 Task: Buy 1 Window Regulator & Motor Assemblies from Window Regulators & Motors section under best seller category for shipping address: Caleb Scott, 2431 August Lane, Shreveport, Louisiana 71101, Cell Number 3184332610. Pay from credit card ending with 5759, CVV 953
Action: Mouse moved to (344, 82)
Screenshot: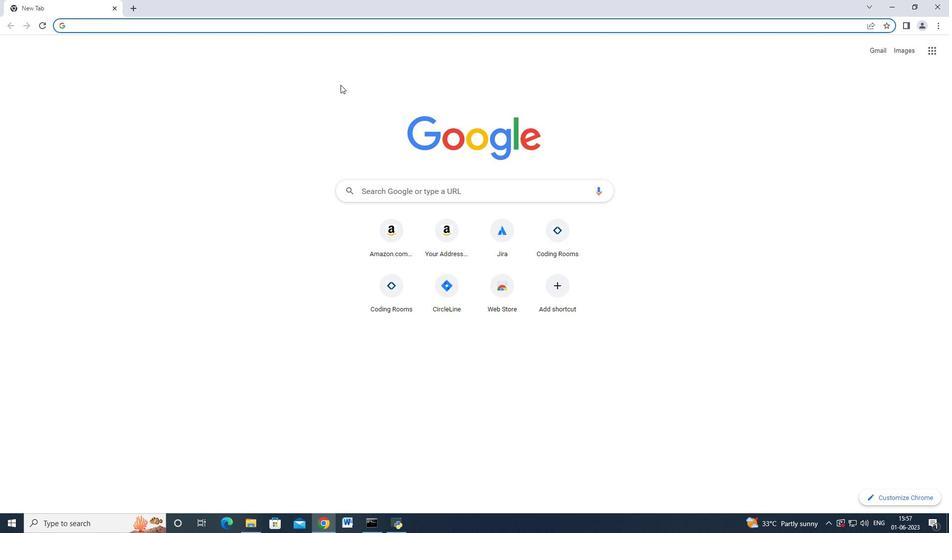 
Action: Key pressed amazon.com<Key.enter>
Screenshot: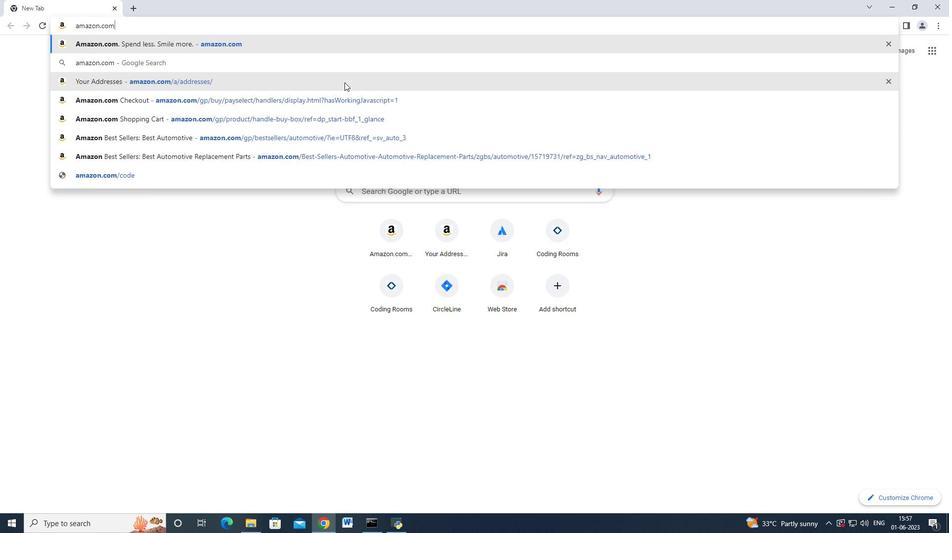 
Action: Mouse moved to (34, 73)
Screenshot: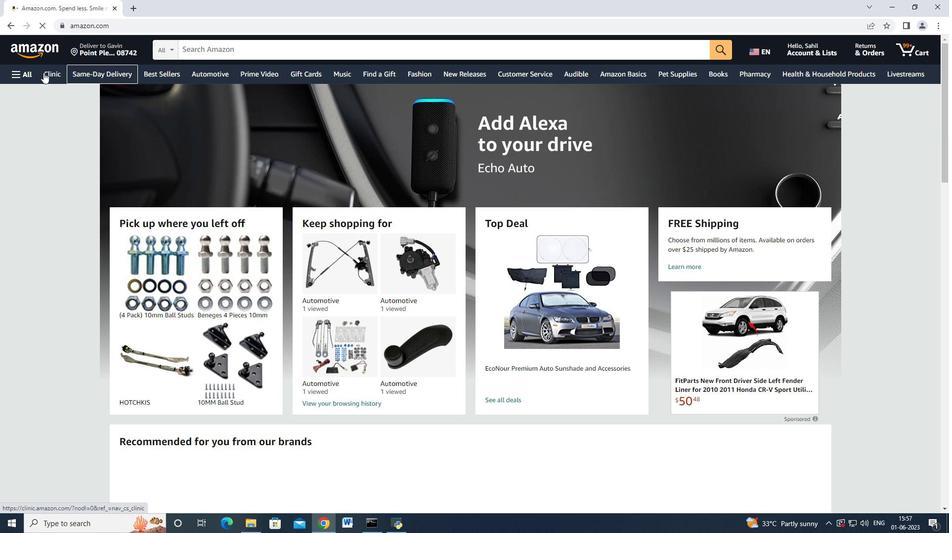 
Action: Mouse pressed left at (34, 73)
Screenshot: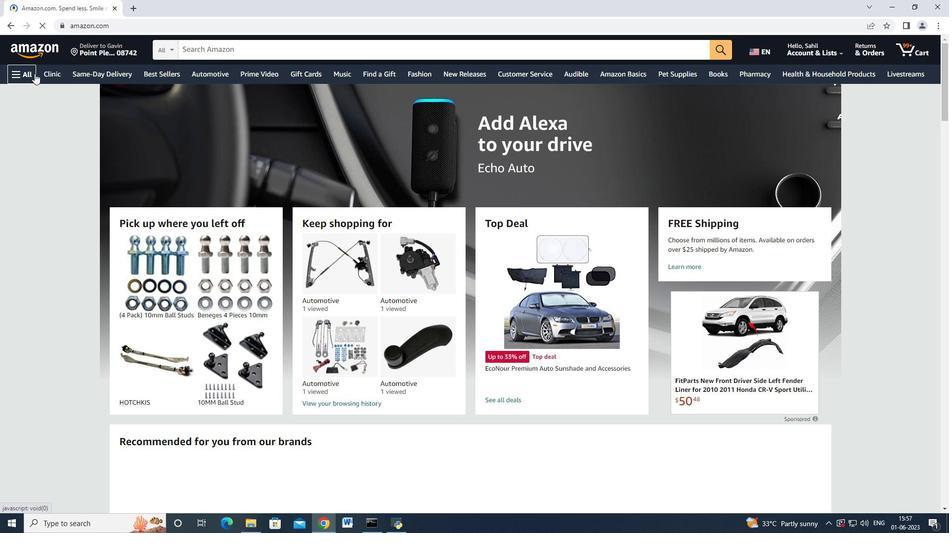 
Action: Mouse moved to (46, 159)
Screenshot: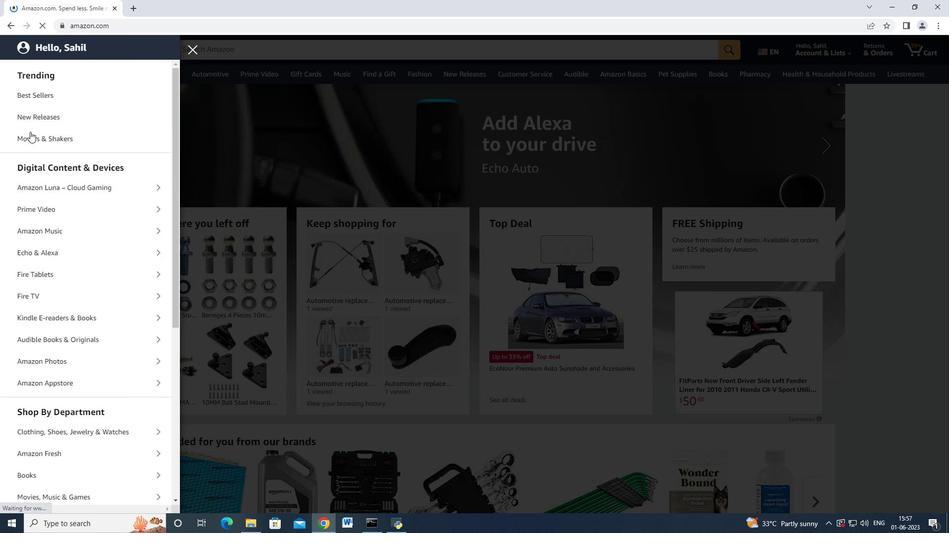 
Action: Mouse scrolled (46, 159) with delta (0, 0)
Screenshot: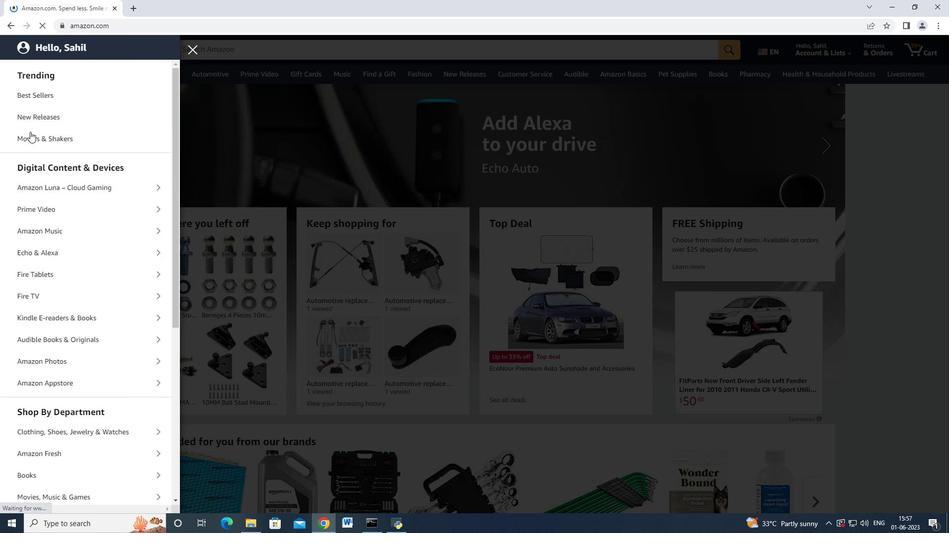 
Action: Mouse scrolled (46, 159) with delta (0, 0)
Screenshot: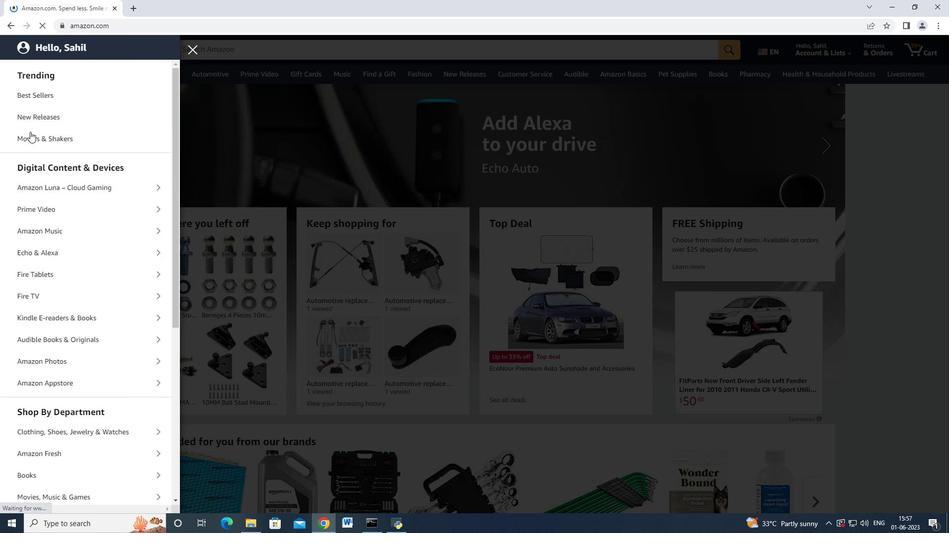 
Action: Mouse scrolled (46, 159) with delta (0, 0)
Screenshot: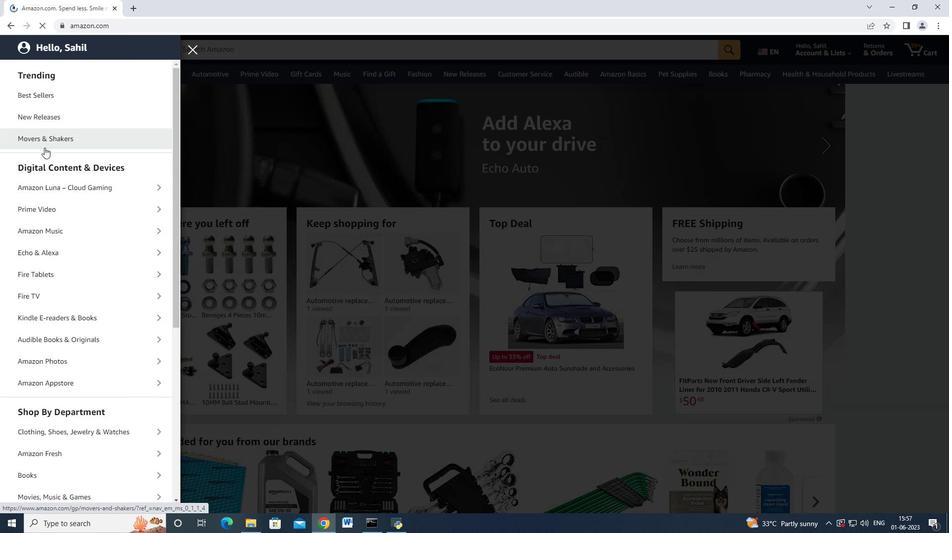 
Action: Mouse moved to (46, 159)
Screenshot: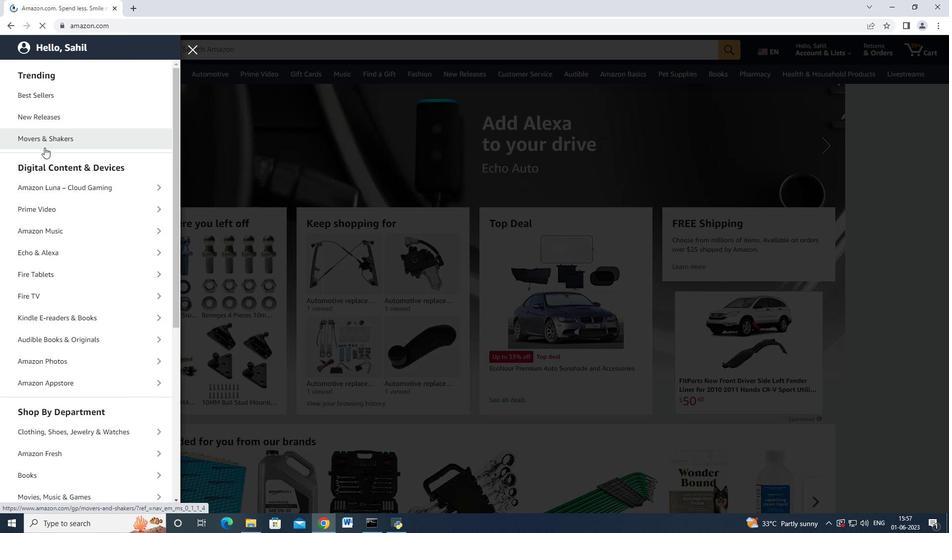 
Action: Mouse scrolled (46, 159) with delta (0, 0)
Screenshot: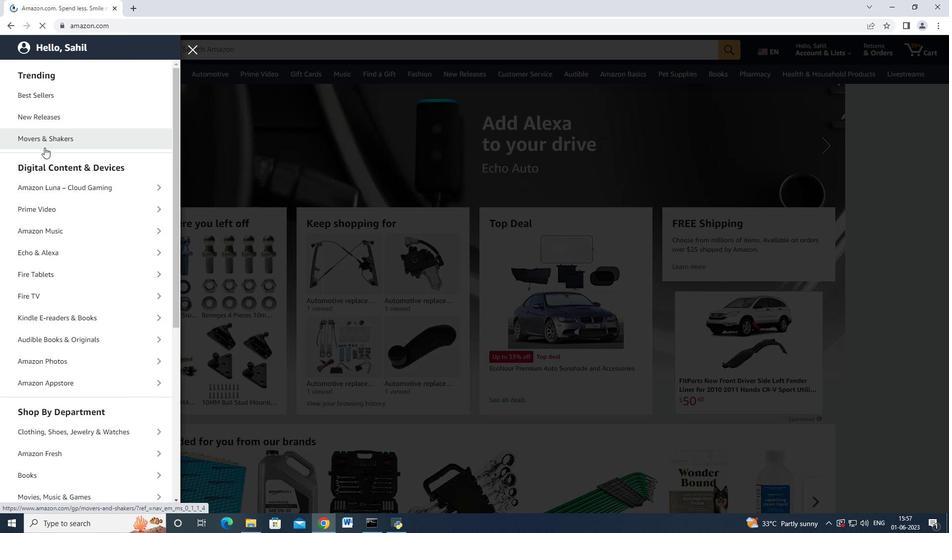
Action: Mouse moved to (49, 316)
Screenshot: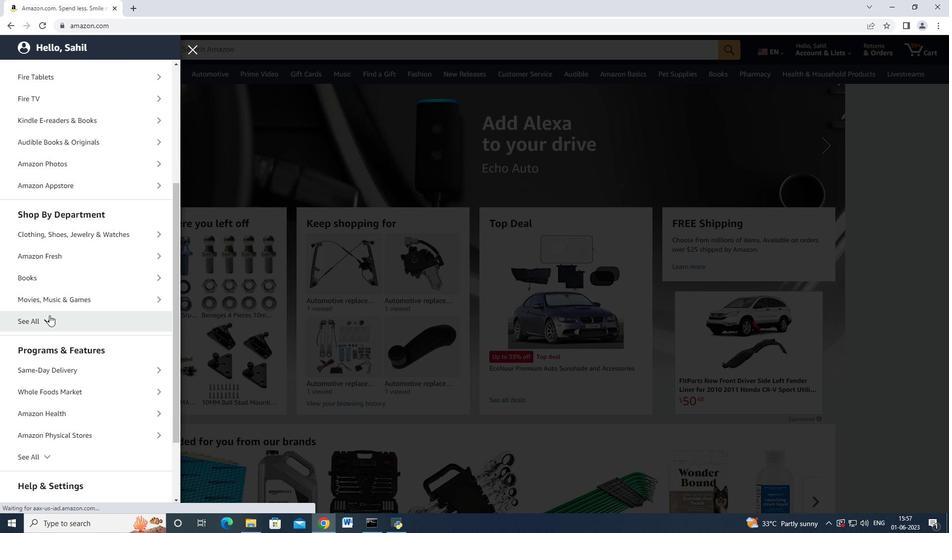 
Action: Mouse pressed left at (49, 316)
Screenshot: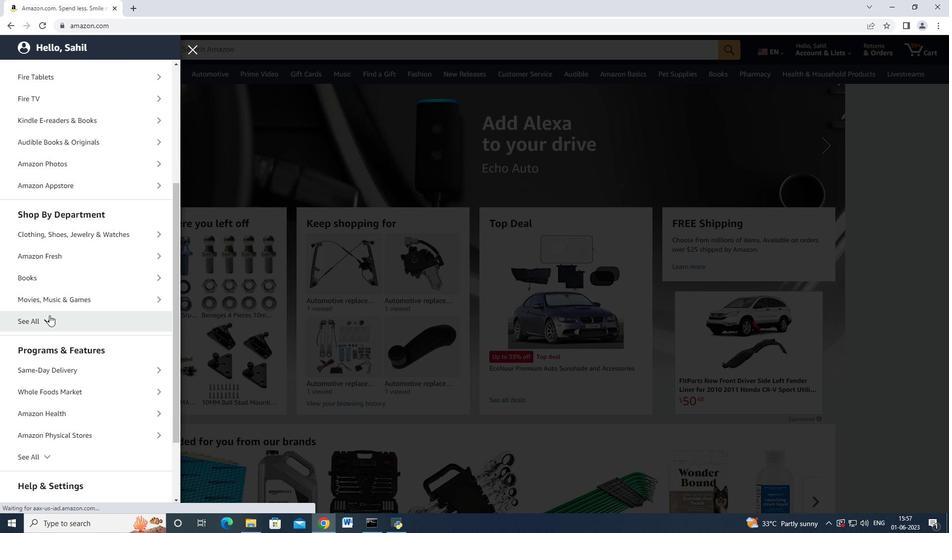 
Action: Mouse moved to (67, 276)
Screenshot: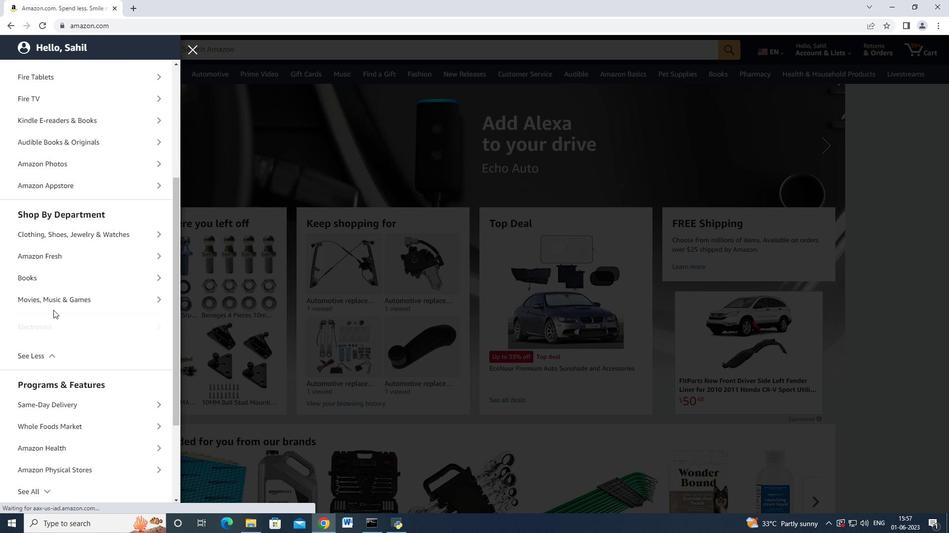
Action: Mouse scrolled (67, 275) with delta (0, 0)
Screenshot: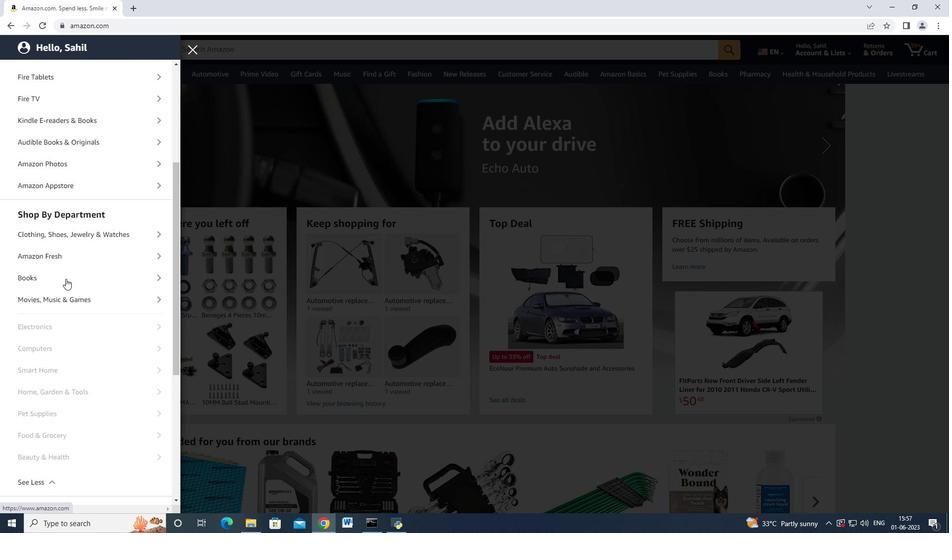 
Action: Mouse moved to (67, 276)
Screenshot: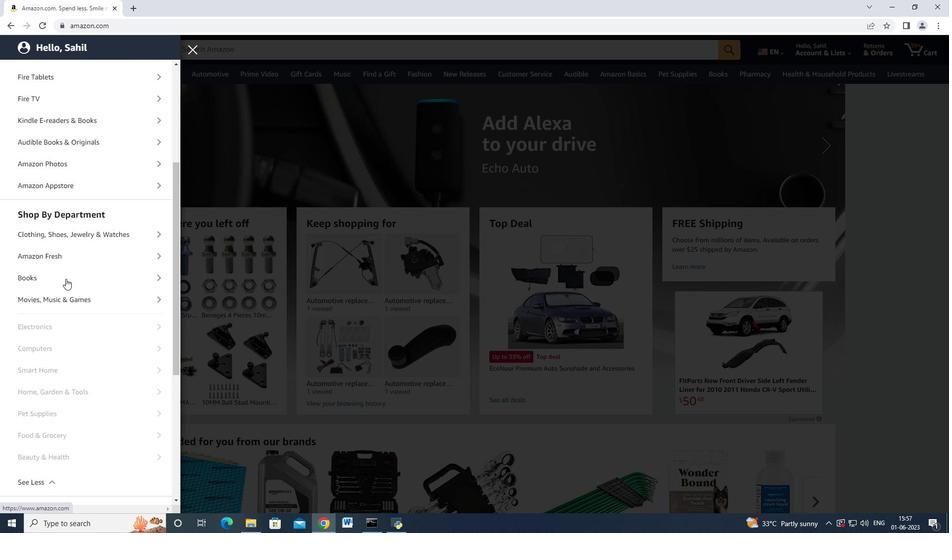
Action: Mouse scrolled (67, 275) with delta (0, 0)
Screenshot: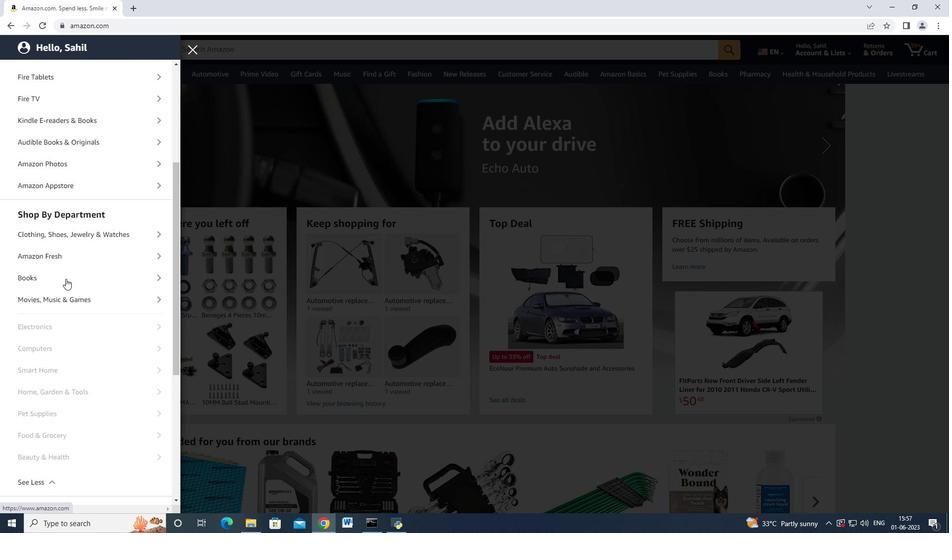 
Action: Mouse scrolled (67, 275) with delta (0, 0)
Screenshot: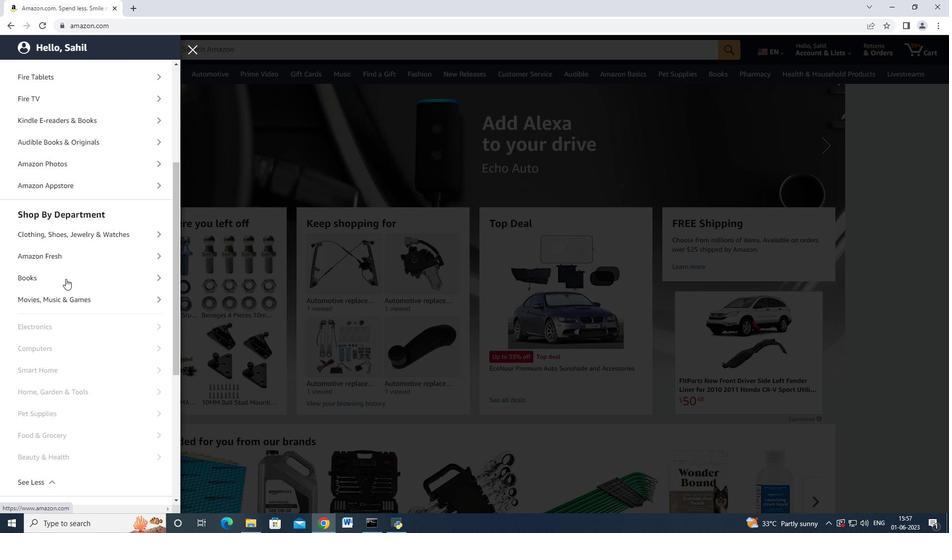 
Action: Mouse scrolled (67, 275) with delta (0, 0)
Screenshot: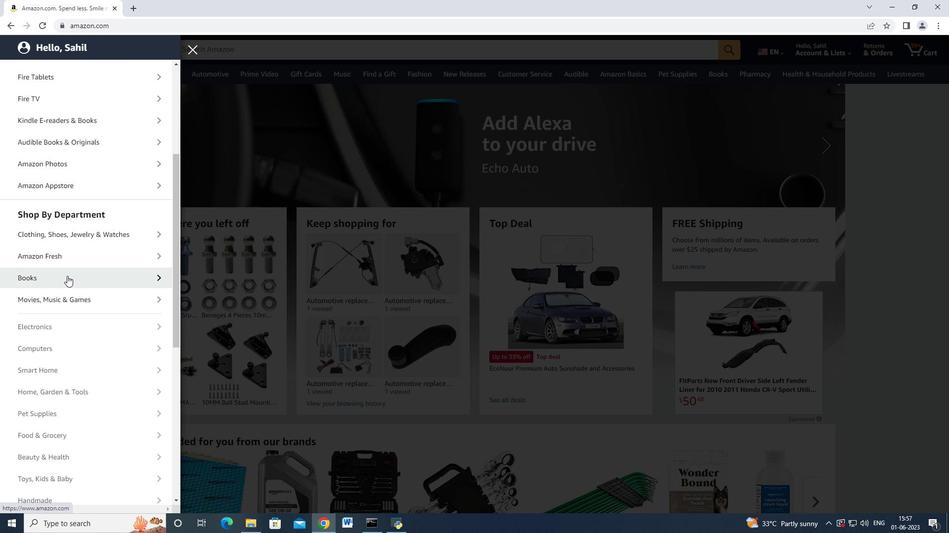 
Action: Mouse moved to (67, 276)
Screenshot: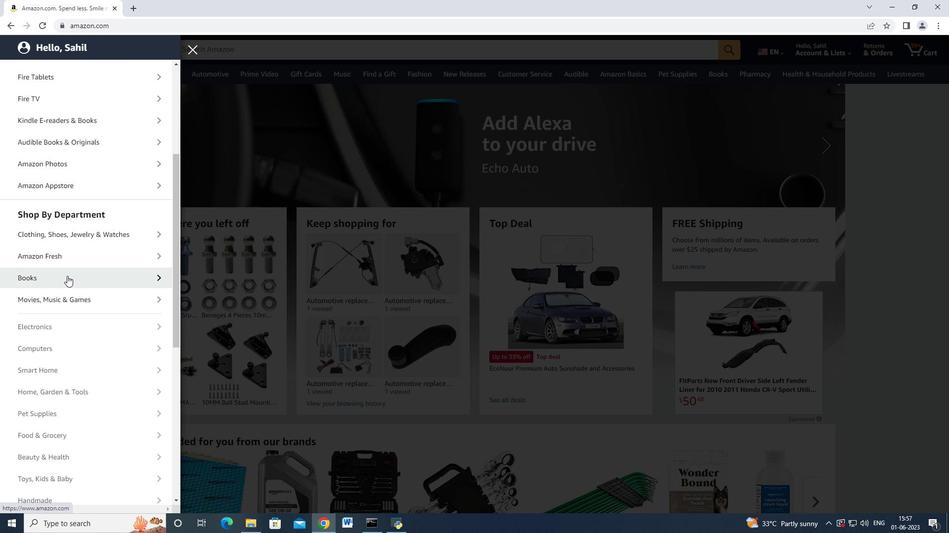 
Action: Mouse scrolled (67, 275) with delta (0, 0)
Screenshot: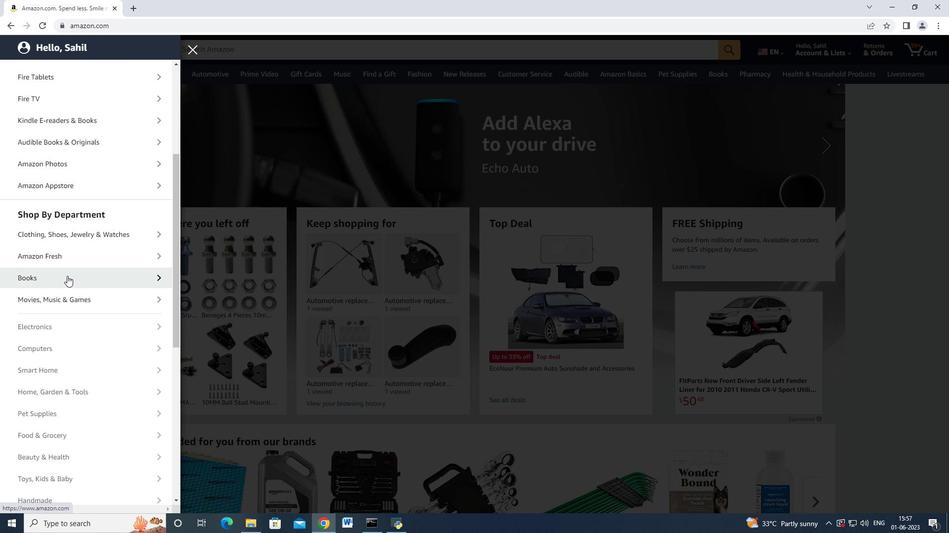
Action: Mouse moved to (62, 319)
Screenshot: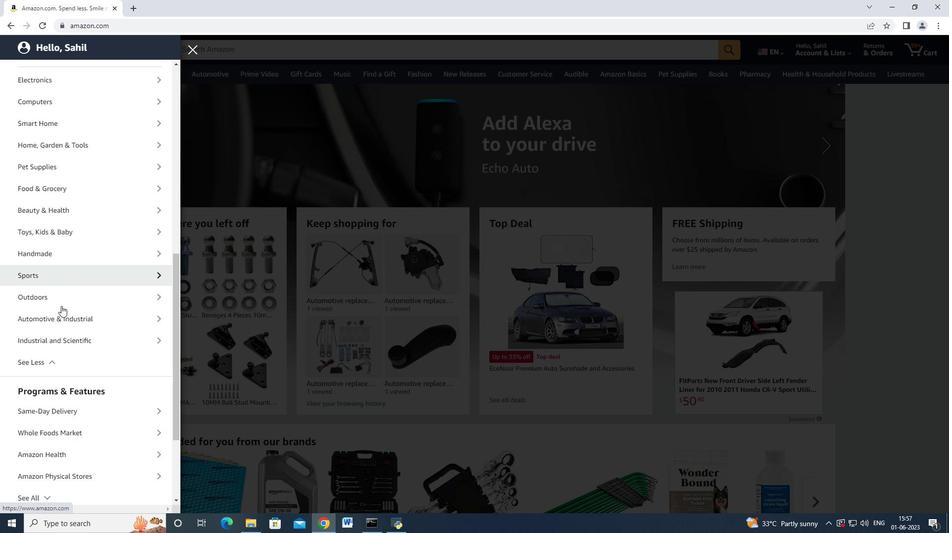 
Action: Mouse pressed left at (62, 319)
Screenshot: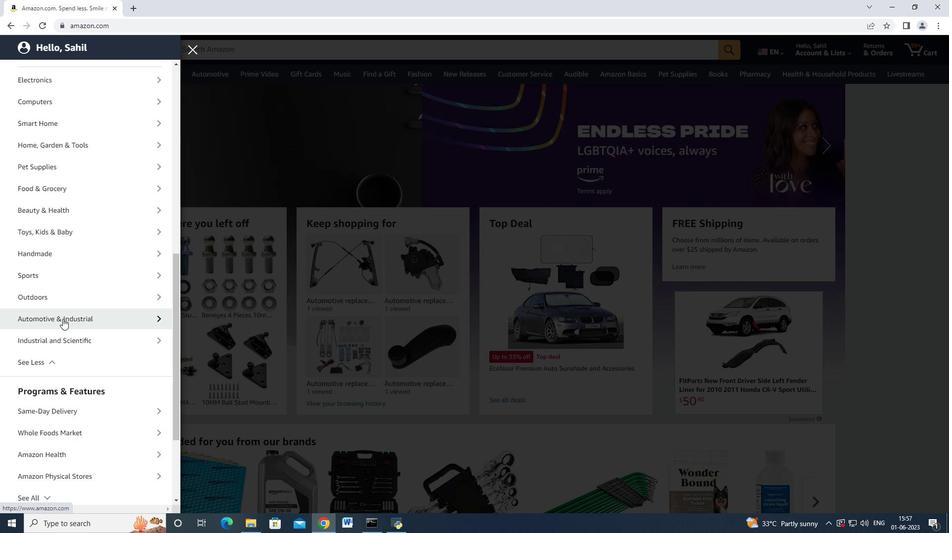 
Action: Mouse moved to (102, 122)
Screenshot: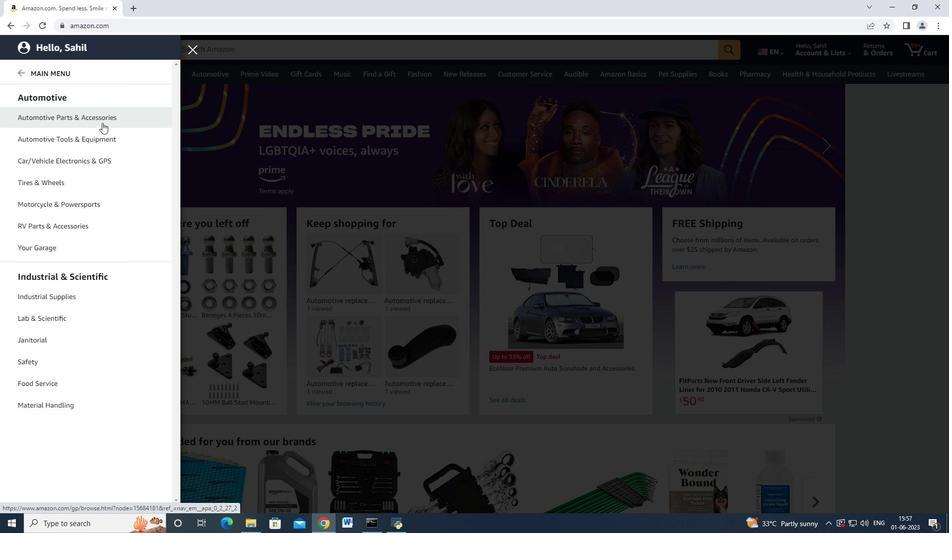 
Action: Mouse pressed left at (102, 122)
Screenshot: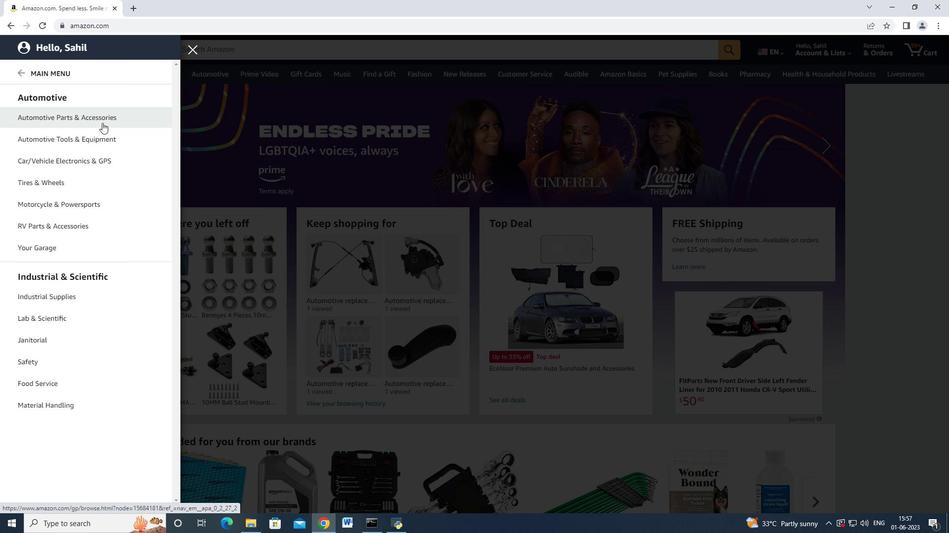 
Action: Mouse moved to (170, 93)
Screenshot: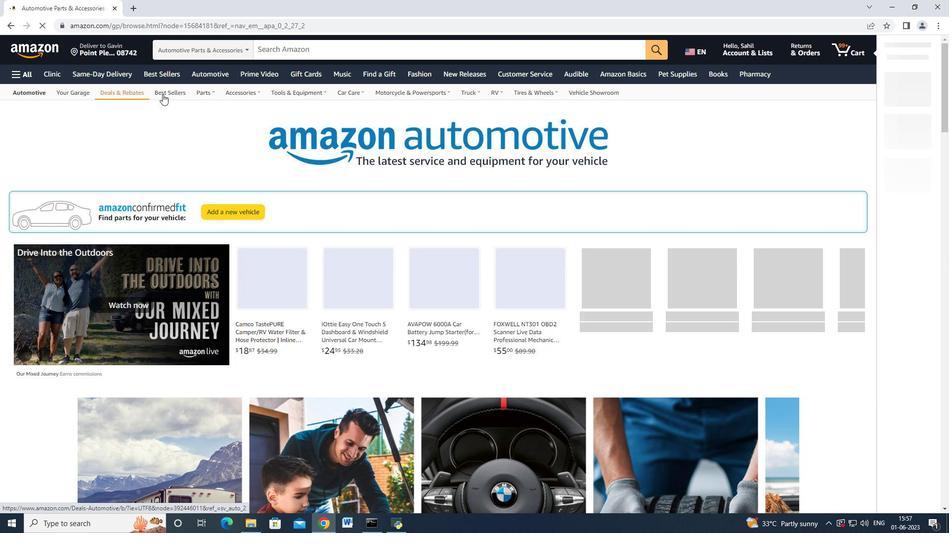 
Action: Mouse pressed left at (170, 93)
Screenshot: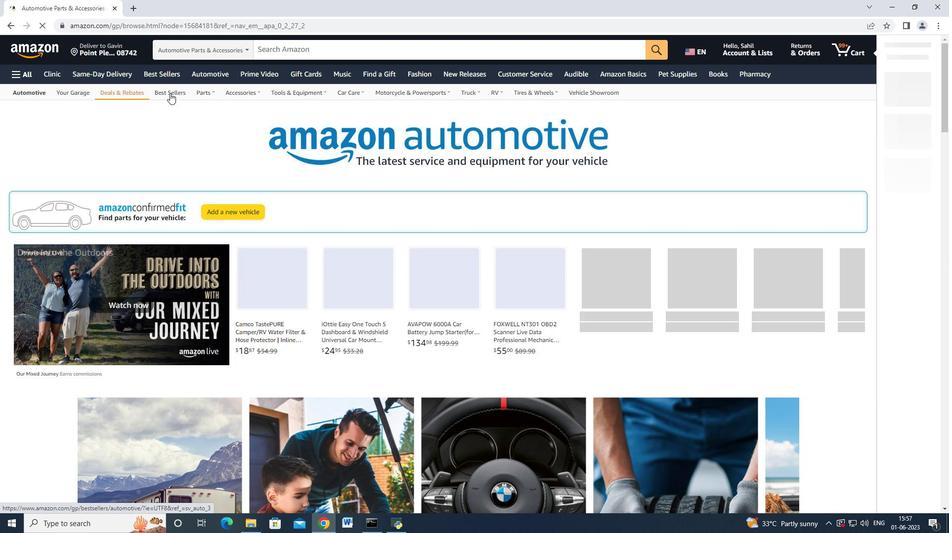 
Action: Mouse moved to (206, 162)
Screenshot: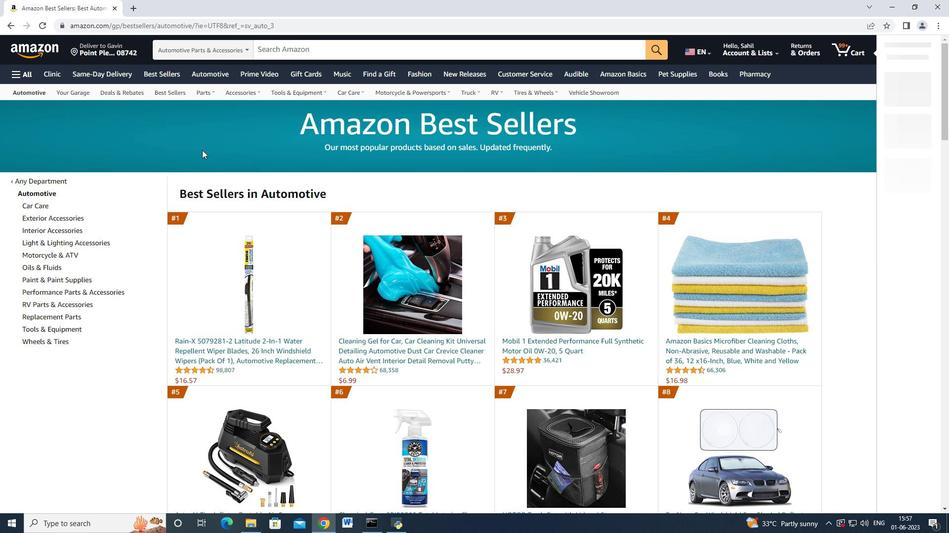 
Action: Mouse scrolled (206, 161) with delta (0, 0)
Screenshot: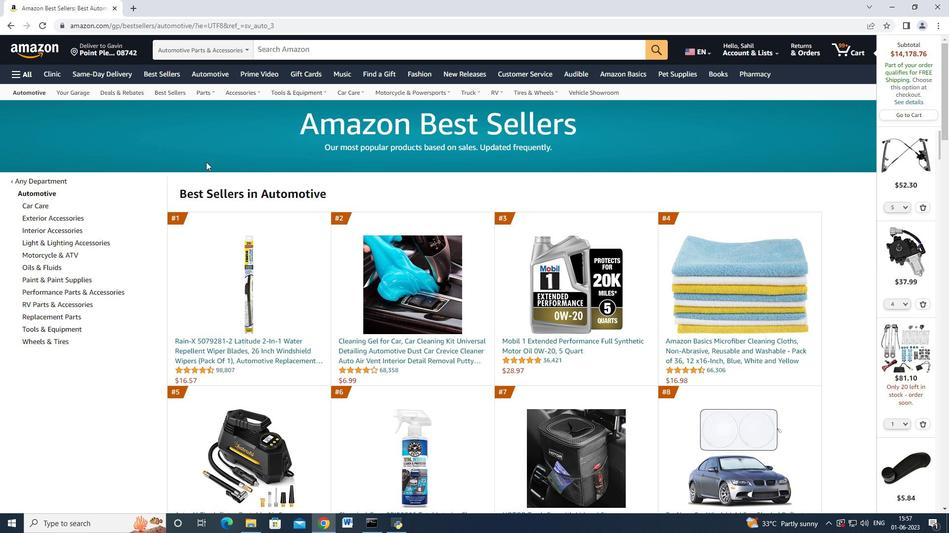 
Action: Mouse scrolled (206, 161) with delta (0, 0)
Screenshot: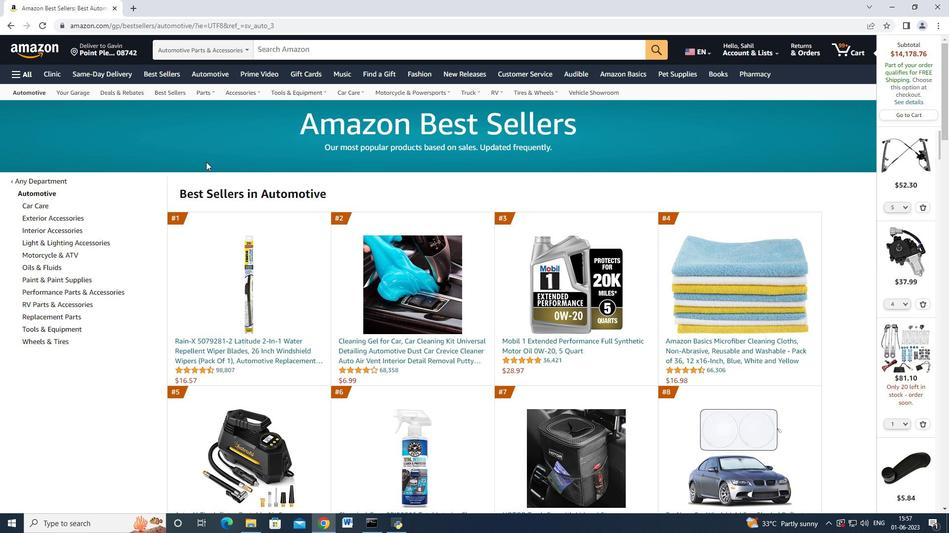 
Action: Mouse moved to (264, 157)
Screenshot: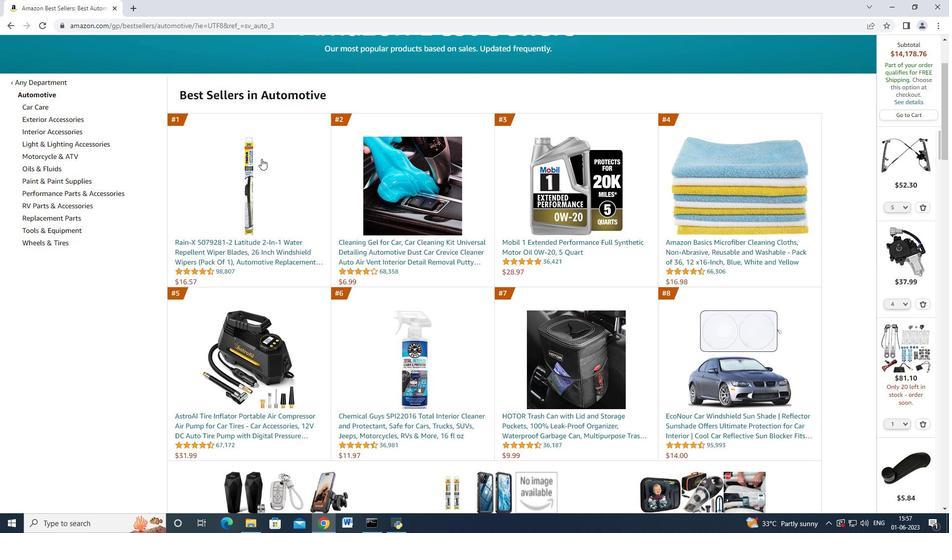 
Action: Mouse scrolled (264, 157) with delta (0, 0)
Screenshot: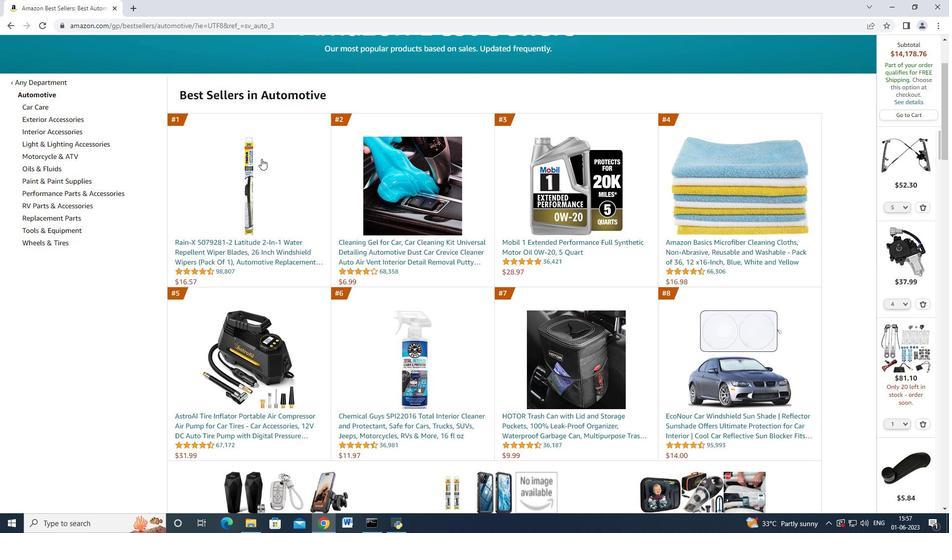 
Action: Mouse moved to (295, 159)
Screenshot: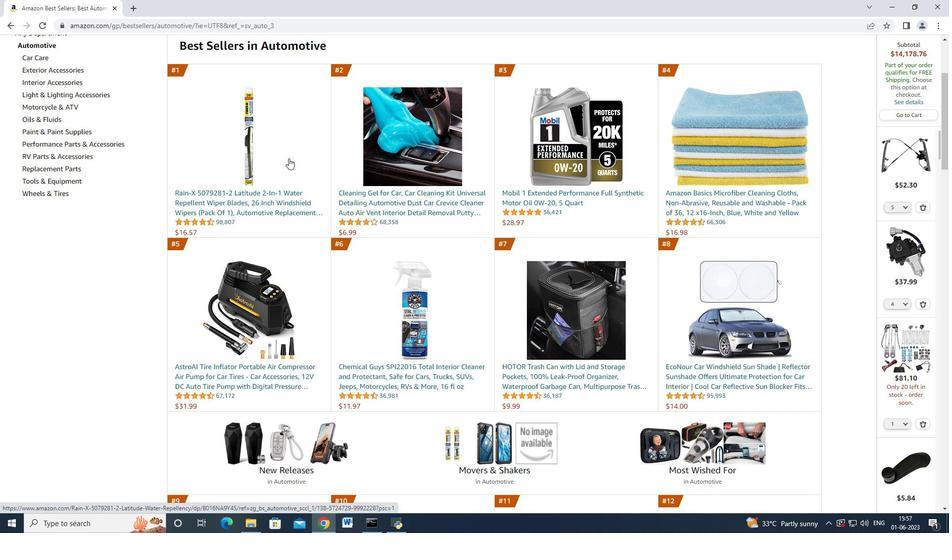 
Action: Mouse scrolled (295, 159) with delta (0, 0)
Screenshot: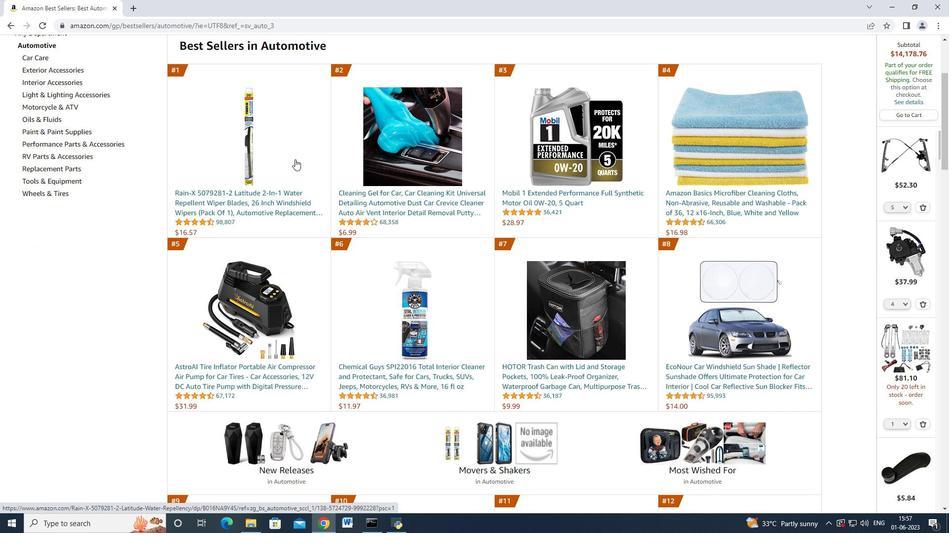 
Action: Mouse moved to (290, 169)
Screenshot: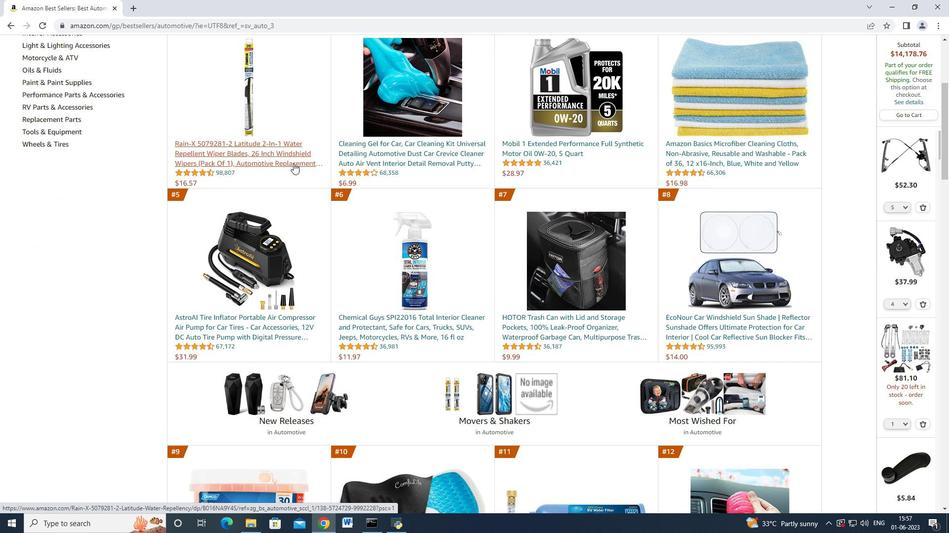 
Action: Mouse scrolled (290, 169) with delta (0, 0)
Screenshot: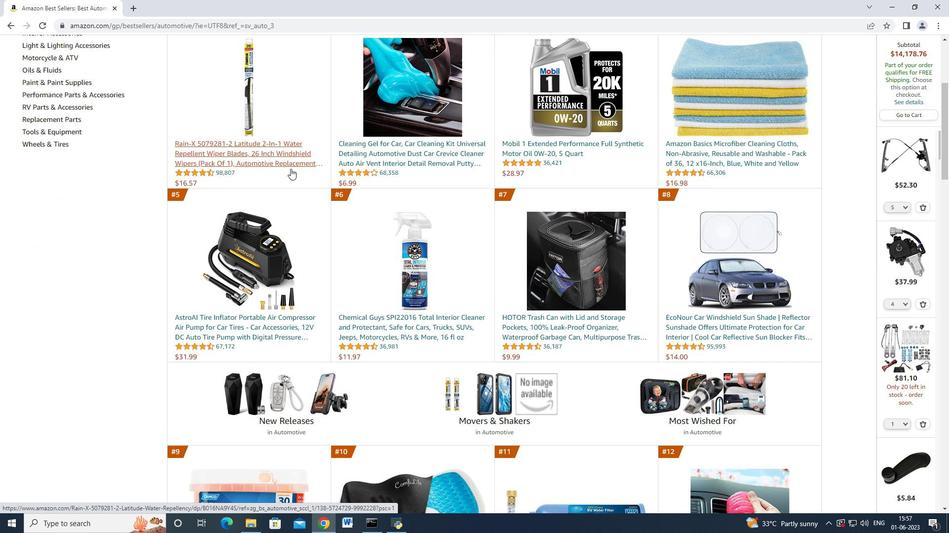 
Action: Mouse moved to (290, 169)
Screenshot: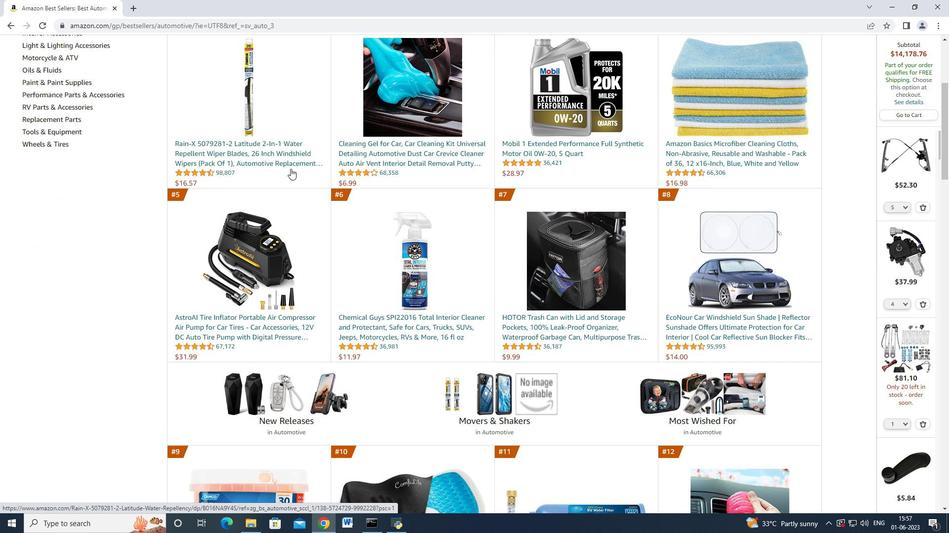 
Action: Mouse scrolled (290, 170) with delta (0, 0)
Screenshot: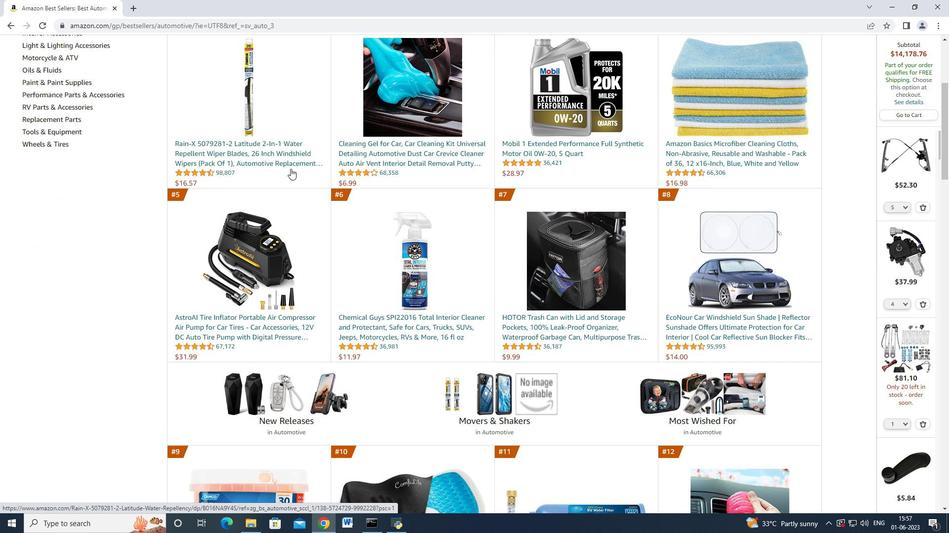 
Action: Mouse moved to (43, 218)
Screenshot: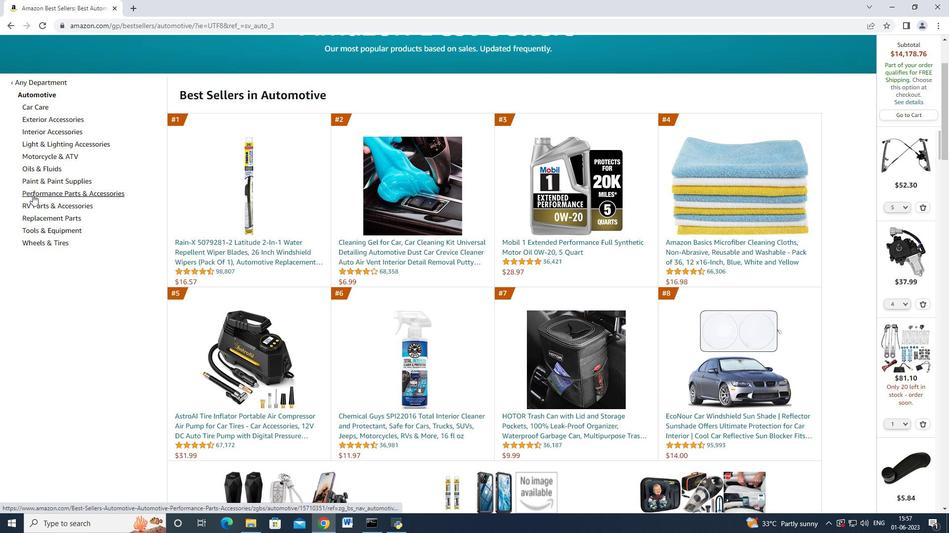 
Action: Mouse pressed left at (43, 218)
Screenshot: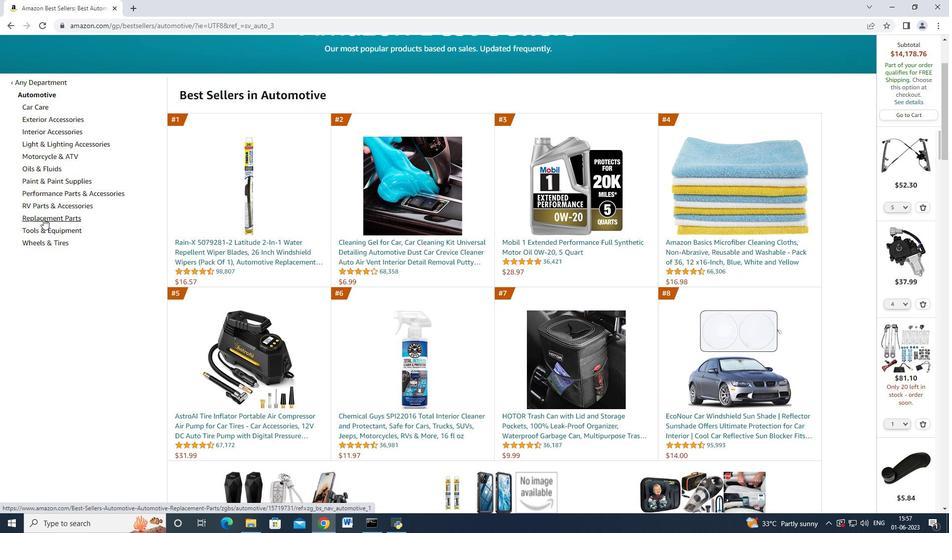 
Action: Mouse moved to (149, 221)
Screenshot: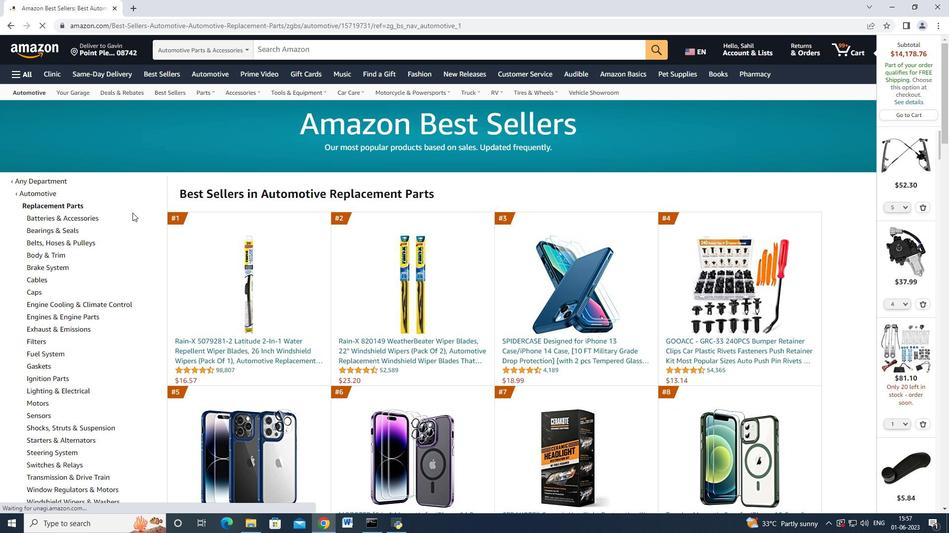 
Action: Mouse scrolled (149, 220) with delta (0, 0)
Screenshot: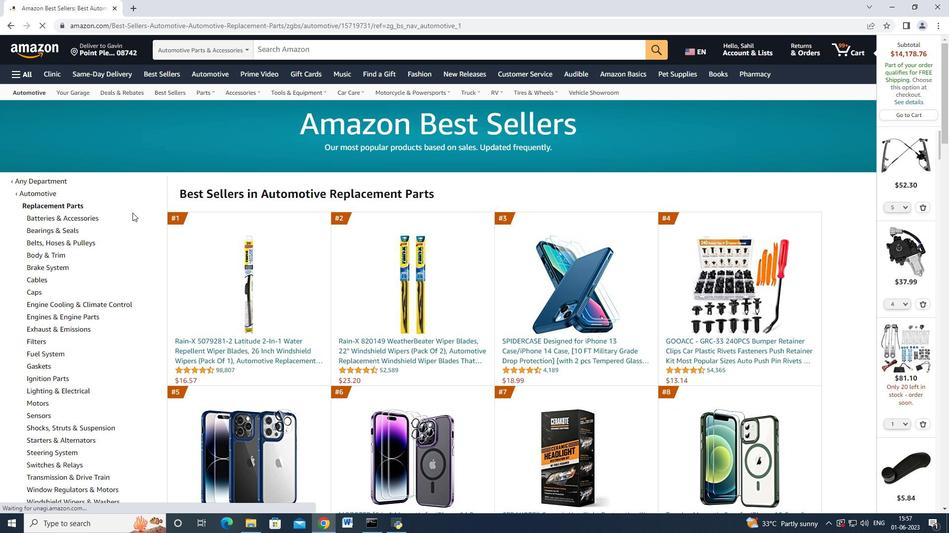 
Action: Mouse moved to (149, 221)
Screenshot: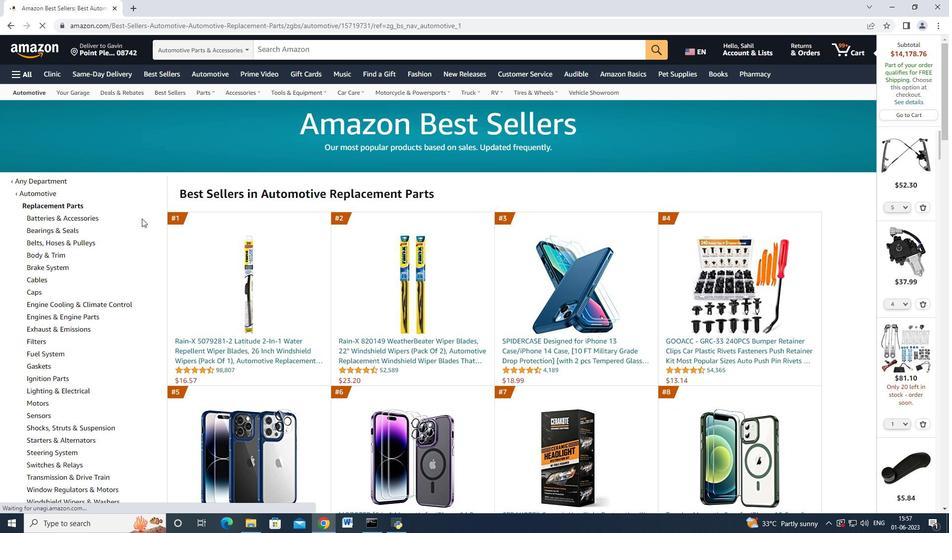 
Action: Mouse scrolled (149, 221) with delta (0, 0)
Screenshot: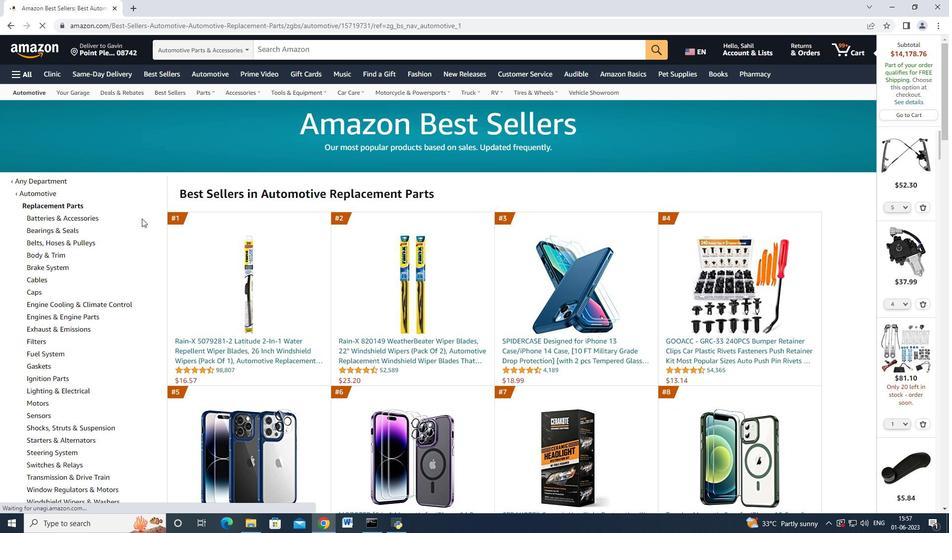 
Action: Mouse moved to (149, 221)
Screenshot: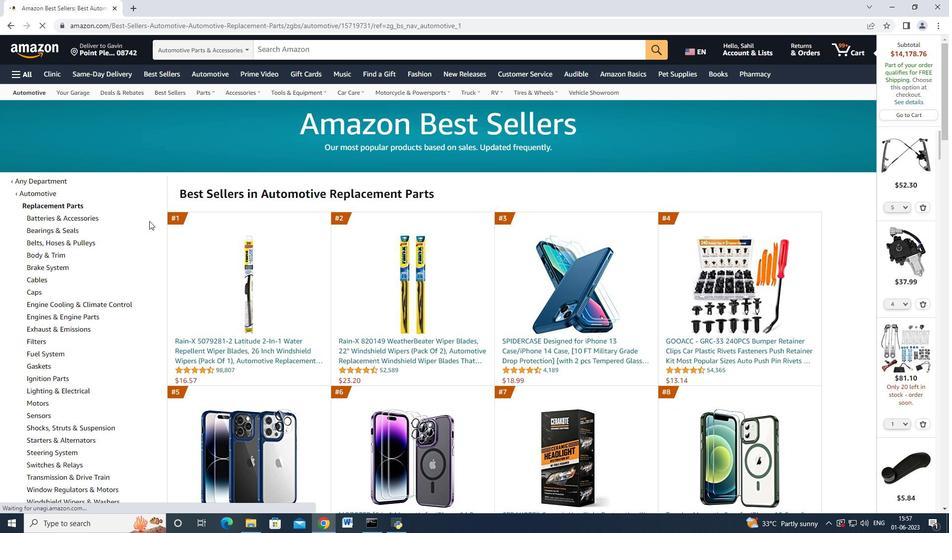 
Action: Mouse scrolled (149, 221) with delta (0, 0)
Screenshot: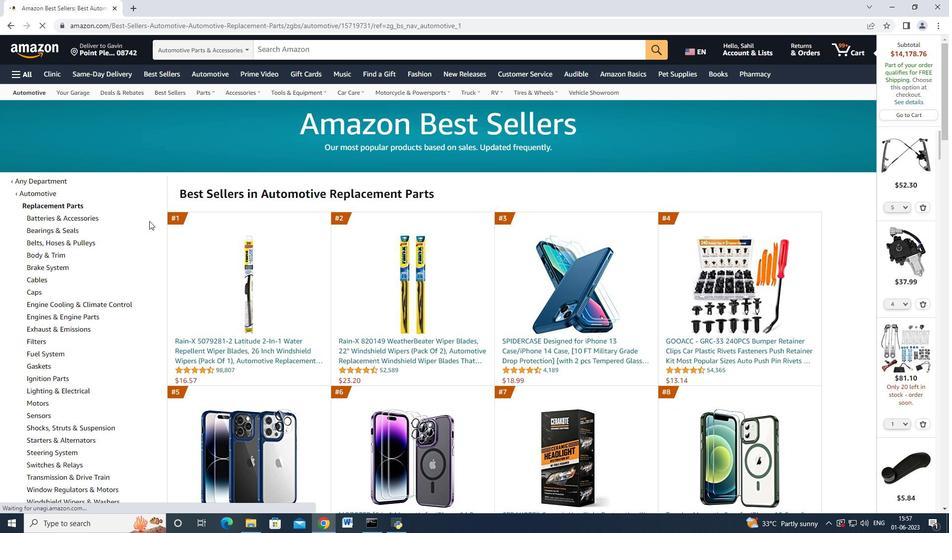 
Action: Mouse moved to (139, 235)
Screenshot: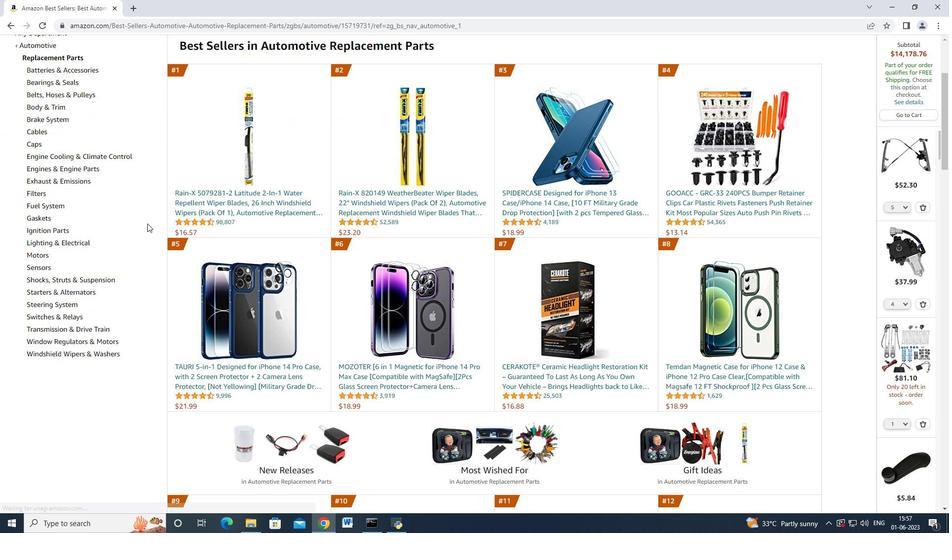 
Action: Mouse scrolled (139, 235) with delta (0, 0)
Screenshot: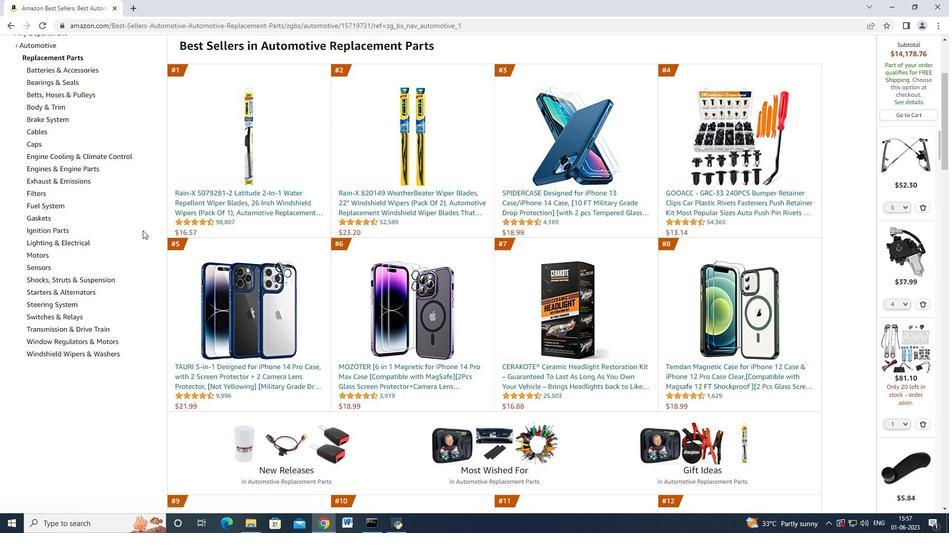 
Action: Mouse moved to (86, 261)
Screenshot: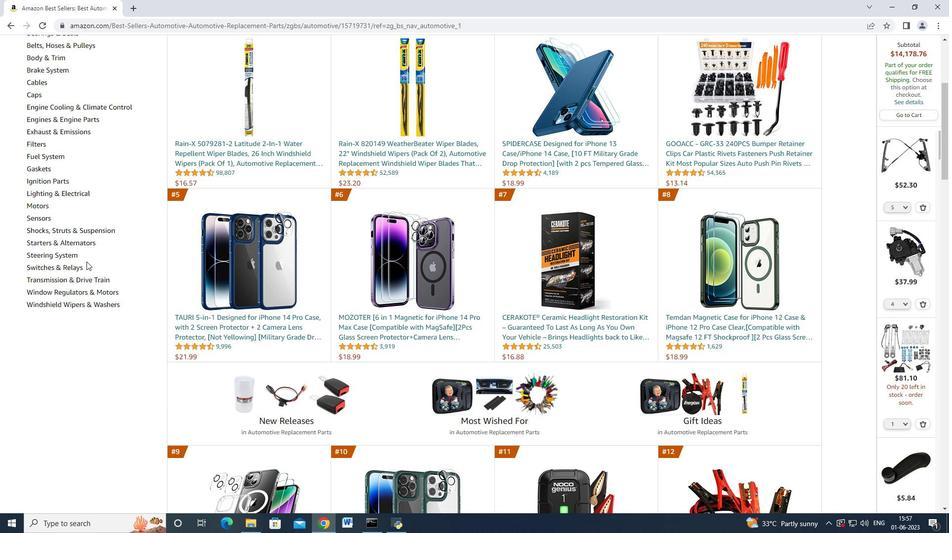 
Action: Mouse scrolled (86, 261) with delta (0, 0)
Screenshot: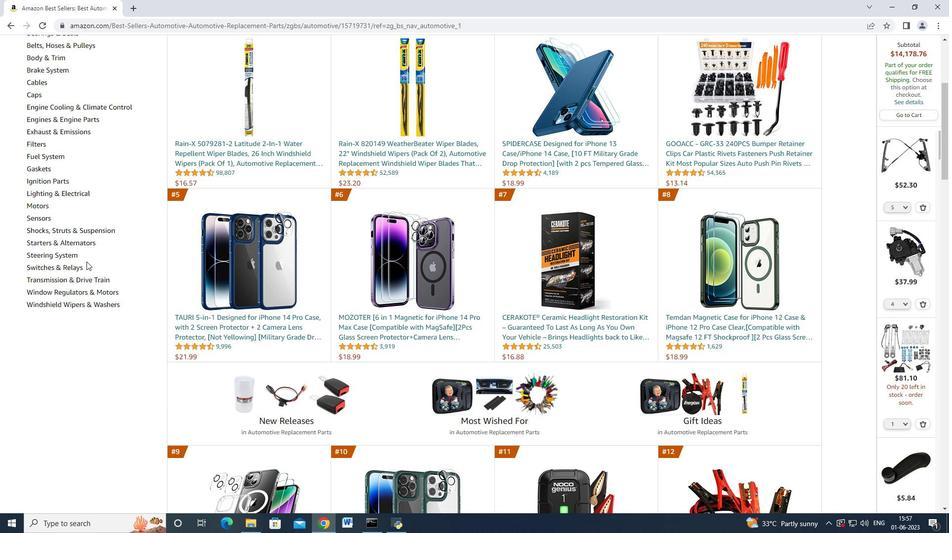 
Action: Mouse moved to (86, 245)
Screenshot: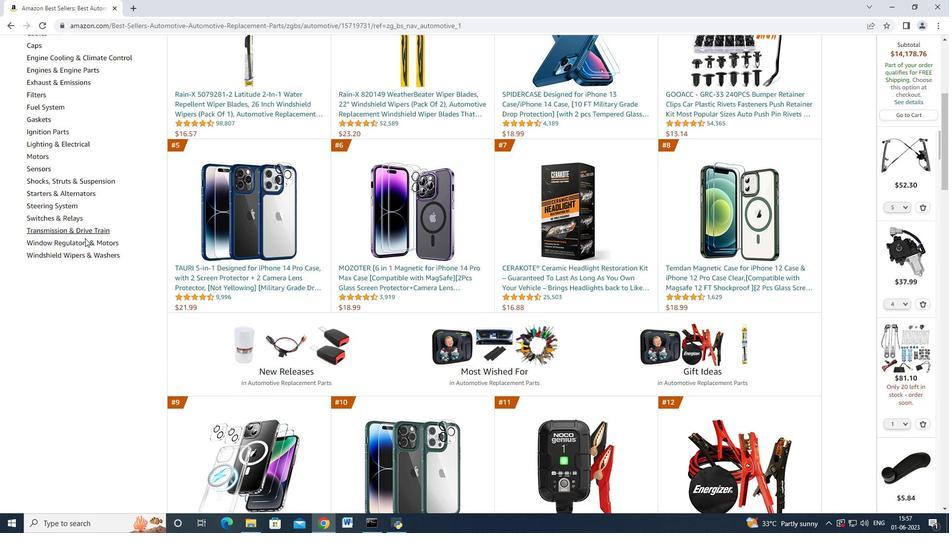 
Action: Mouse pressed left at (86, 245)
Screenshot: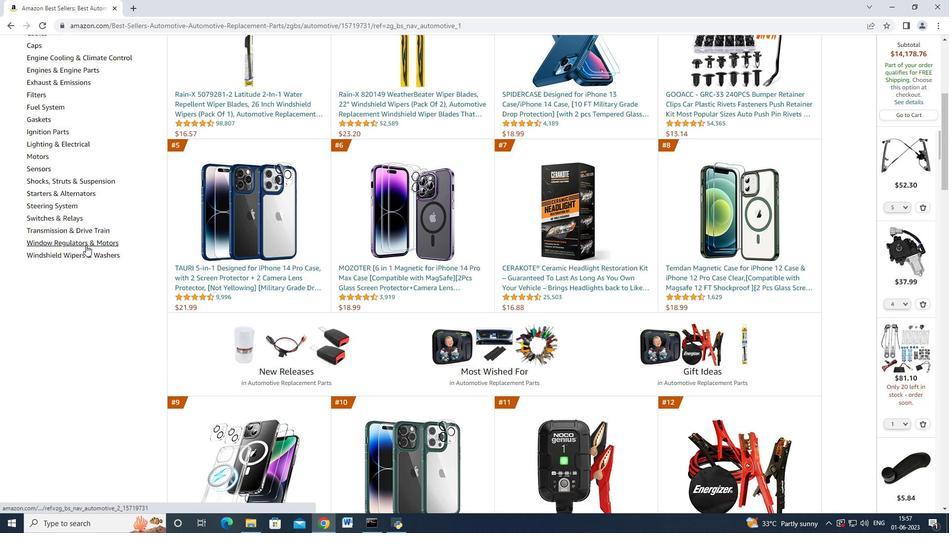 
Action: Mouse moved to (99, 278)
Screenshot: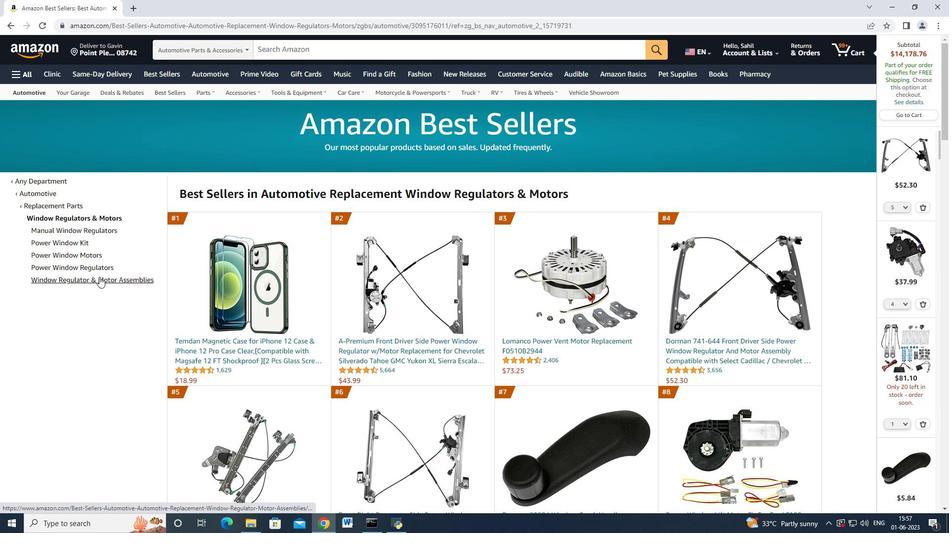 
Action: Mouse pressed left at (99, 278)
Screenshot: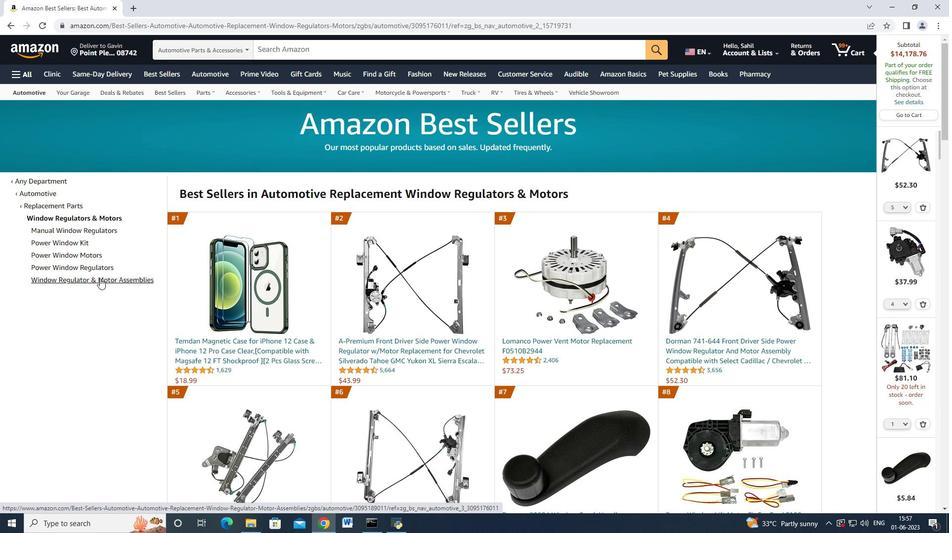 
Action: Mouse moved to (228, 268)
Screenshot: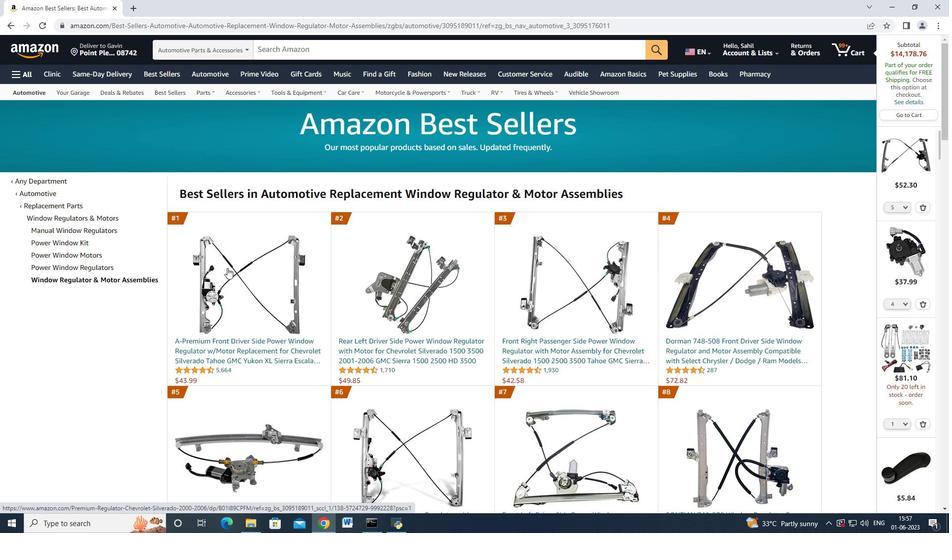 
Action: Mouse scrolled (228, 268) with delta (0, 0)
Screenshot: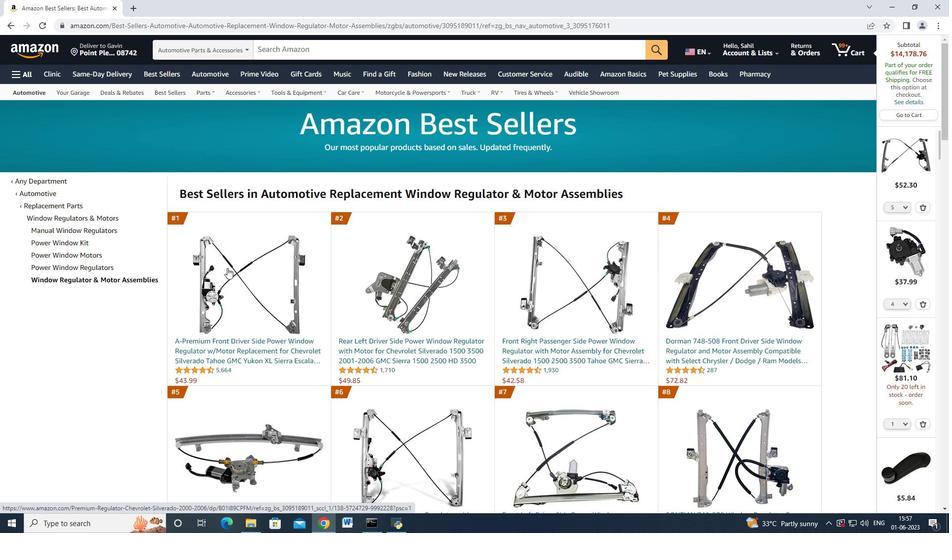 
Action: Mouse moved to (229, 269)
Screenshot: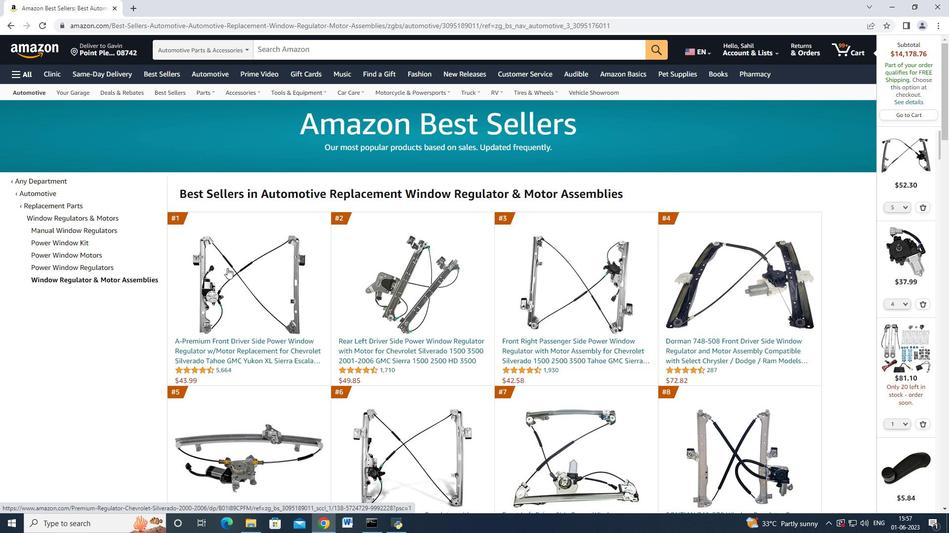 
Action: Mouse scrolled (229, 268) with delta (0, 0)
Screenshot: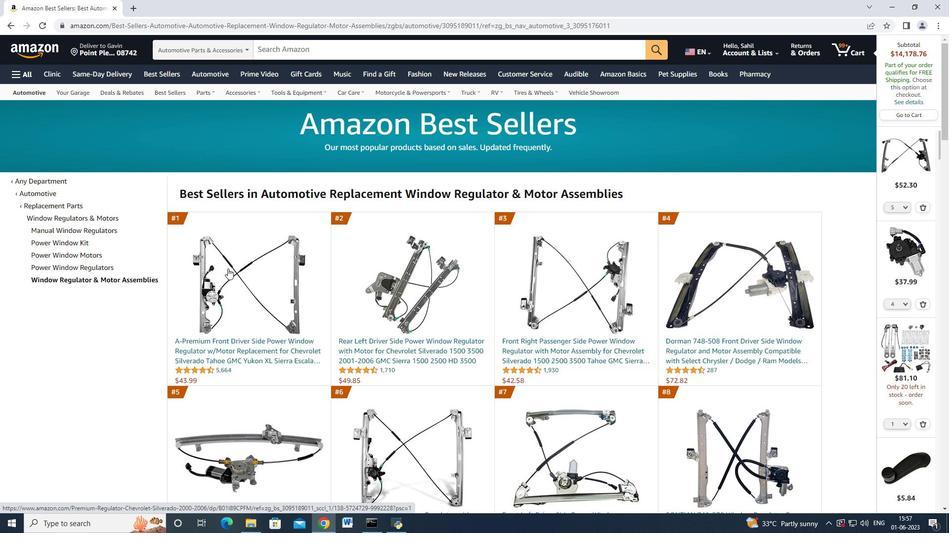 
Action: Mouse moved to (247, 258)
Screenshot: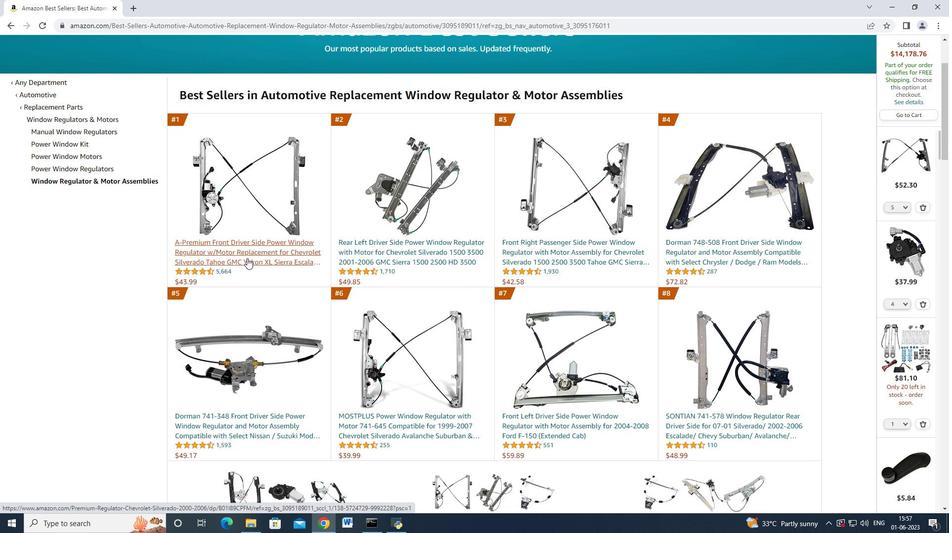 
Action: Mouse pressed left at (247, 258)
Screenshot: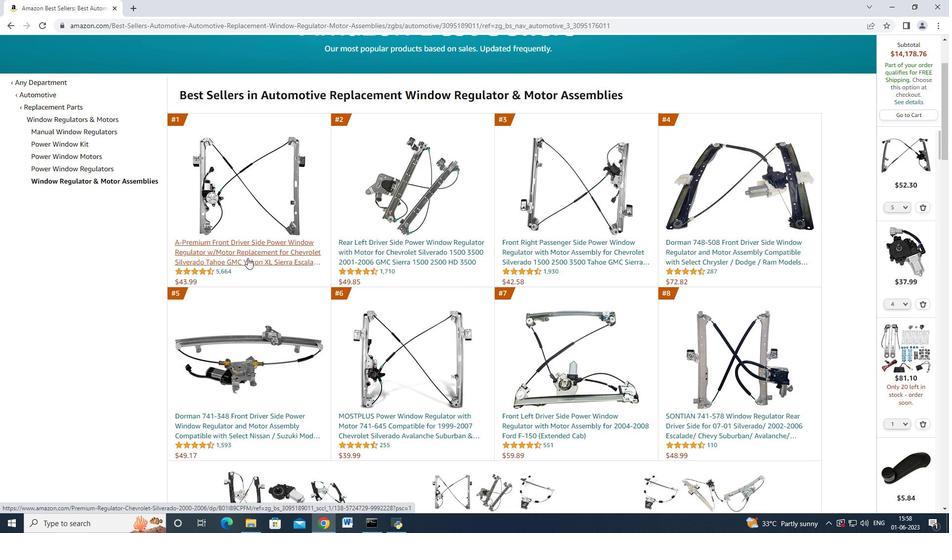 
Action: Mouse moved to (365, 261)
Screenshot: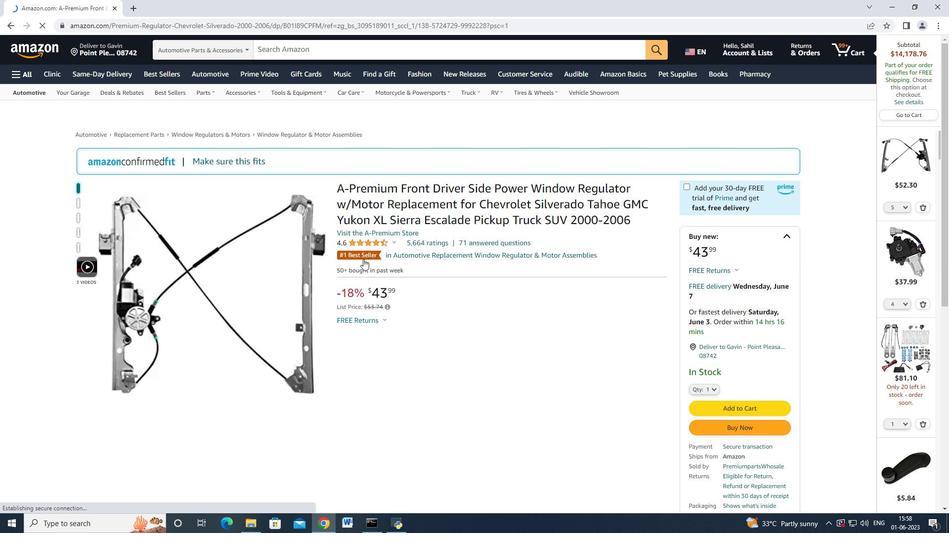 
Action: Mouse scrolled (365, 261) with delta (0, 0)
Screenshot: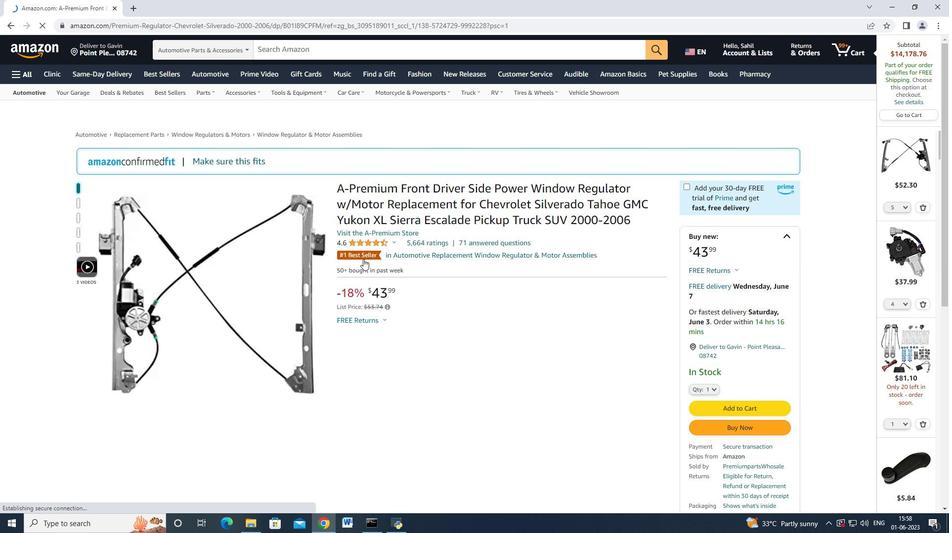 
Action: Mouse moved to (380, 285)
Screenshot: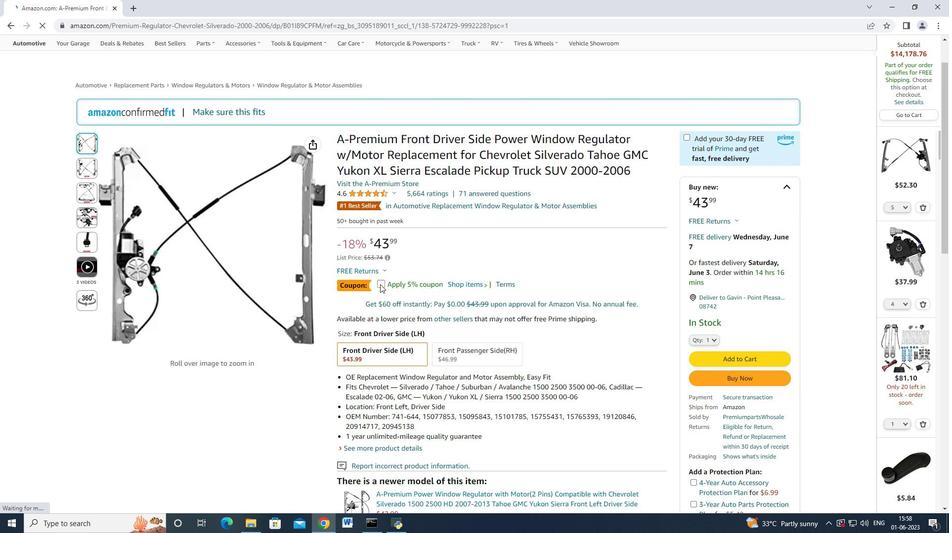 
Action: Mouse pressed left at (380, 285)
Screenshot: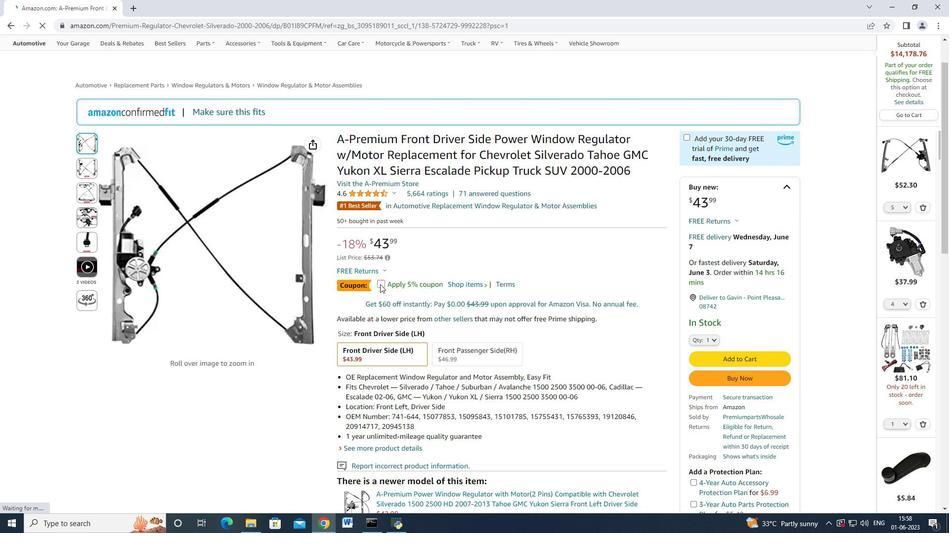 
Action: Mouse moved to (766, 379)
Screenshot: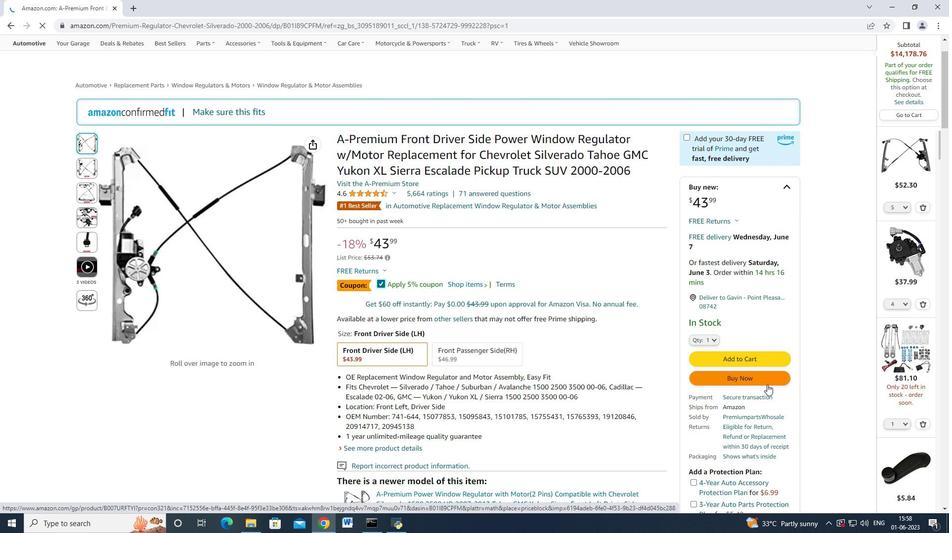 
Action: Mouse pressed left at (766, 379)
Screenshot: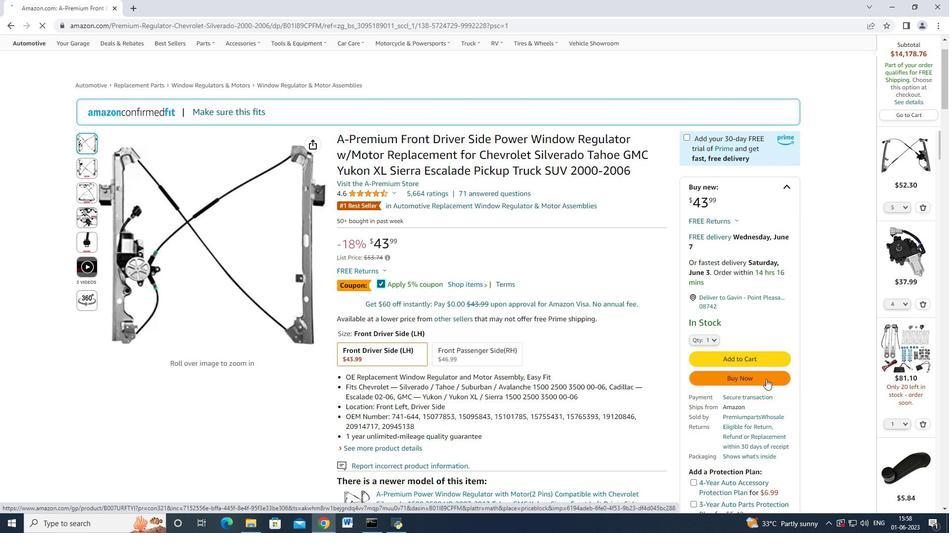 
Action: Mouse moved to (575, 83)
Screenshot: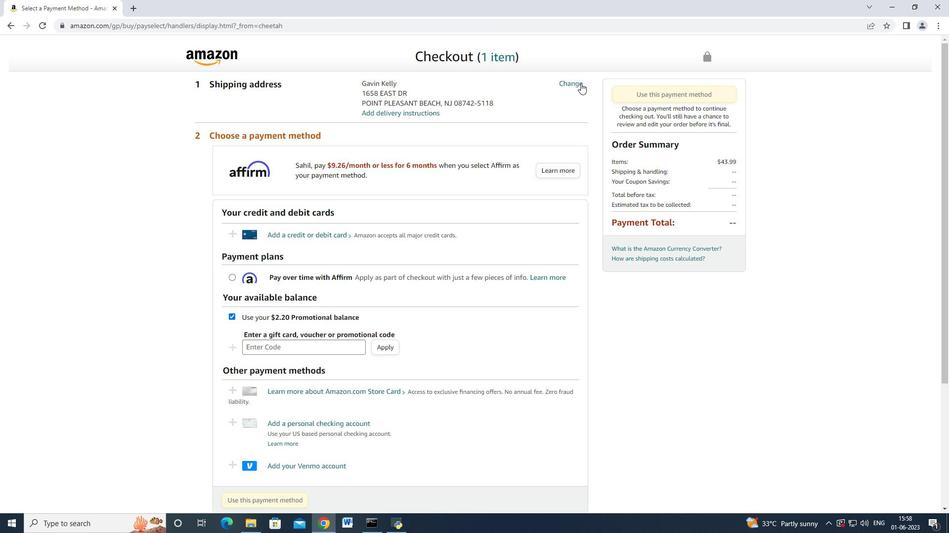 
Action: Mouse pressed left at (575, 83)
Screenshot: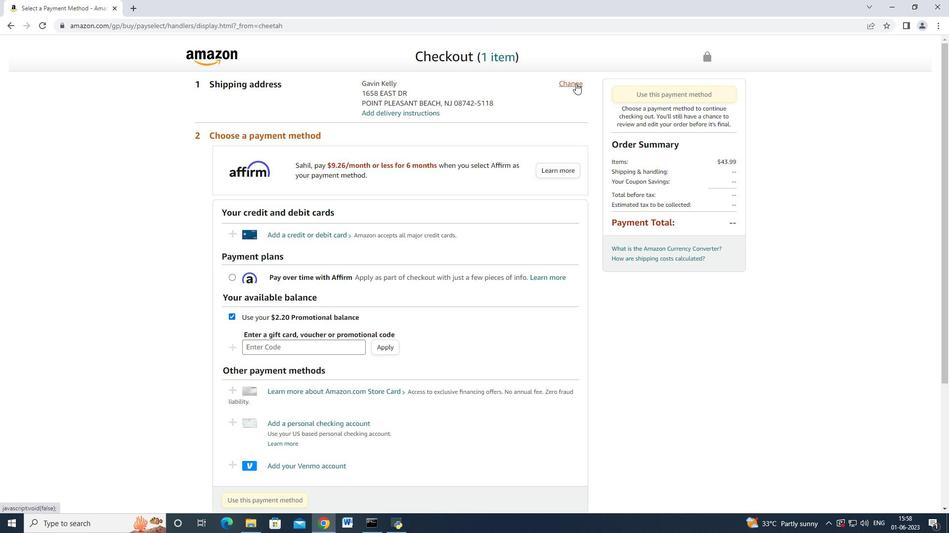 
Action: Mouse moved to (370, 146)
Screenshot: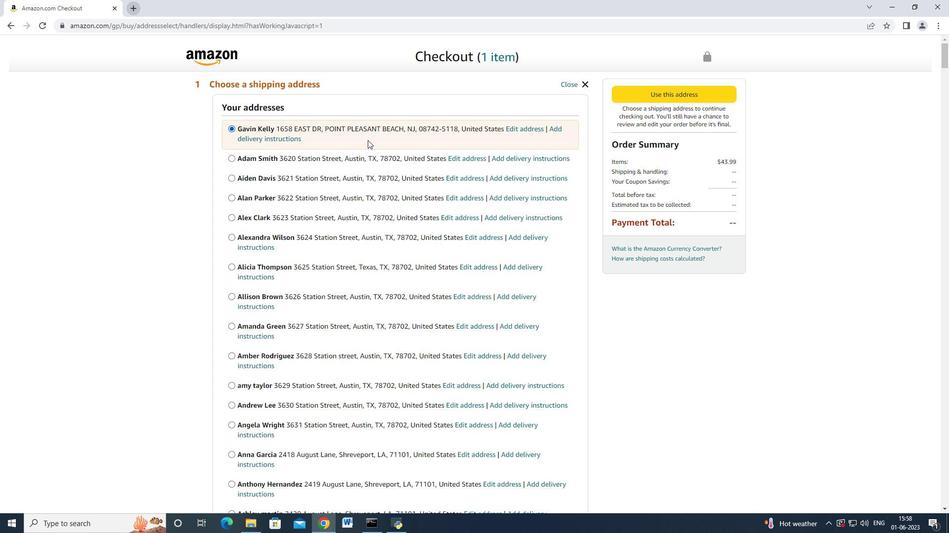 
Action: Mouse scrolled (370, 145) with delta (0, 0)
Screenshot: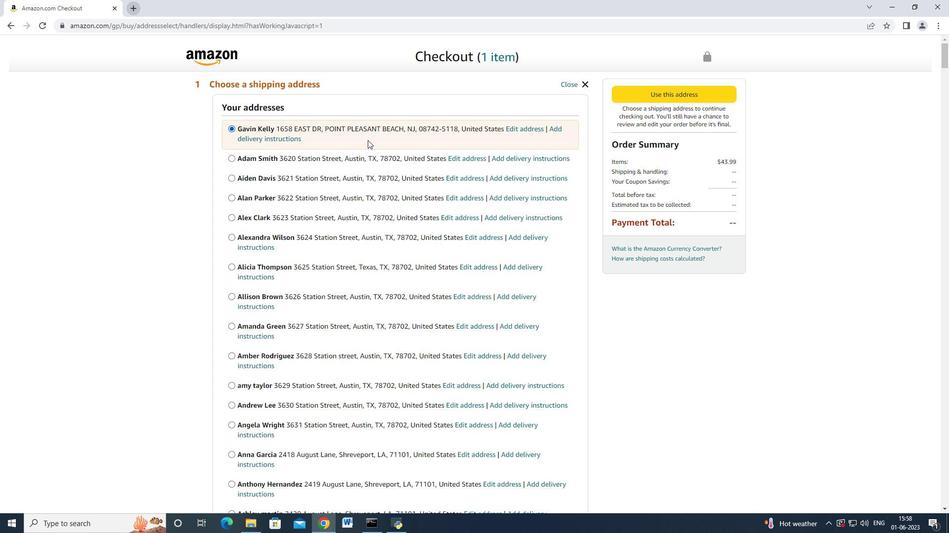 
Action: Mouse moved to (370, 146)
Screenshot: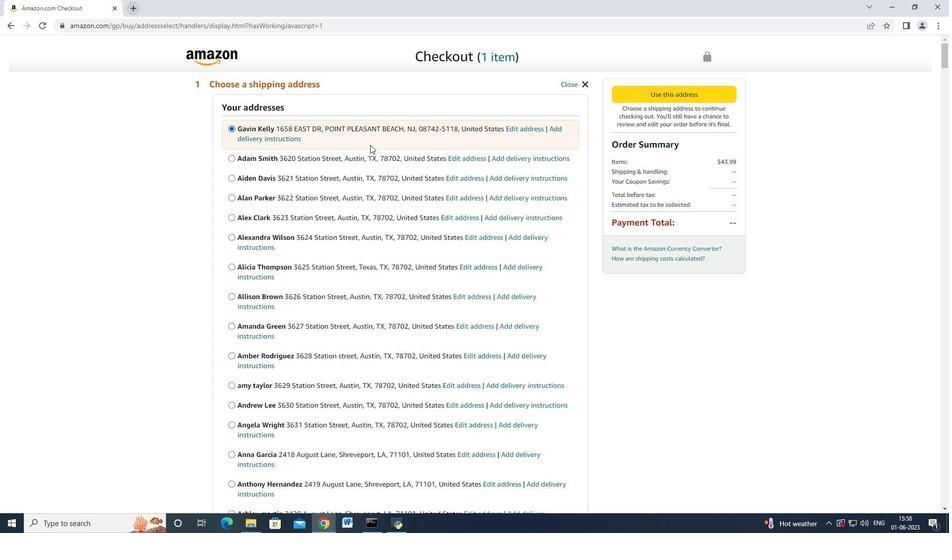 
Action: Mouse scrolled (370, 145) with delta (0, 0)
Screenshot: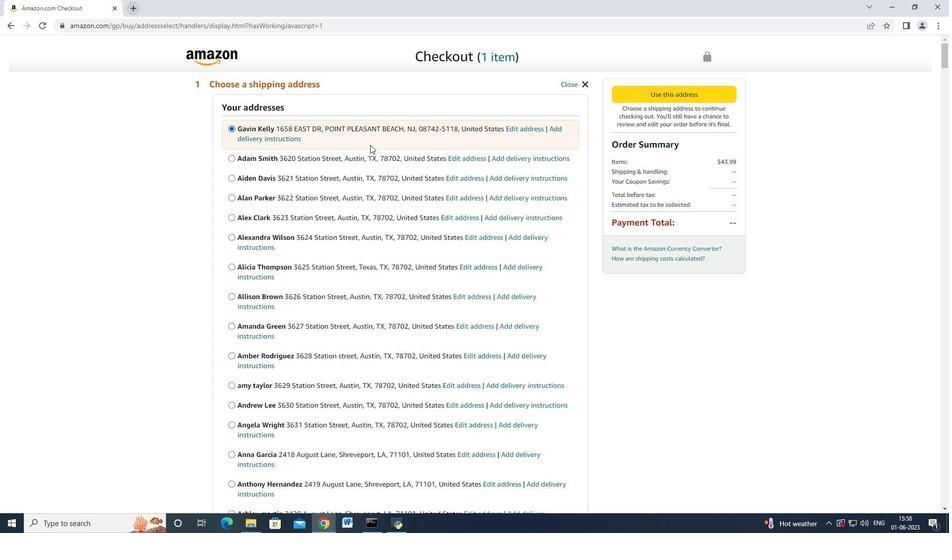 
Action: Mouse moved to (370, 146)
Screenshot: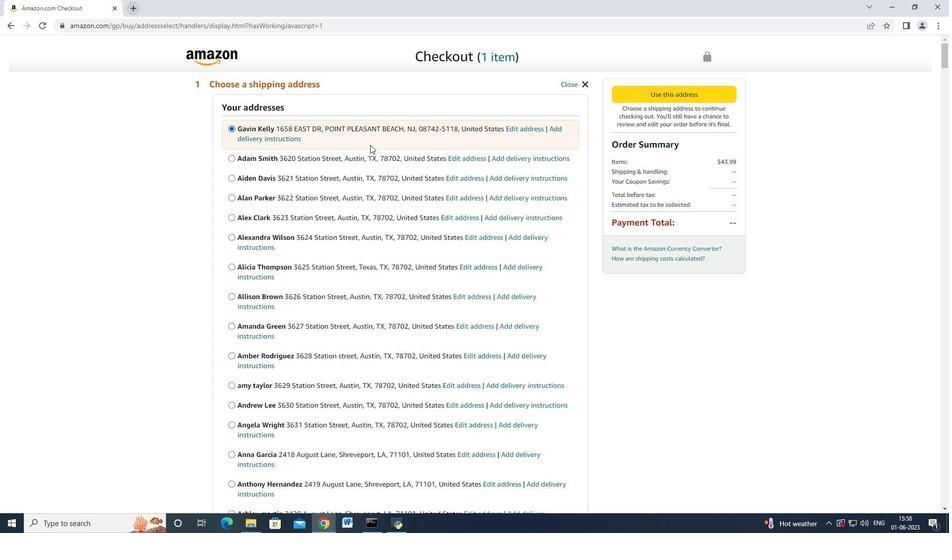 
Action: Mouse scrolled (370, 146) with delta (0, 0)
Screenshot: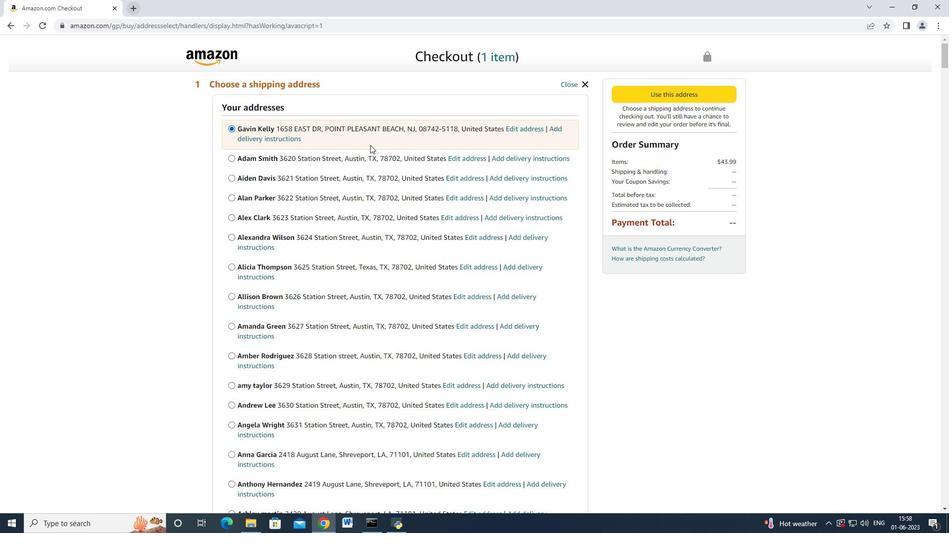 
Action: Mouse moved to (370, 146)
Screenshot: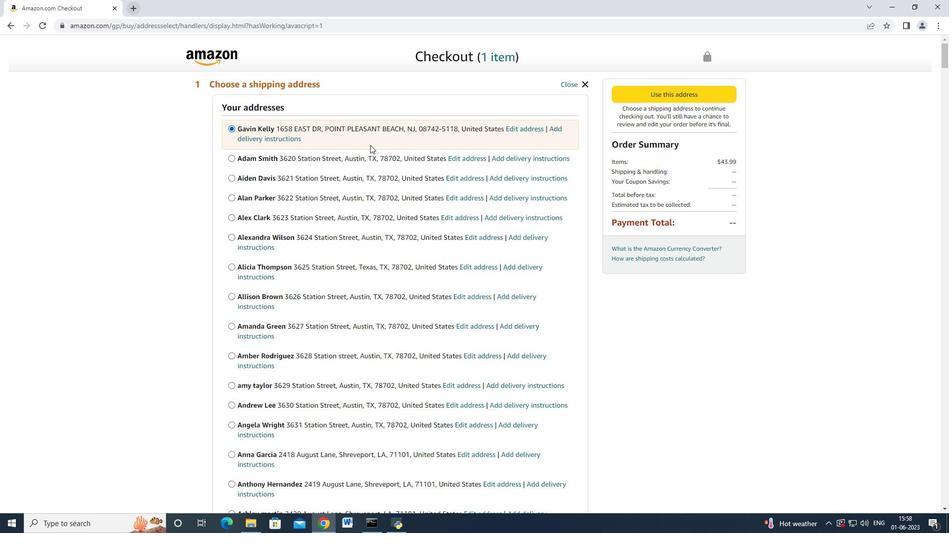 
Action: Mouse scrolled (370, 146) with delta (0, 0)
Screenshot: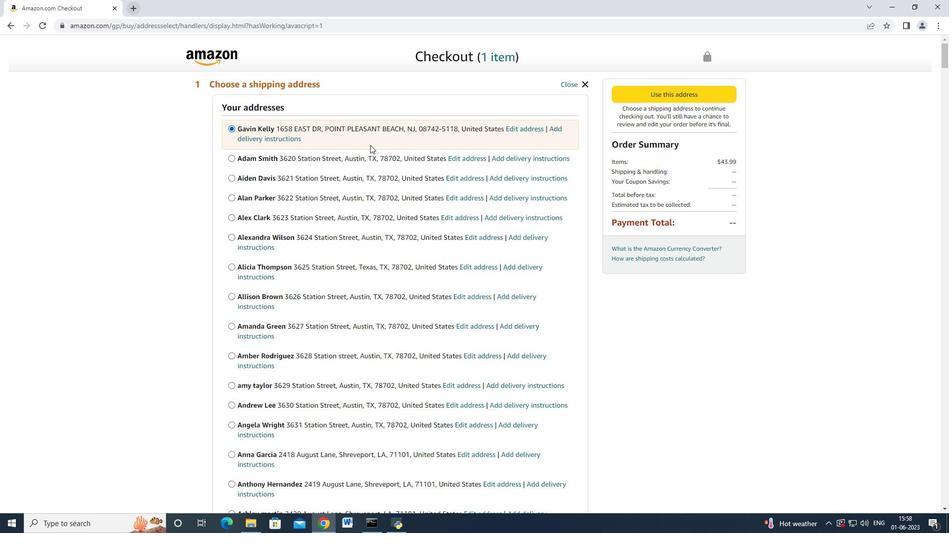 
Action: Mouse moved to (370, 146)
Screenshot: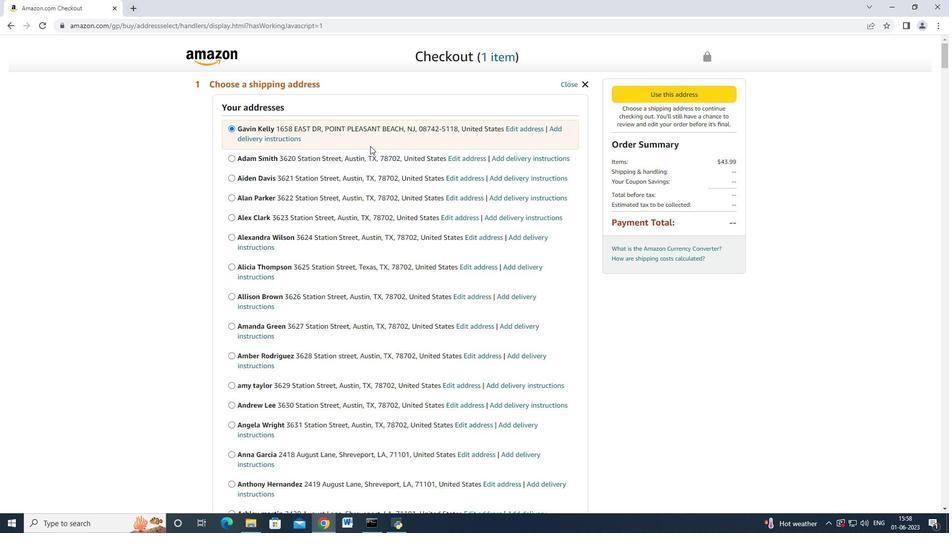 
Action: Mouse scrolled (370, 146) with delta (0, 0)
Screenshot: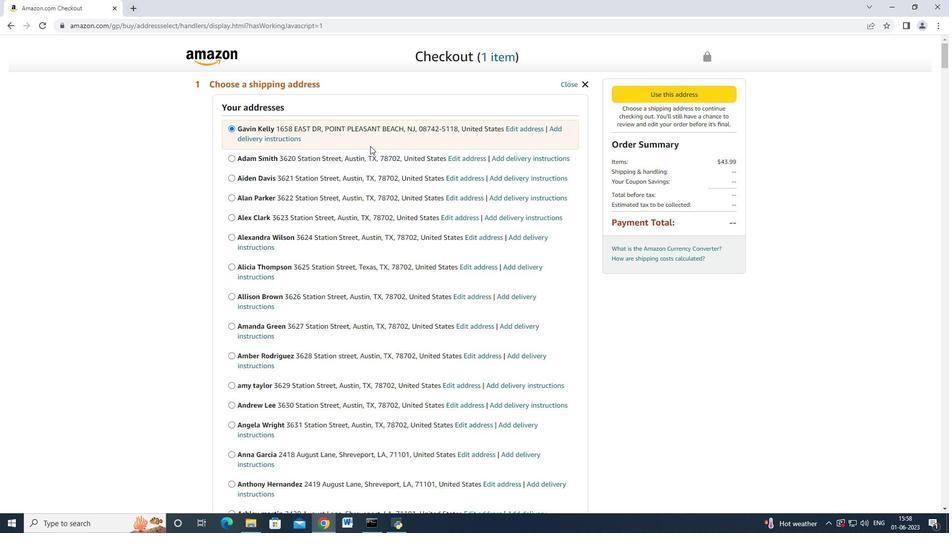 
Action: Mouse scrolled (370, 146) with delta (0, 0)
Screenshot: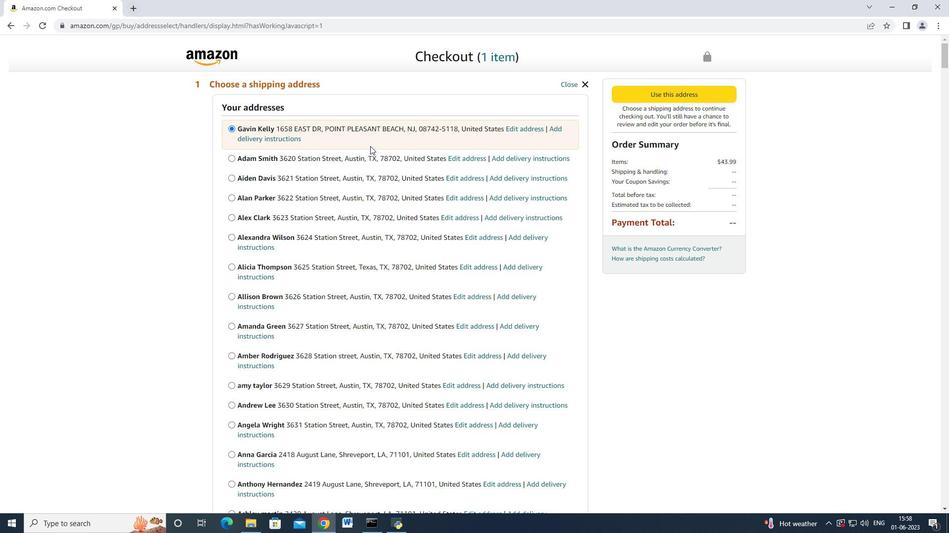 
Action: Mouse moved to (370, 146)
Screenshot: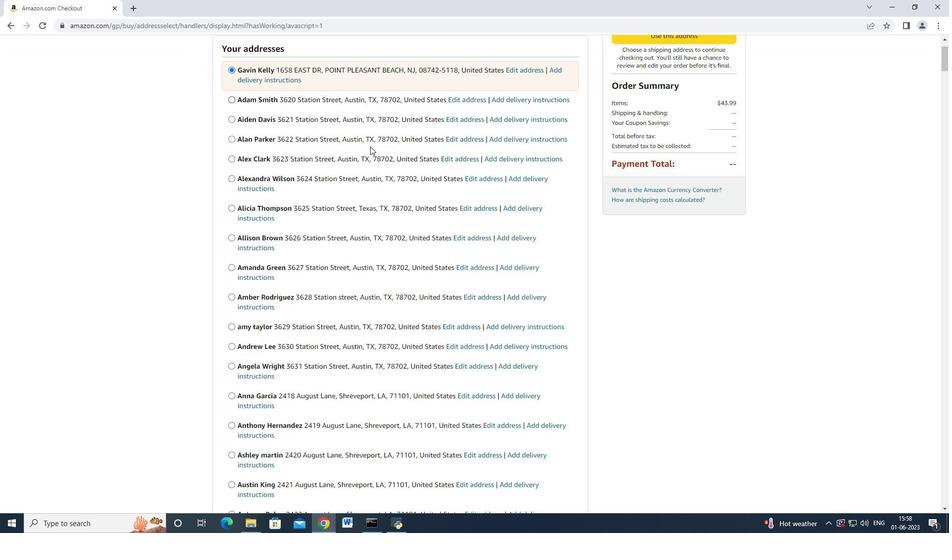 
Action: Mouse scrolled (370, 146) with delta (0, 0)
Screenshot: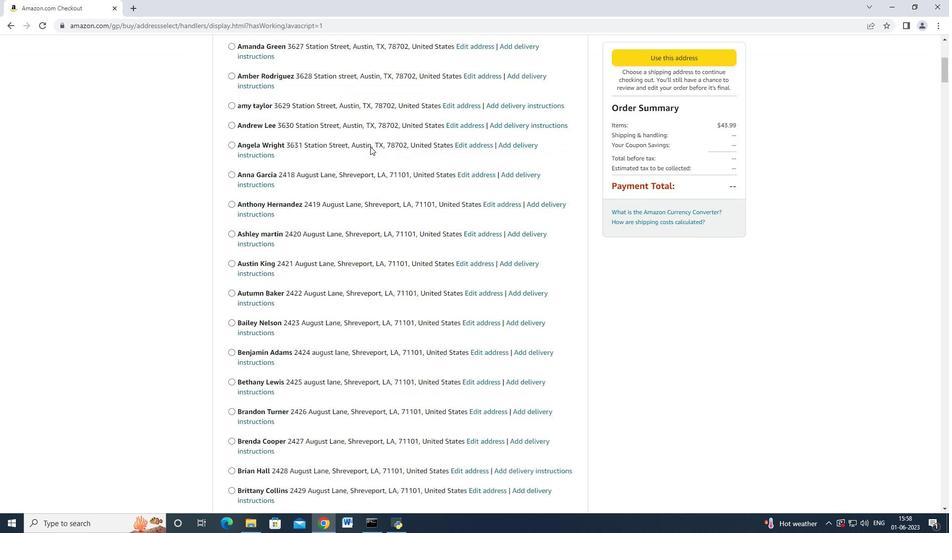 
Action: Mouse scrolled (370, 146) with delta (0, 0)
Screenshot: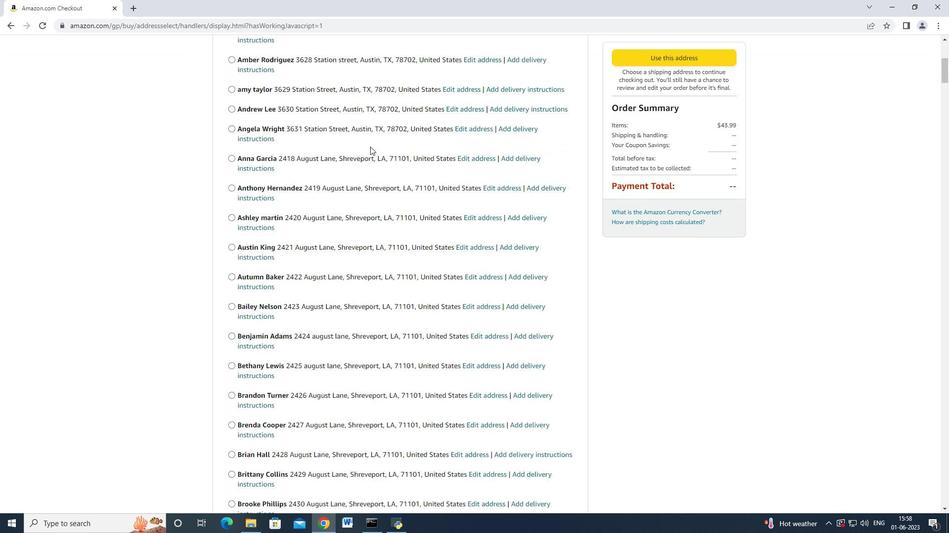 
Action: Mouse scrolled (370, 146) with delta (0, 0)
Screenshot: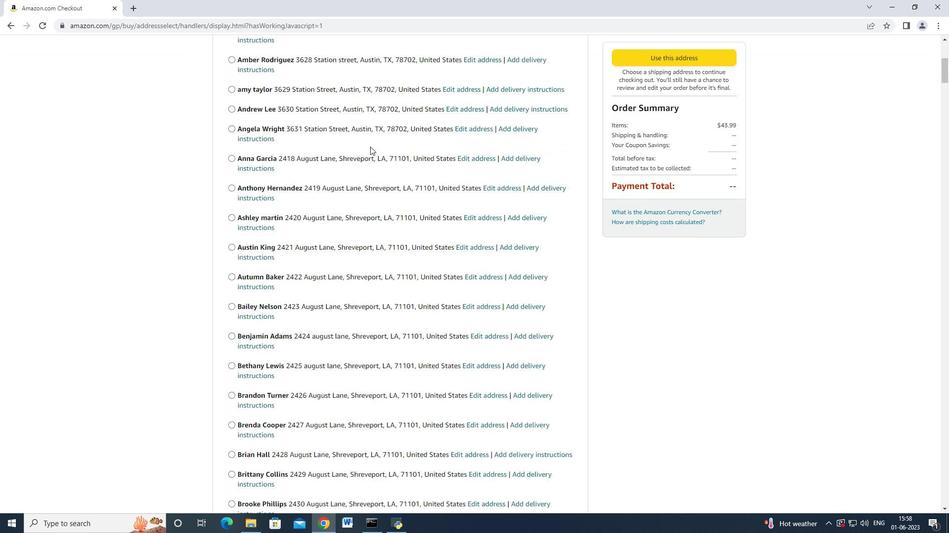 
Action: Mouse scrolled (370, 146) with delta (0, 0)
Screenshot: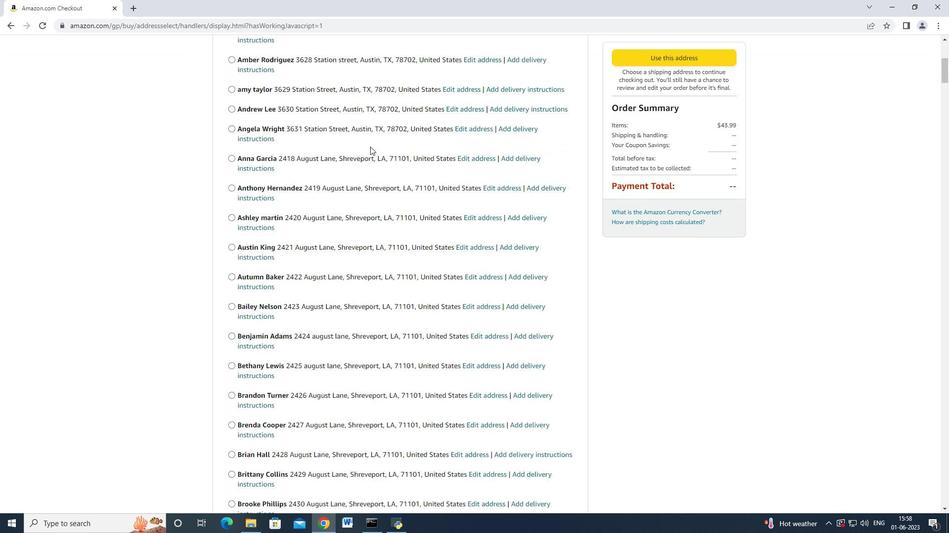 
Action: Mouse scrolled (370, 146) with delta (0, 0)
Screenshot: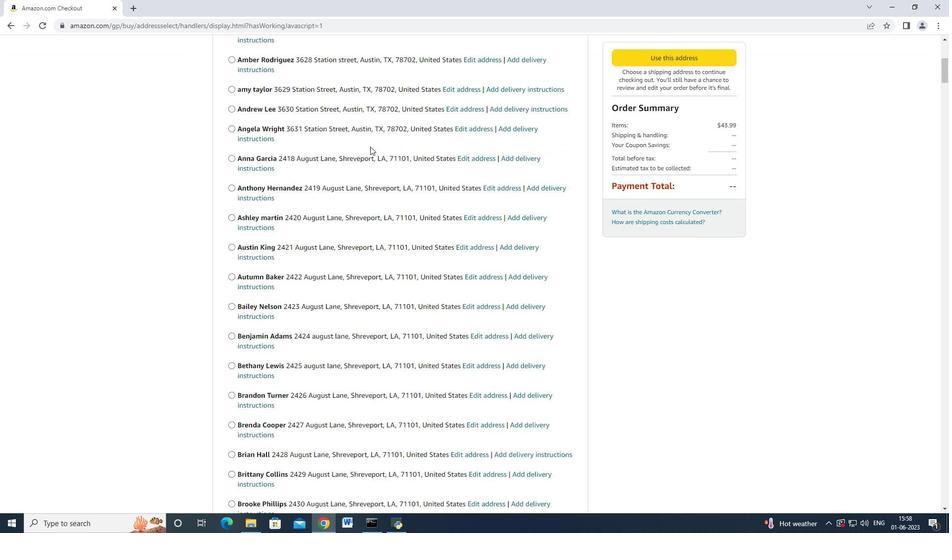 
Action: Mouse scrolled (370, 146) with delta (0, 0)
Screenshot: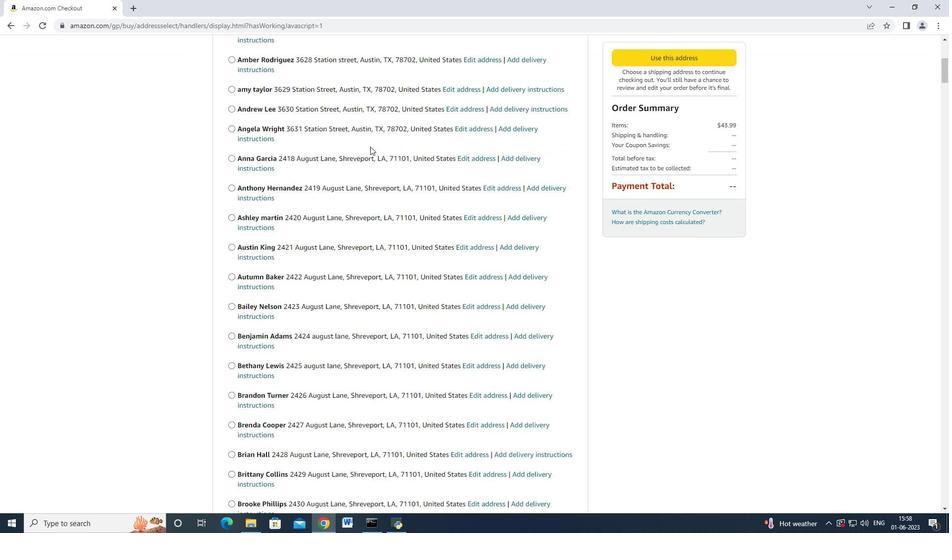 
Action: Mouse moved to (369, 146)
Screenshot: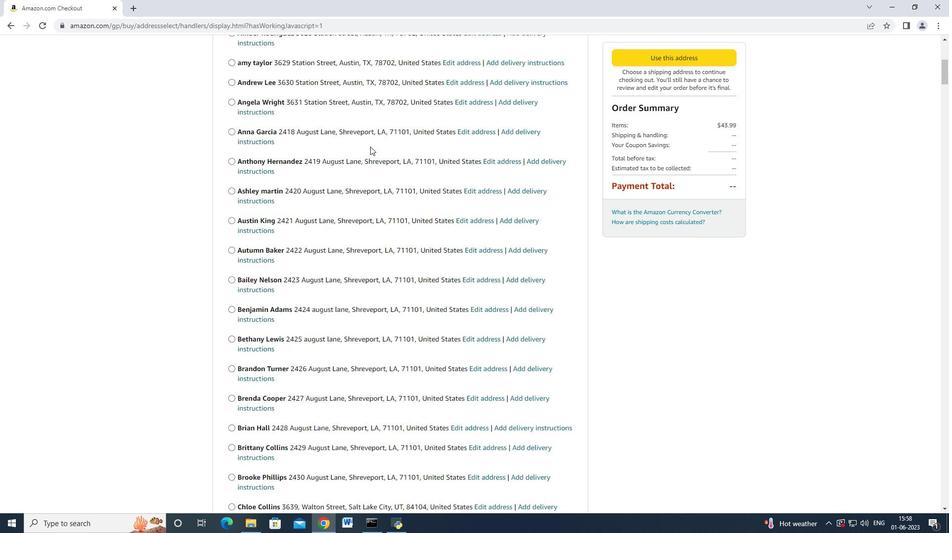 
Action: Mouse scrolled (369, 146) with delta (0, 0)
Screenshot: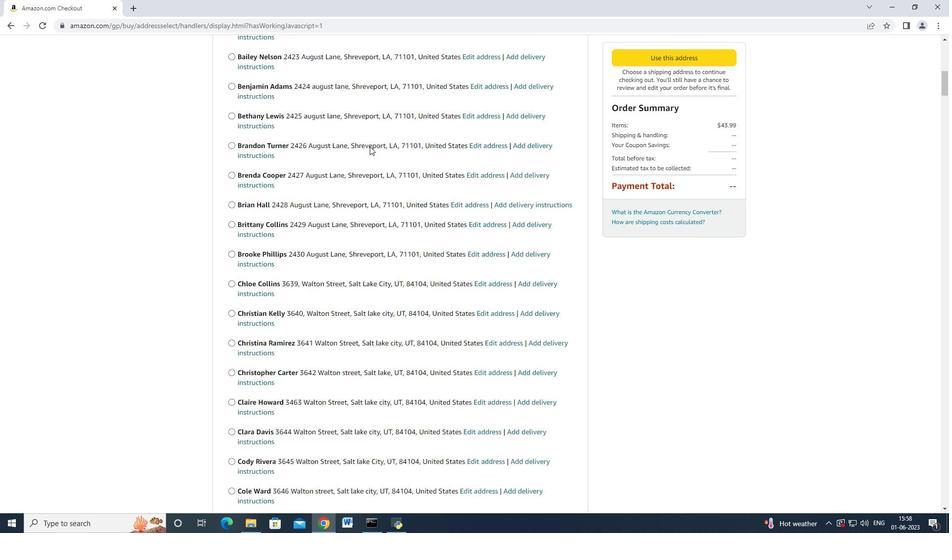 
Action: Mouse scrolled (369, 146) with delta (0, 0)
Screenshot: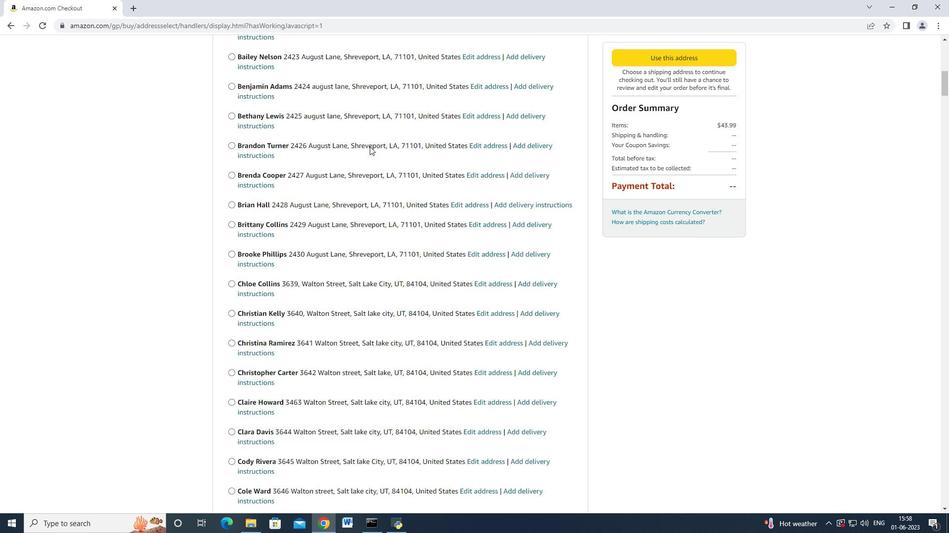 
Action: Mouse scrolled (369, 146) with delta (0, 0)
Screenshot: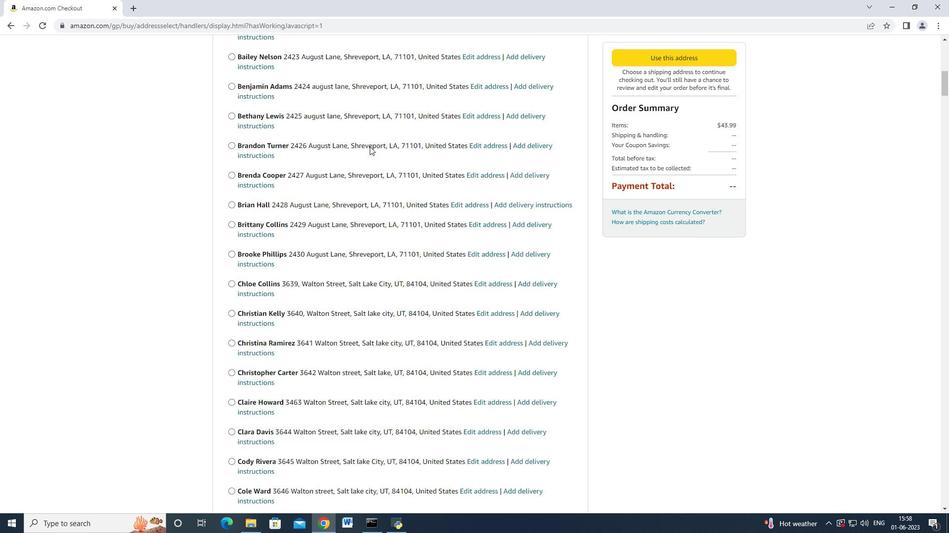 
Action: Mouse scrolled (369, 146) with delta (0, 0)
Screenshot: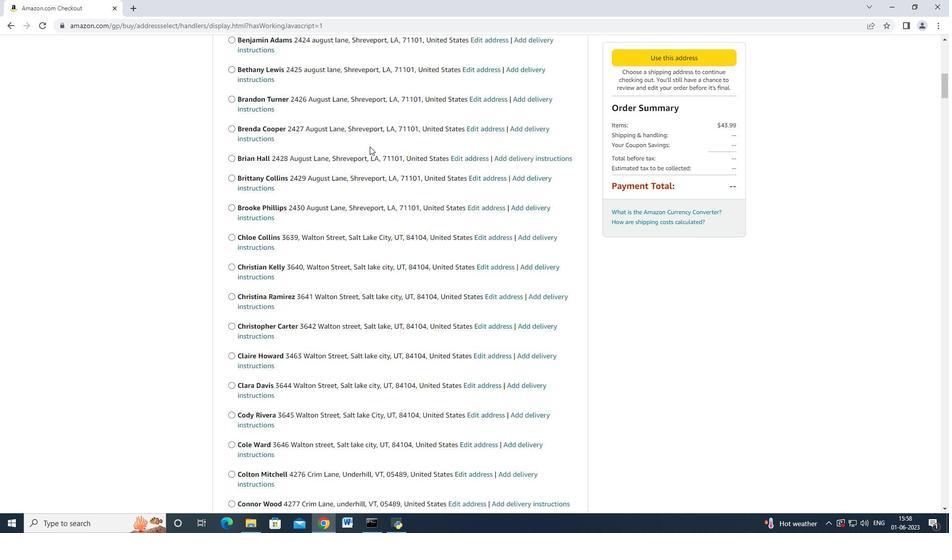 
Action: Mouse scrolled (369, 146) with delta (0, 0)
Screenshot: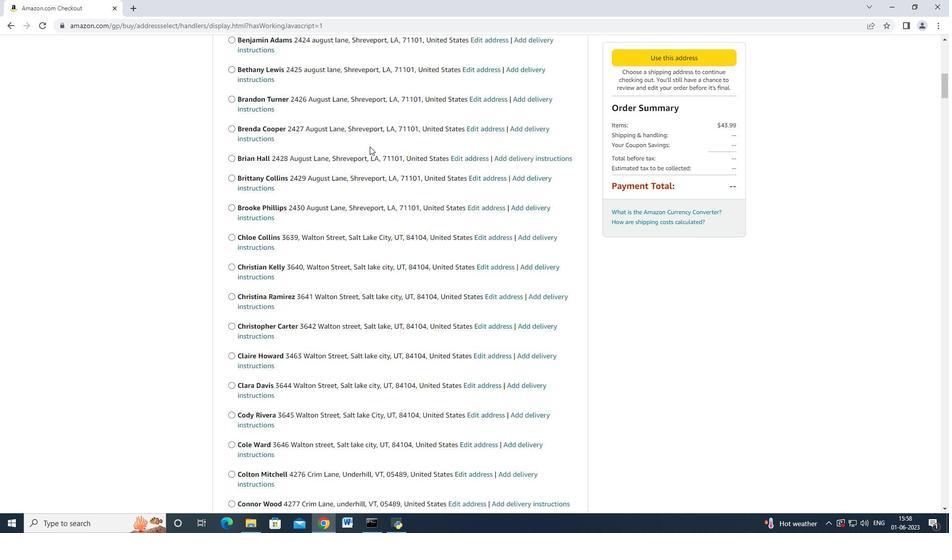 
Action: Mouse scrolled (369, 146) with delta (0, 0)
Screenshot: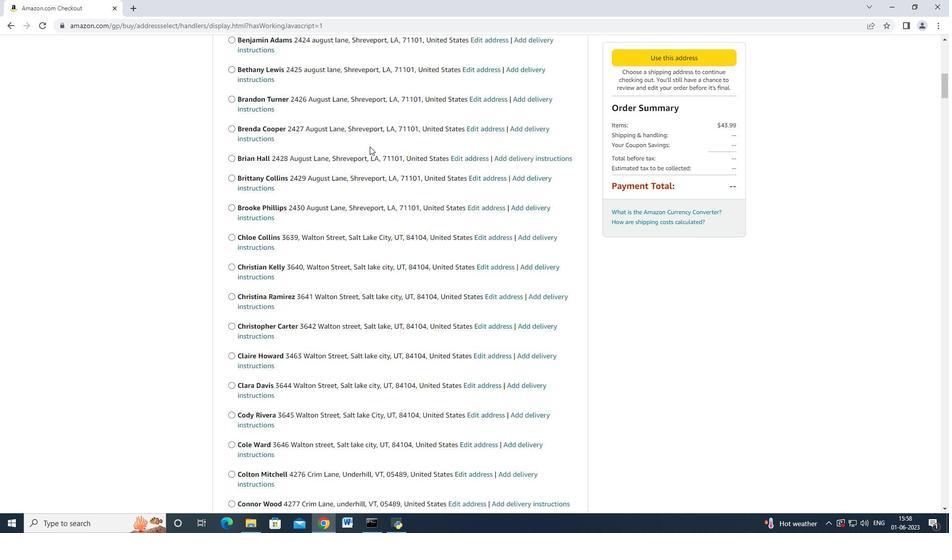 
Action: Mouse moved to (369, 146)
Screenshot: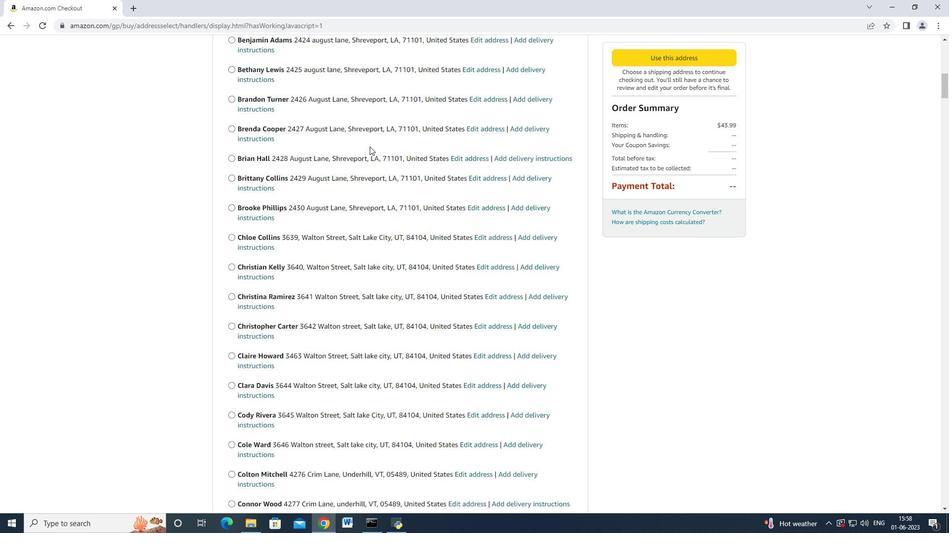 
Action: Mouse scrolled (369, 146) with delta (0, 0)
Screenshot: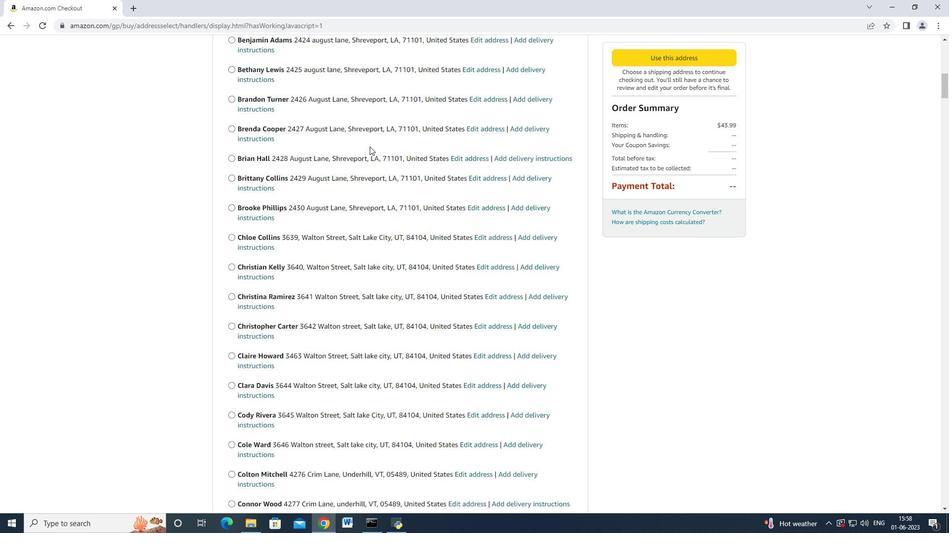 
Action: Mouse moved to (369, 145)
Screenshot: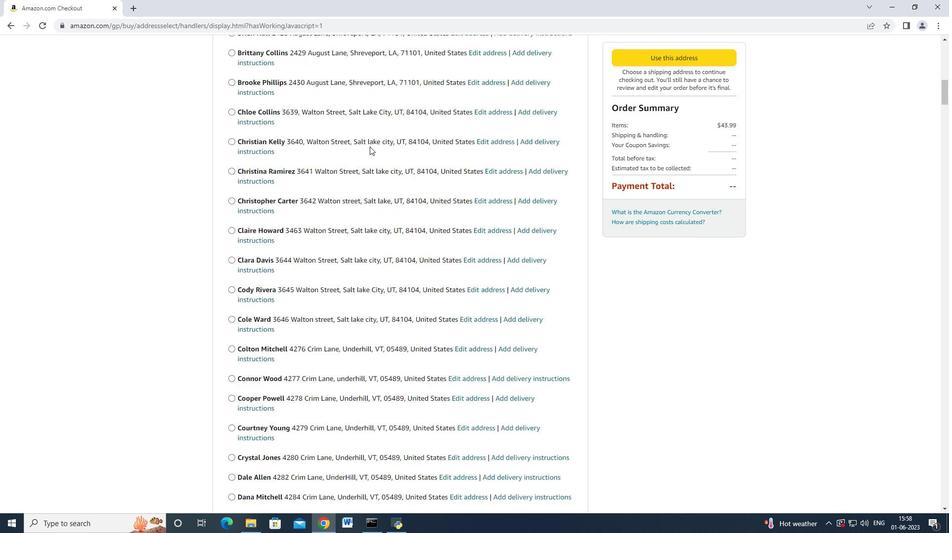 
Action: Mouse scrolled (369, 145) with delta (0, 0)
Screenshot: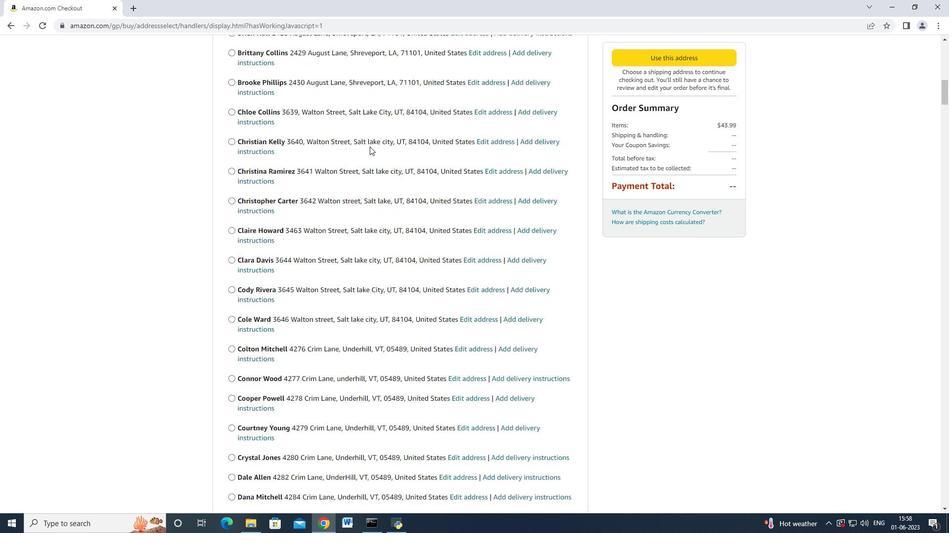 
Action: Mouse moved to (369, 146)
Screenshot: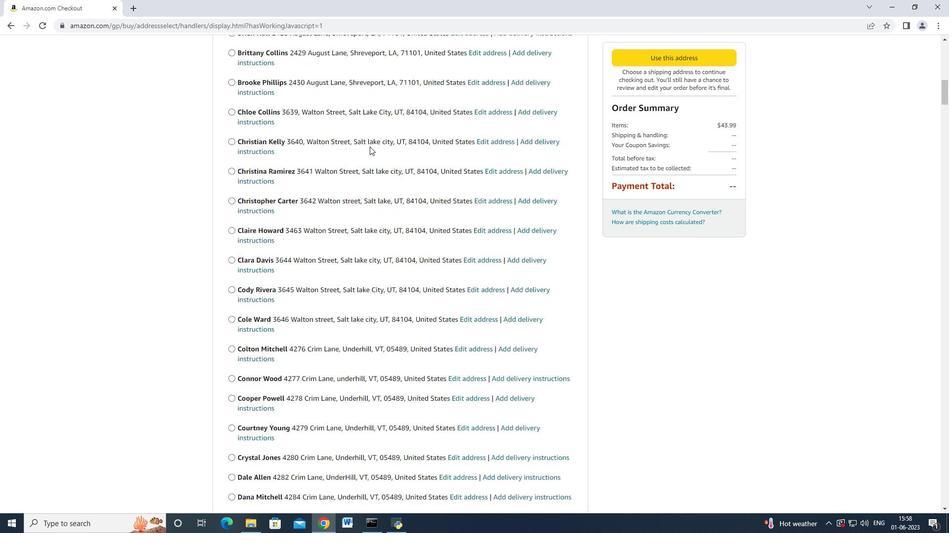 
Action: Mouse scrolled (369, 145) with delta (0, 0)
Screenshot: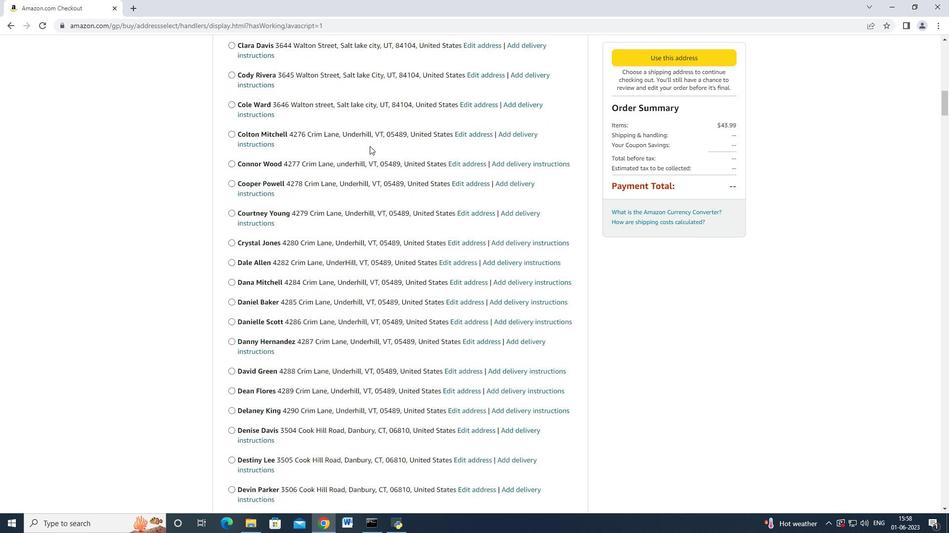 
Action: Mouse moved to (369, 146)
Screenshot: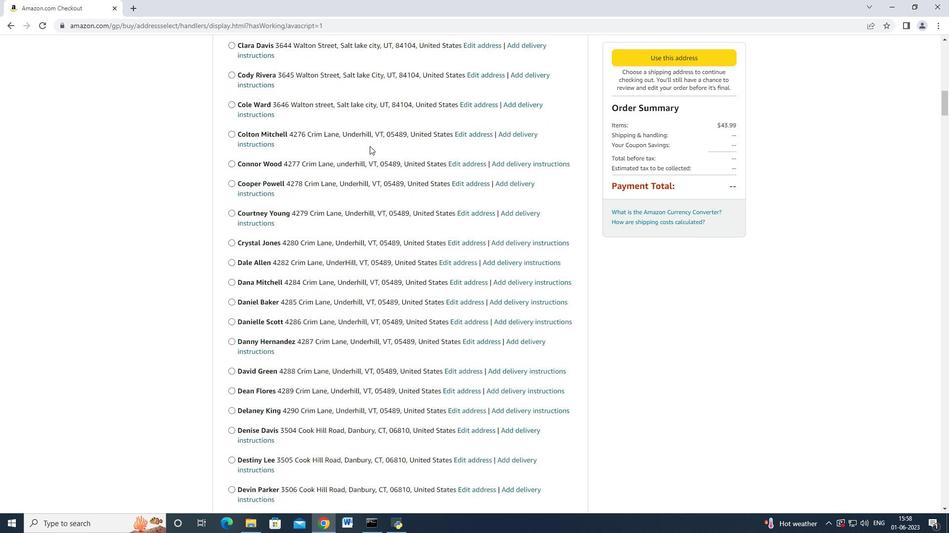 
Action: Mouse scrolled (369, 145) with delta (0, 0)
Screenshot: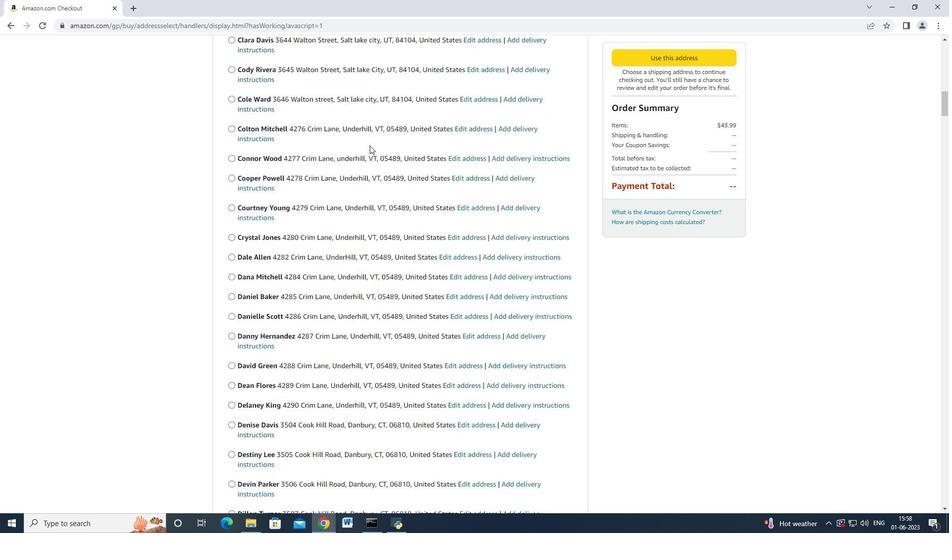 
Action: Mouse scrolled (369, 145) with delta (0, 0)
Screenshot: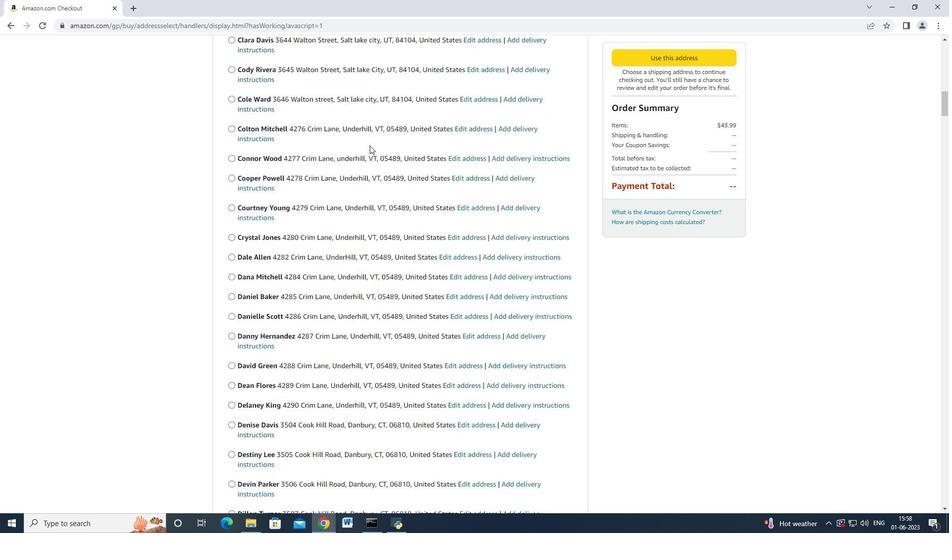 
Action: Mouse scrolled (369, 145) with delta (0, 0)
Screenshot: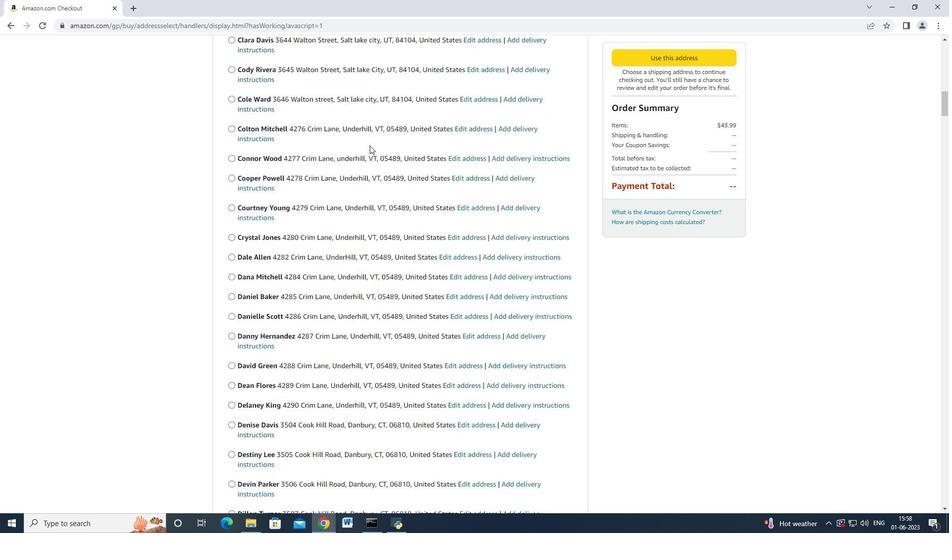 
Action: Mouse scrolled (369, 145) with delta (0, 0)
Screenshot: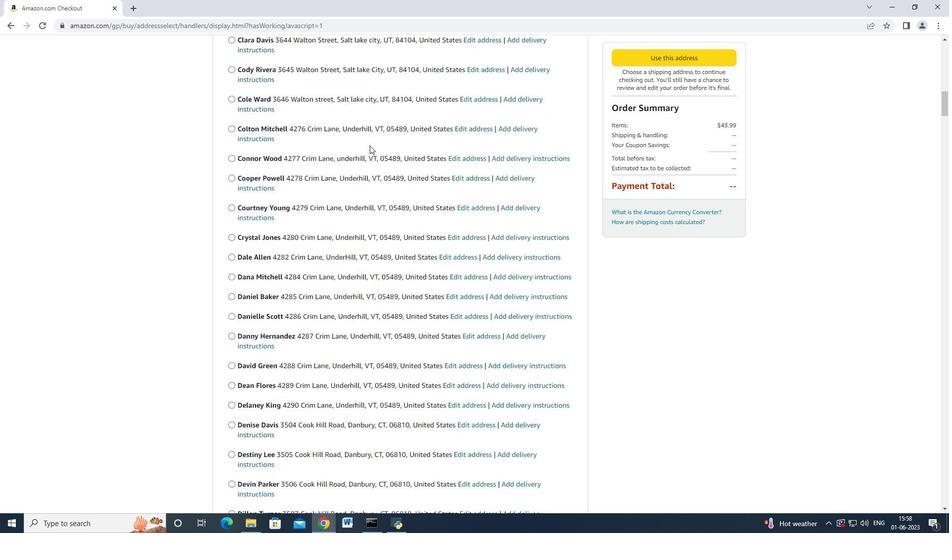 
Action: Mouse moved to (368, 146)
Screenshot: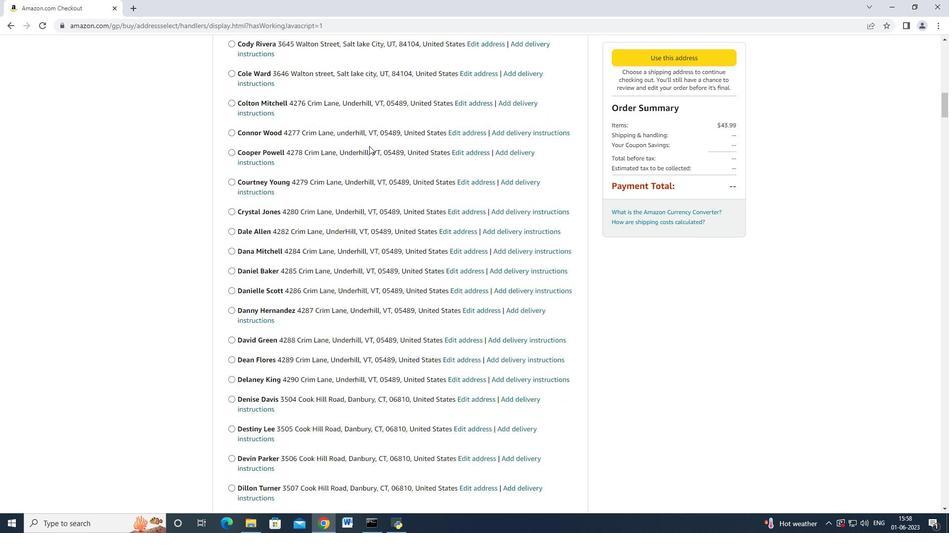 
Action: Mouse scrolled (368, 145) with delta (0, 0)
Screenshot: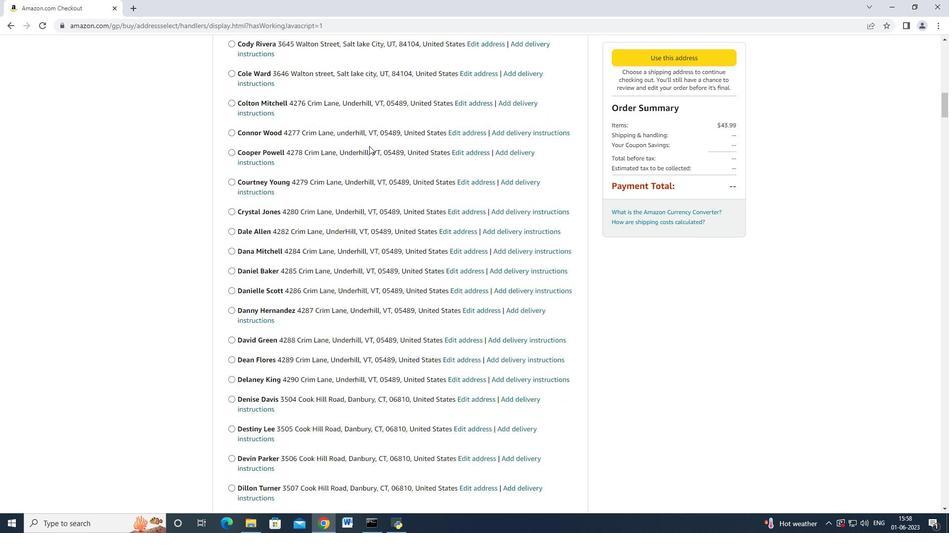 
Action: Mouse moved to (368, 146)
Screenshot: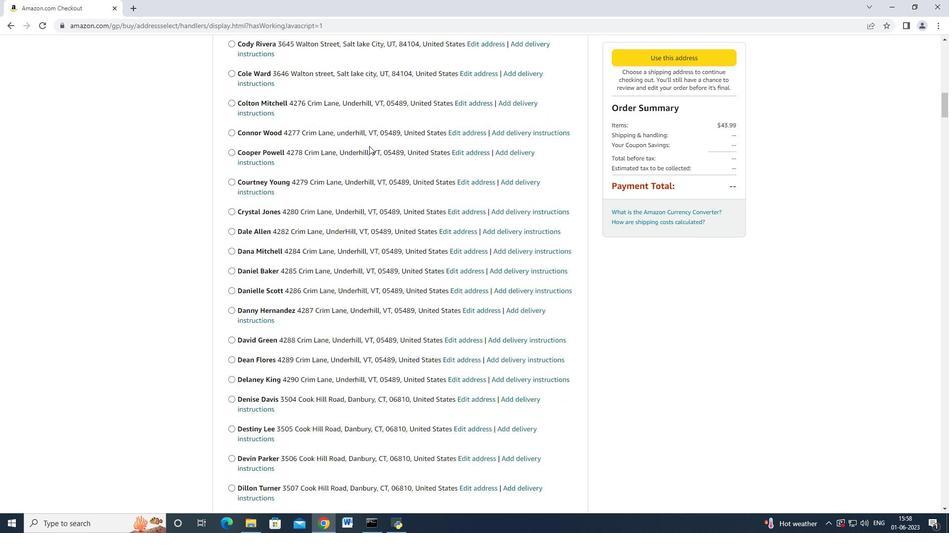 
Action: Mouse scrolled (368, 145) with delta (0, 0)
Screenshot: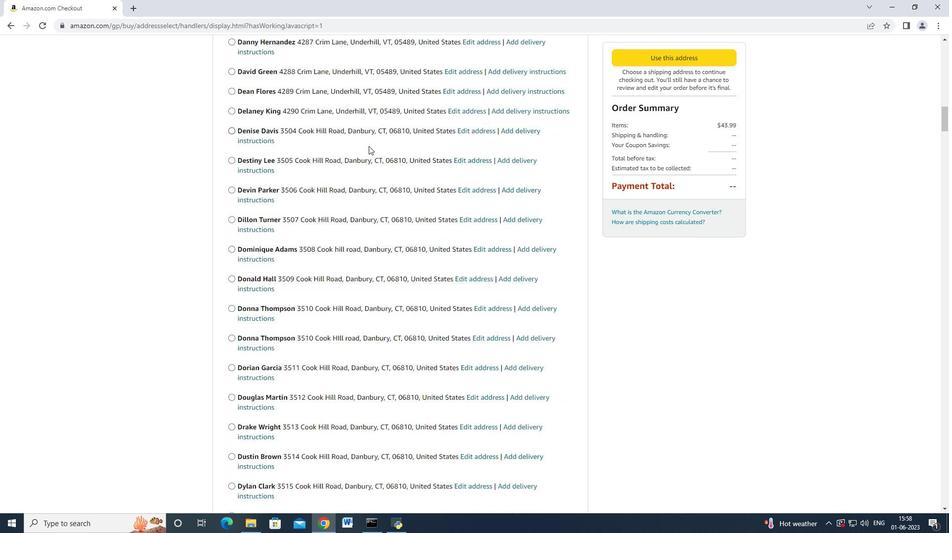 
Action: Mouse moved to (368, 146)
Screenshot: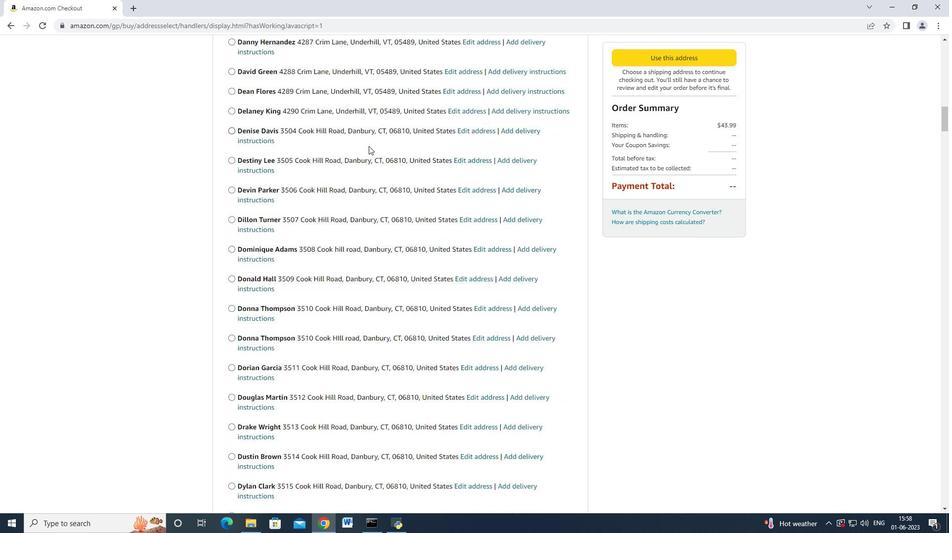 
Action: Mouse scrolled (368, 145) with delta (0, 0)
Screenshot: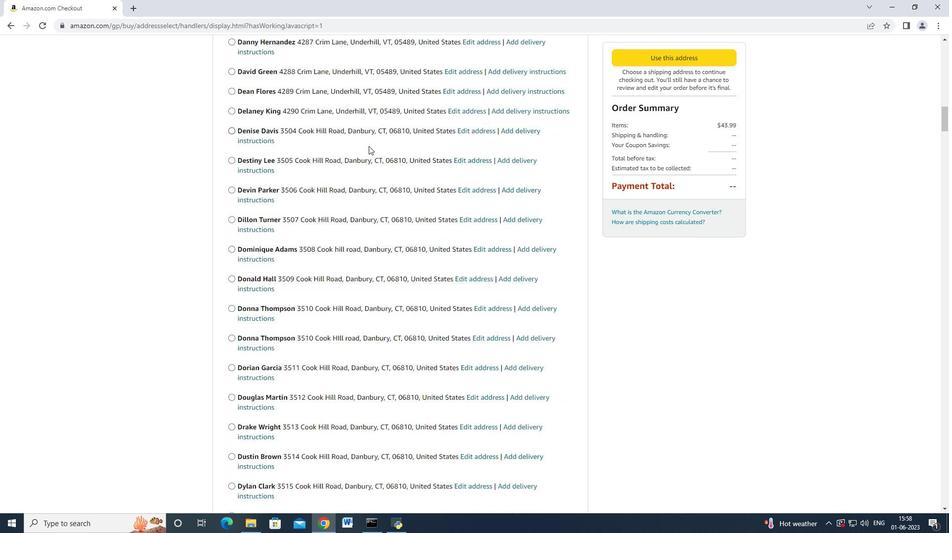 
Action: Mouse moved to (368, 146)
Screenshot: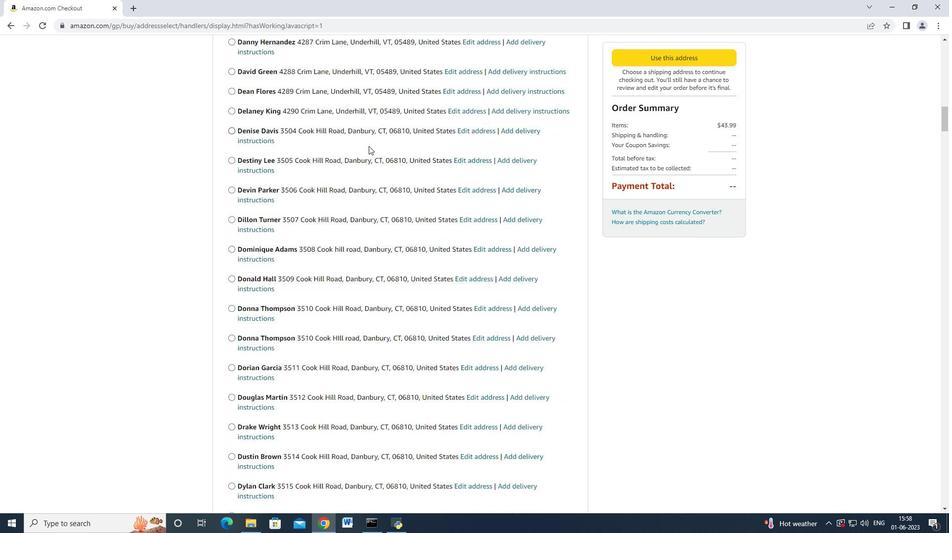 
Action: Mouse scrolled (368, 145) with delta (0, 0)
Screenshot: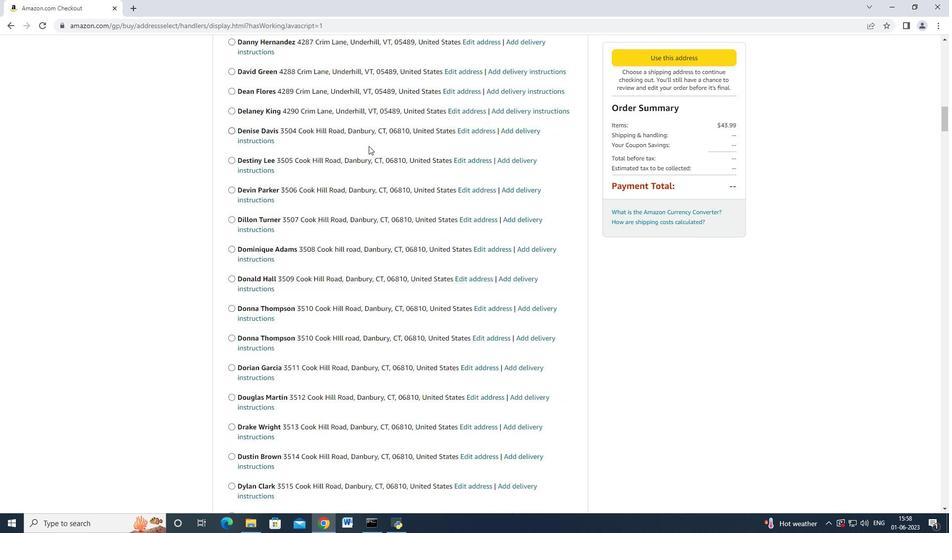 
Action: Mouse scrolled (368, 145) with delta (0, 0)
Screenshot: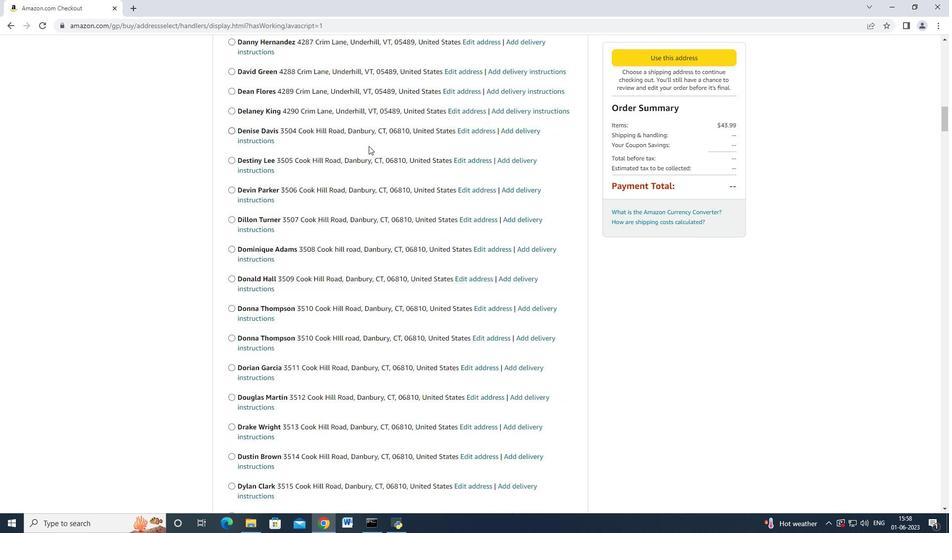 
Action: Mouse scrolled (368, 145) with delta (0, 0)
Screenshot: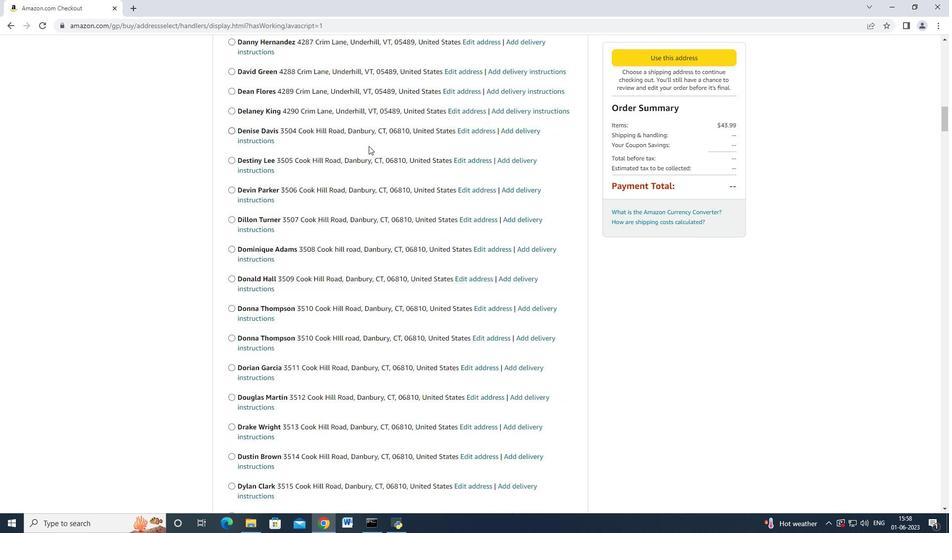 
Action: Mouse moved to (368, 146)
Screenshot: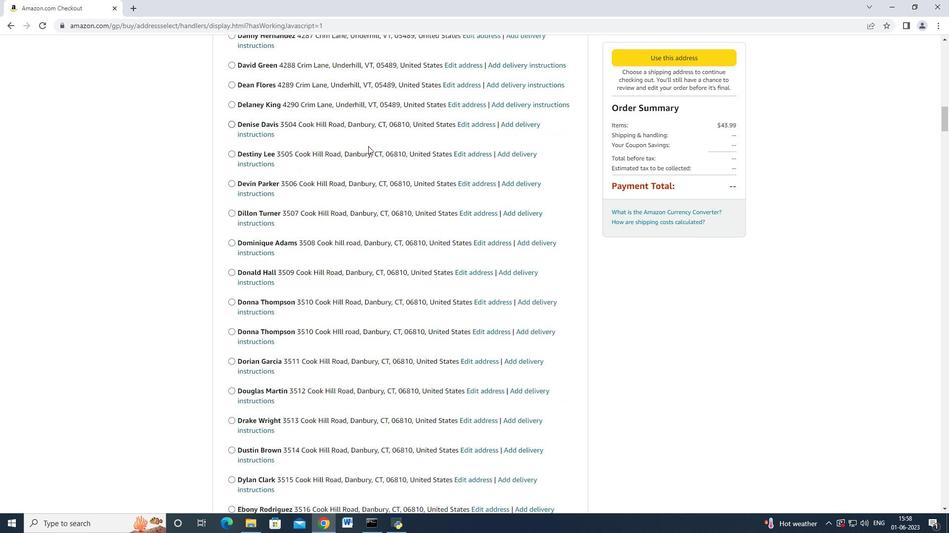 
Action: Mouse scrolled (368, 145) with delta (0, 0)
Screenshot: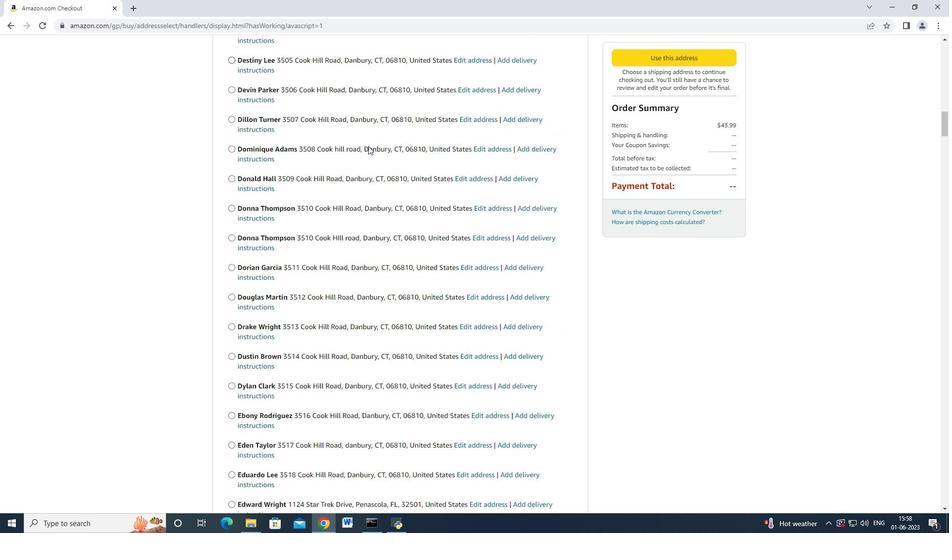 
Action: Mouse moved to (368, 146)
Screenshot: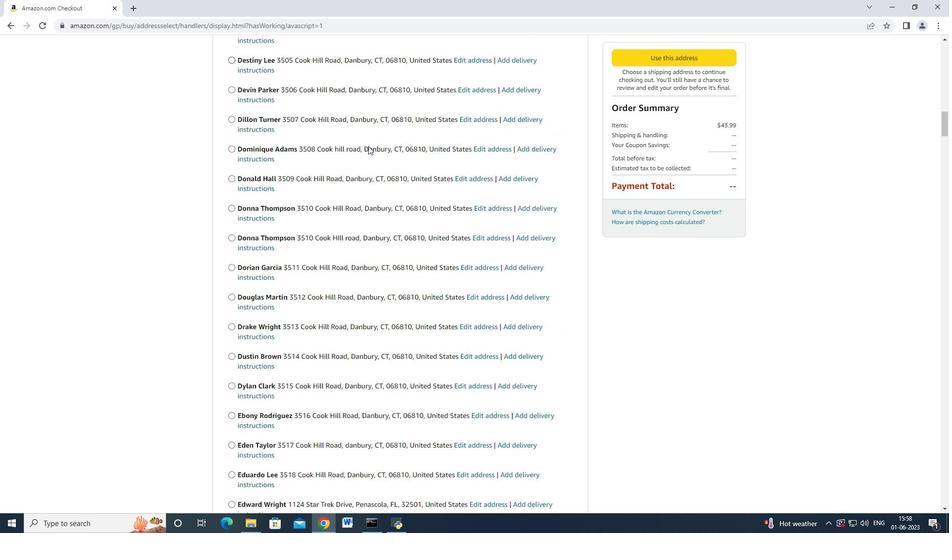 
Action: Mouse scrolled (368, 145) with delta (0, 0)
Screenshot: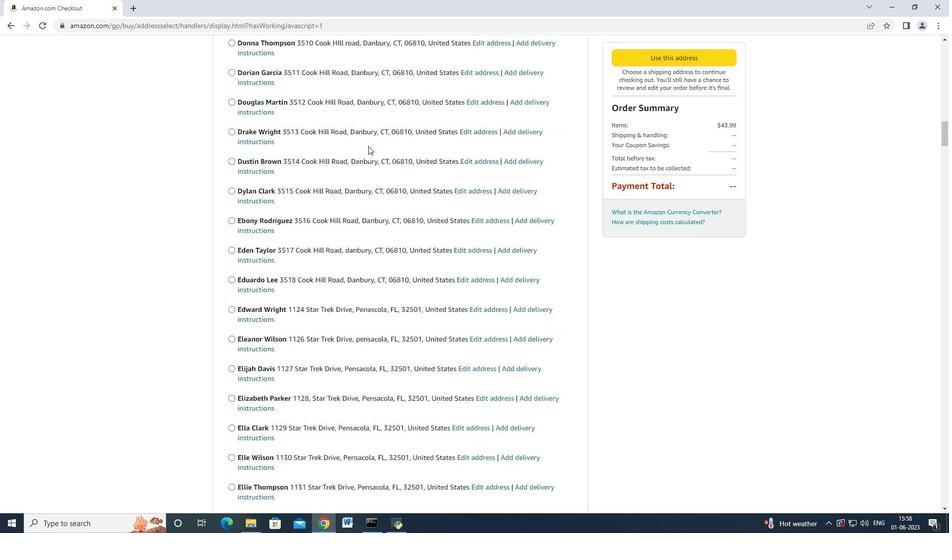 
Action: Mouse scrolled (368, 145) with delta (0, 0)
Screenshot: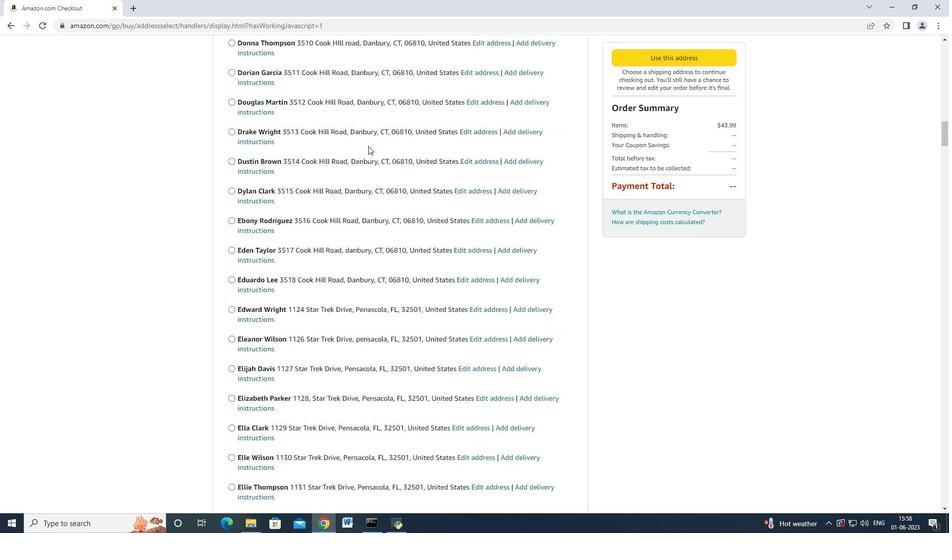 
Action: Mouse scrolled (368, 145) with delta (0, 0)
Screenshot: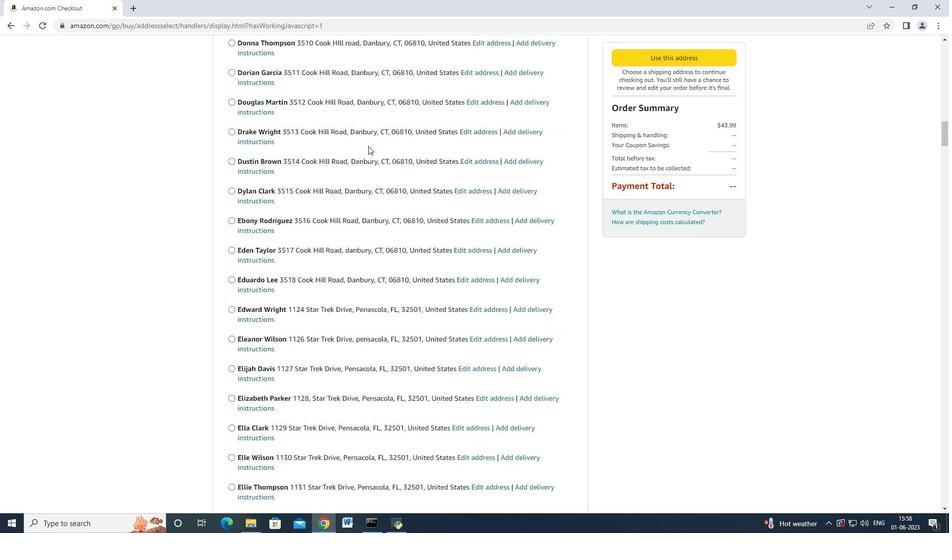 
Action: Mouse scrolled (368, 145) with delta (0, 0)
Screenshot: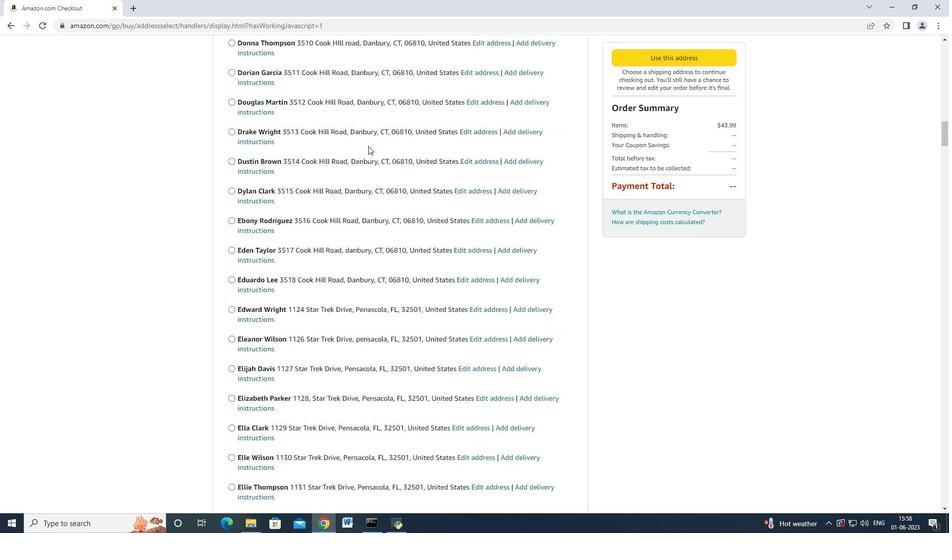 
Action: Mouse moved to (367, 146)
Screenshot: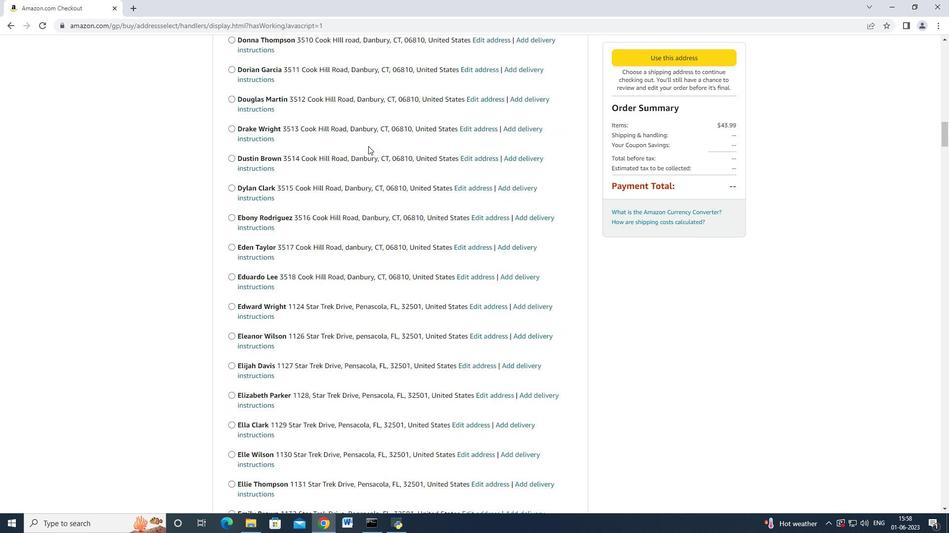 
Action: Mouse scrolled (367, 145) with delta (0, 0)
Screenshot: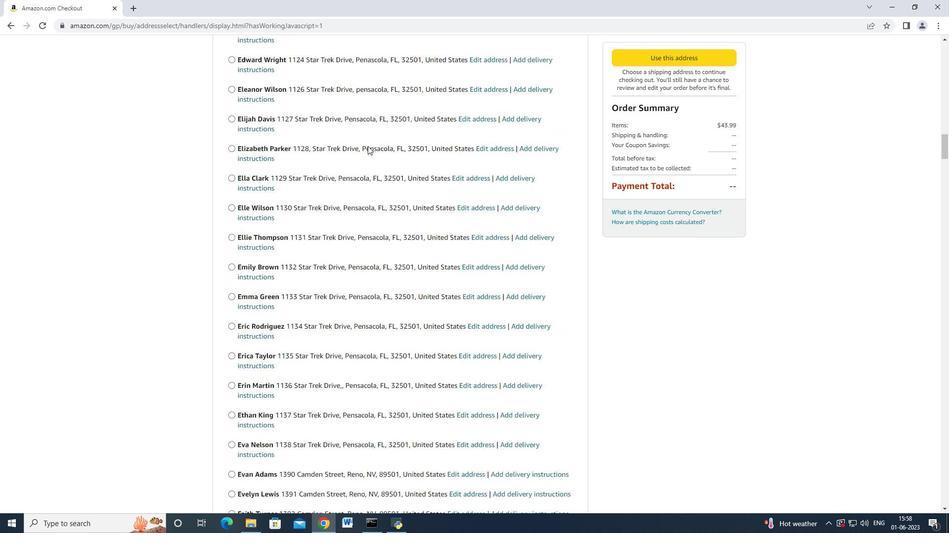 
Action: Mouse moved to (367, 146)
Screenshot: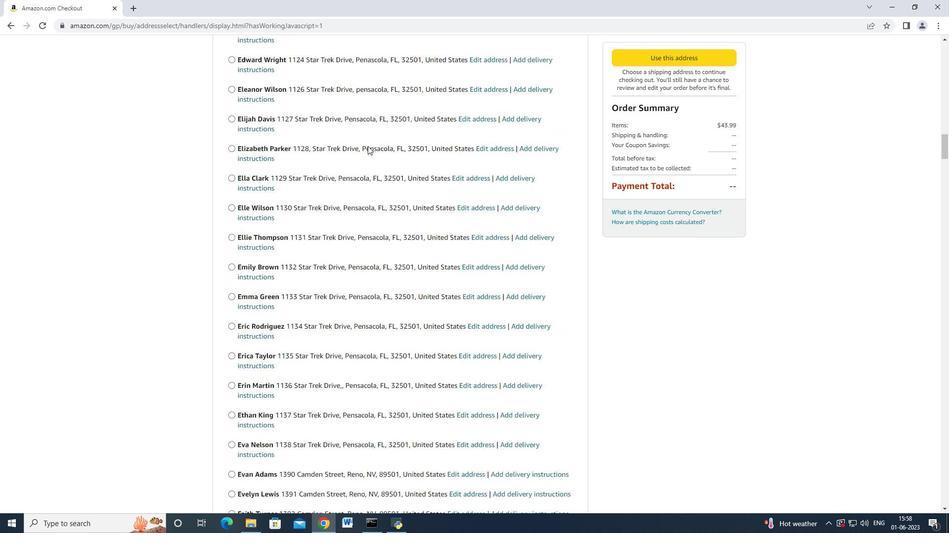
Action: Mouse scrolled (367, 145) with delta (0, 0)
Screenshot: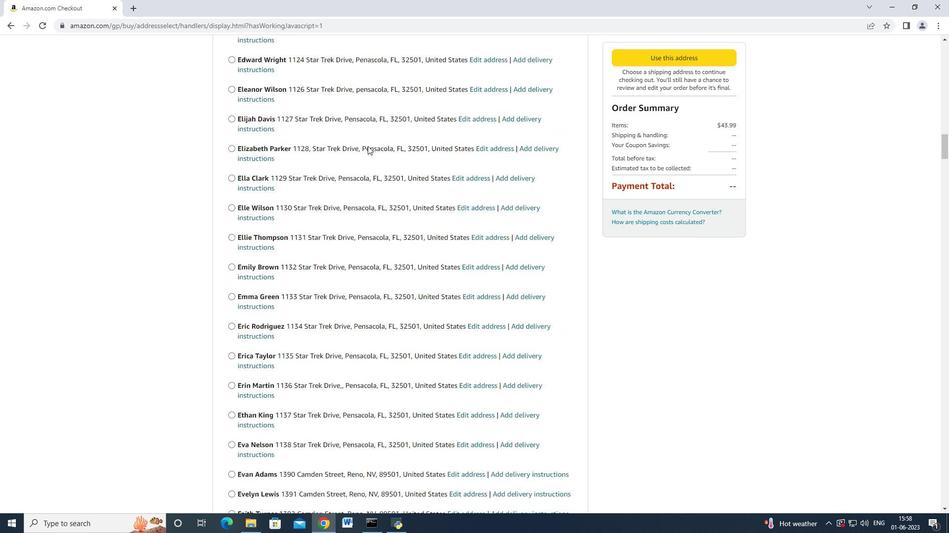 
Action: Mouse scrolled (367, 145) with delta (0, 0)
Screenshot: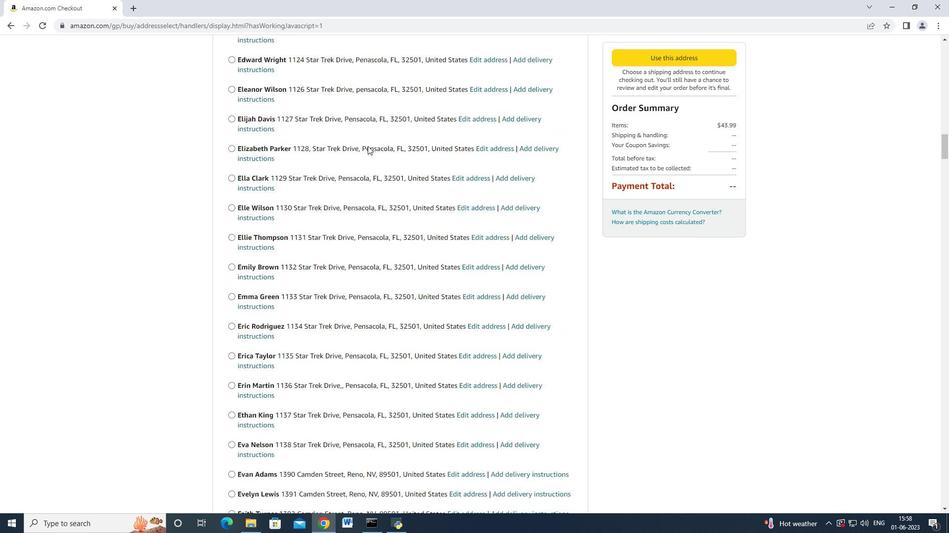 
Action: Mouse scrolled (367, 145) with delta (0, 0)
Screenshot: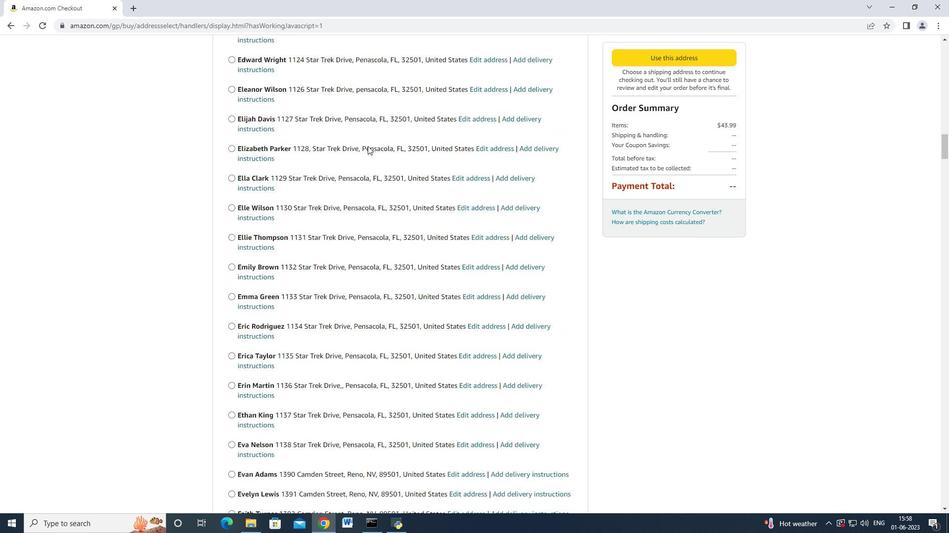 
Action: Mouse moved to (367, 146)
Screenshot: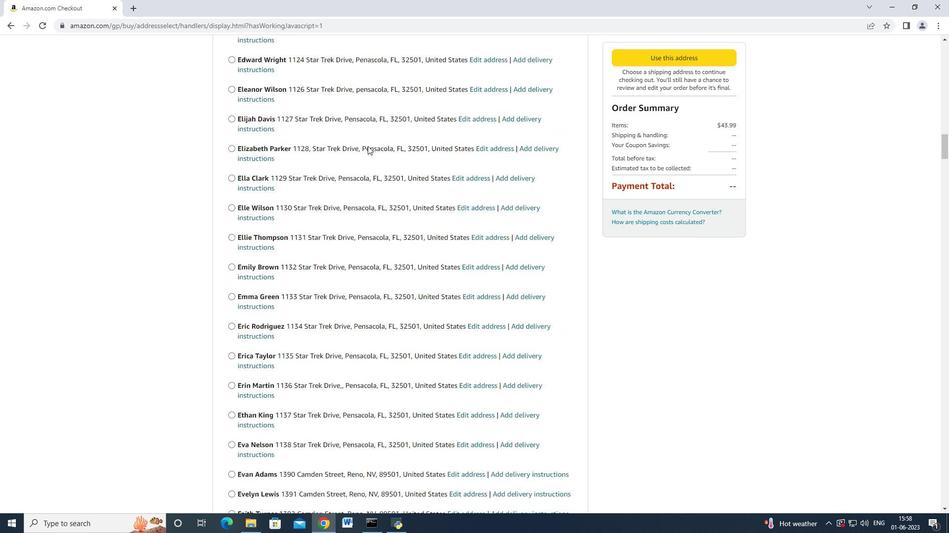 
Action: Mouse scrolled (367, 145) with delta (0, 0)
Screenshot: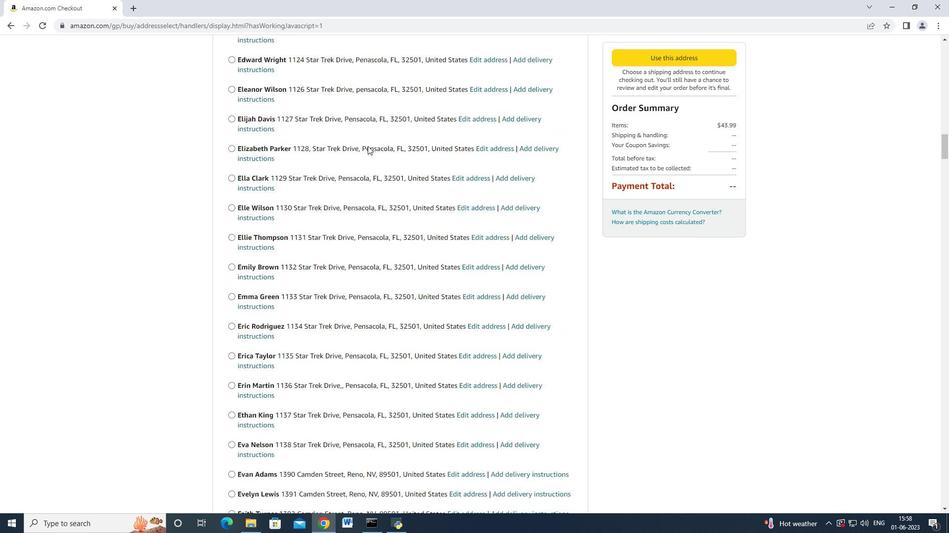 
Action: Mouse scrolled (367, 145) with delta (0, 0)
Screenshot: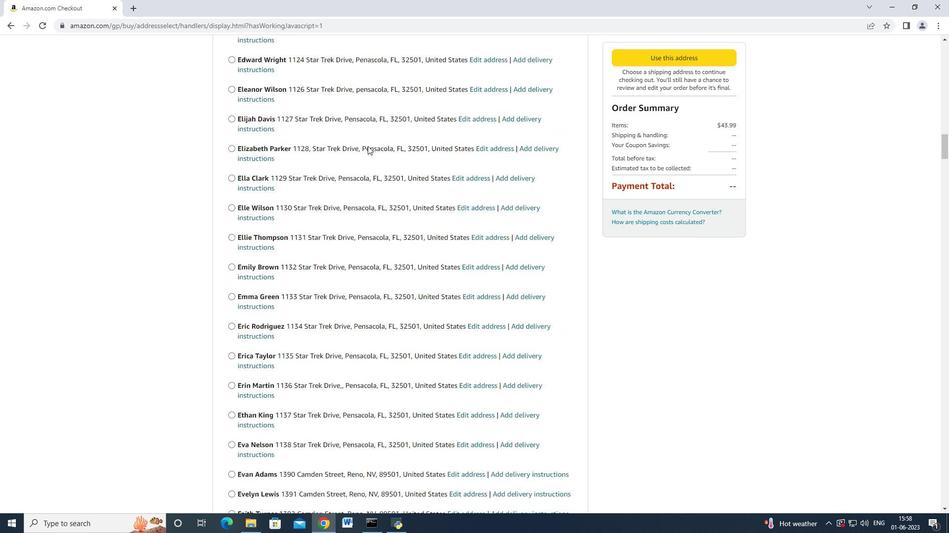 
Action: Mouse scrolled (367, 145) with delta (0, 0)
Screenshot: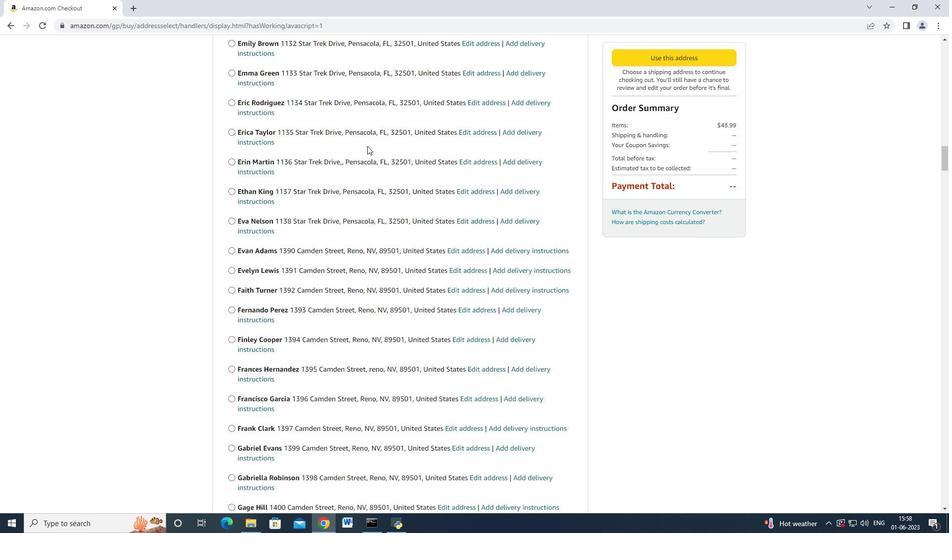 
Action: Mouse scrolled (367, 145) with delta (0, 0)
Screenshot: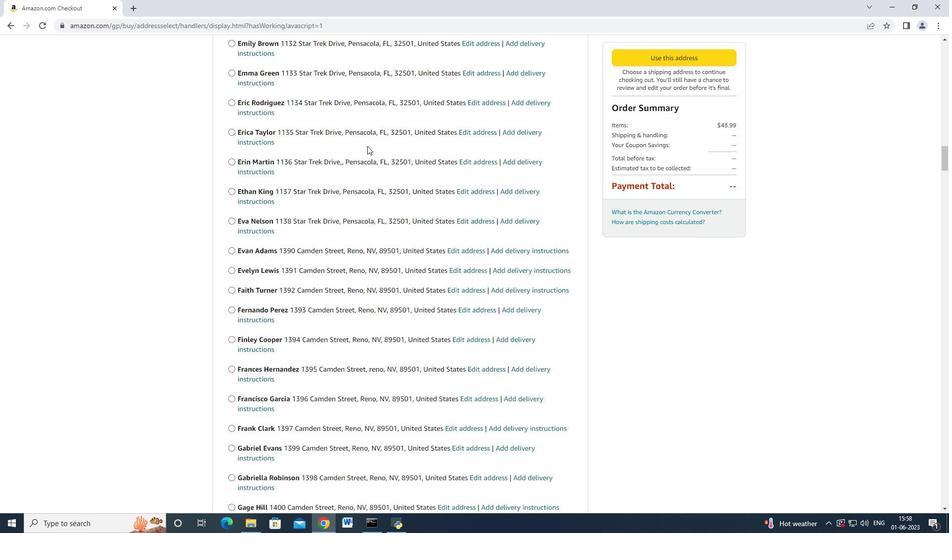 
Action: Mouse scrolled (367, 145) with delta (0, 0)
Screenshot: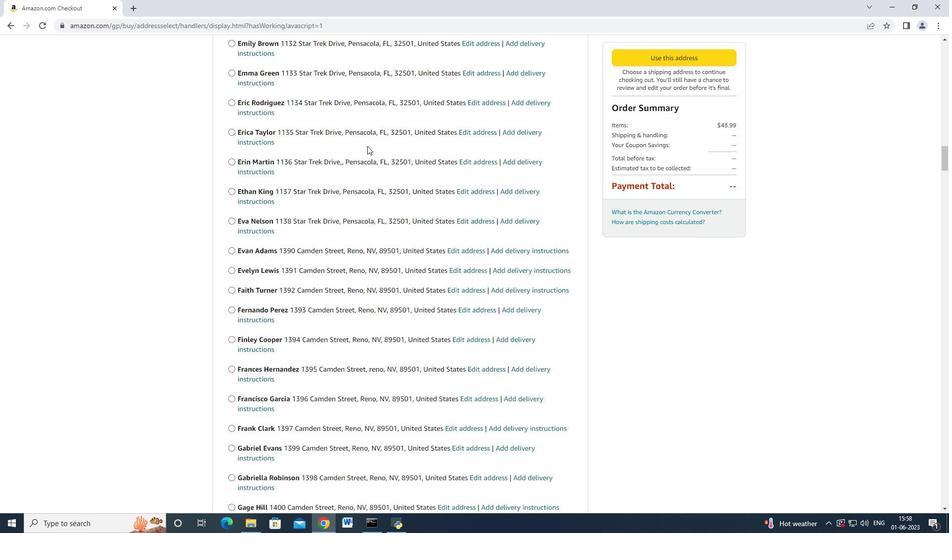 
Action: Mouse scrolled (367, 145) with delta (0, 0)
Screenshot: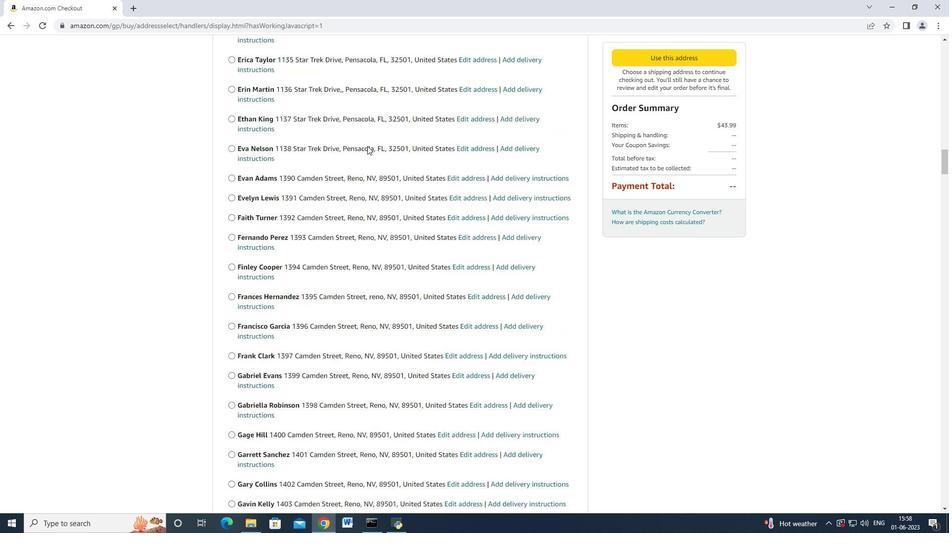 
Action: Mouse scrolled (367, 145) with delta (0, 0)
Screenshot: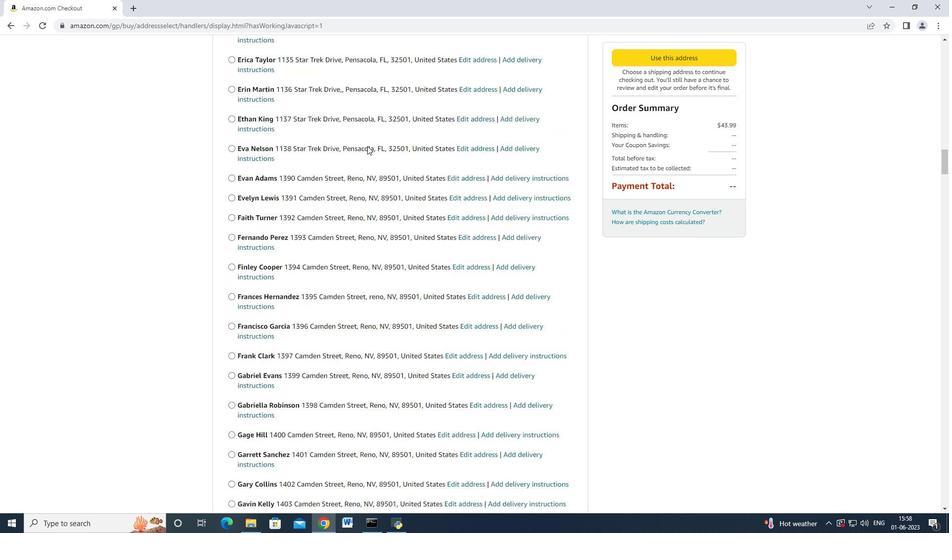 
Action: Mouse moved to (366, 146)
Screenshot: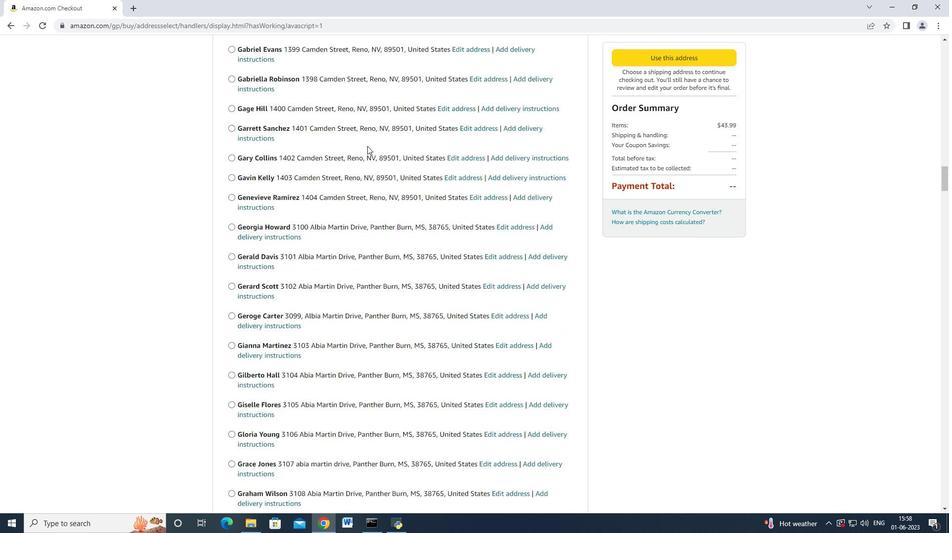 
Action: Mouse scrolled (366, 145) with delta (0, 0)
Screenshot: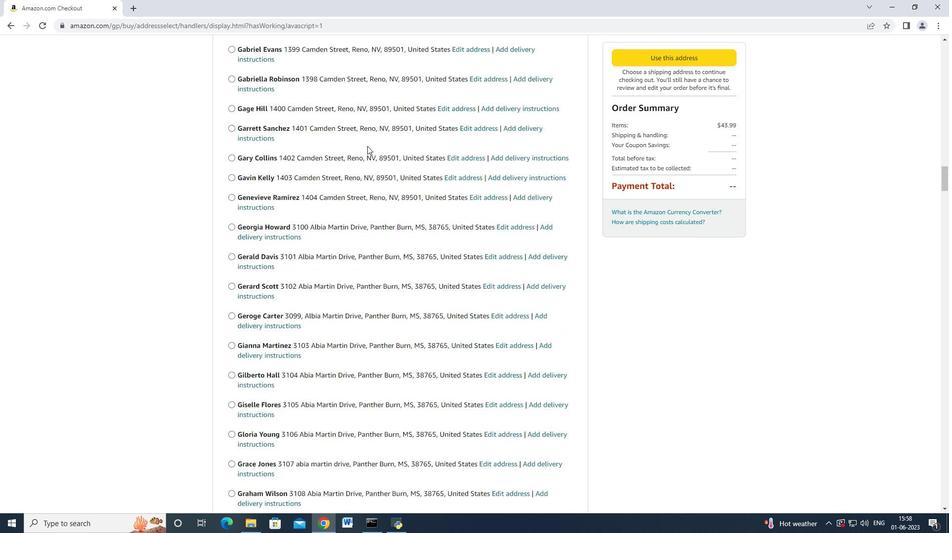 
Action: Mouse moved to (366, 146)
Screenshot: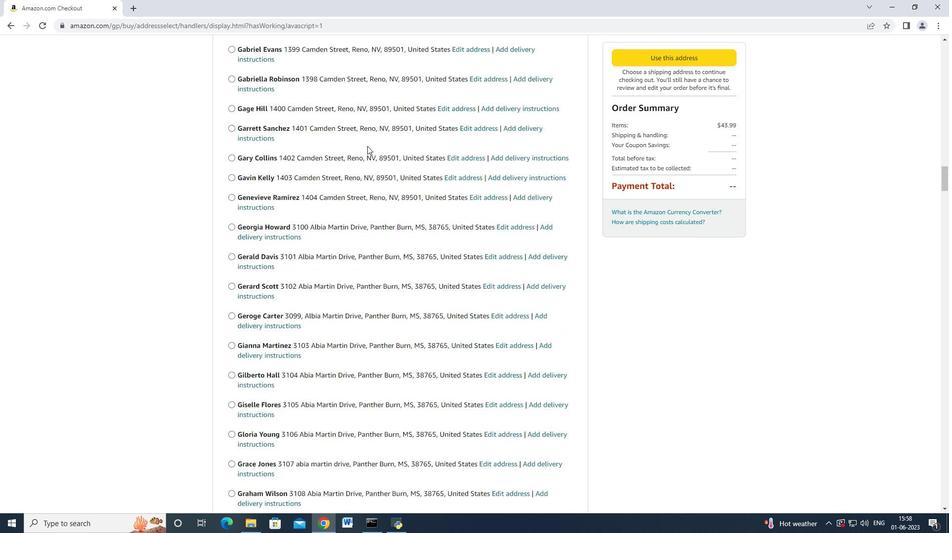 
Action: Mouse scrolled (366, 145) with delta (0, 0)
Screenshot: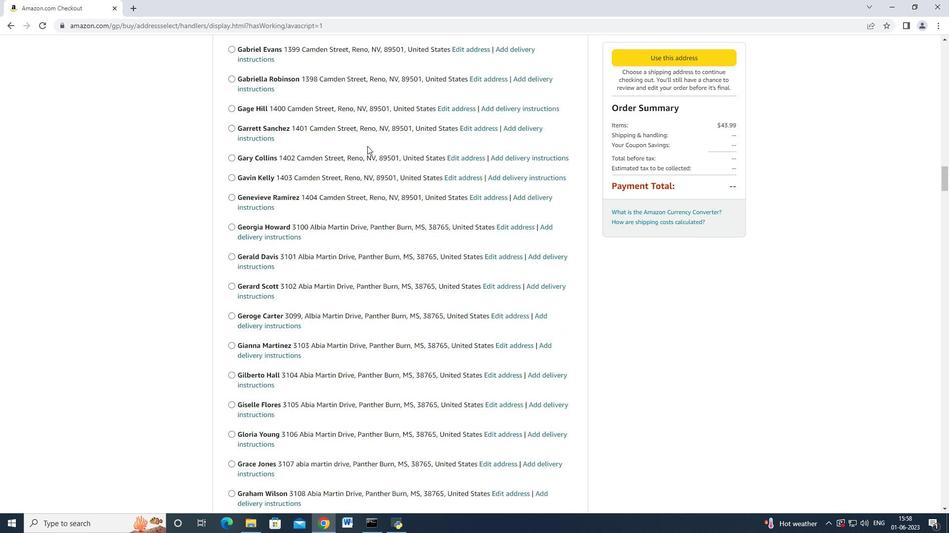 
Action: Mouse scrolled (366, 145) with delta (0, 0)
Screenshot: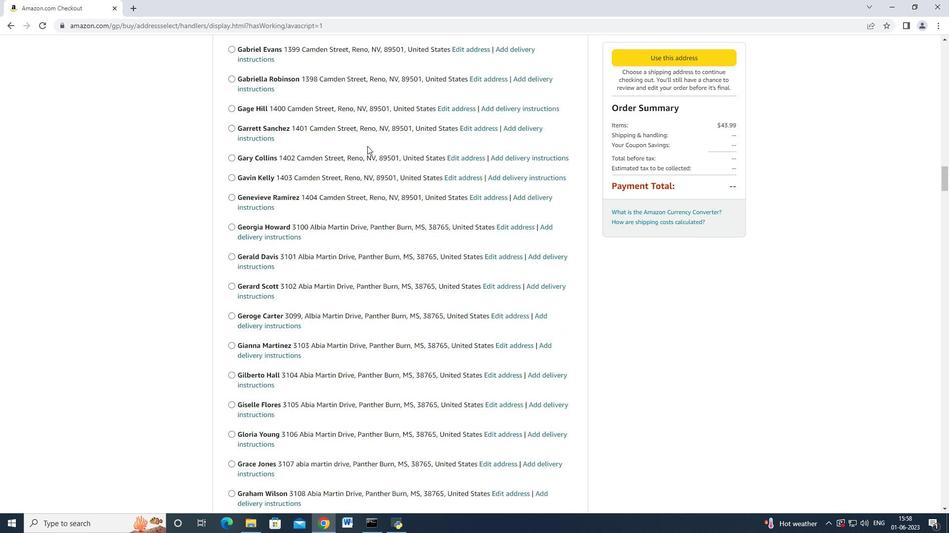 
Action: Mouse scrolled (366, 145) with delta (0, 0)
Screenshot: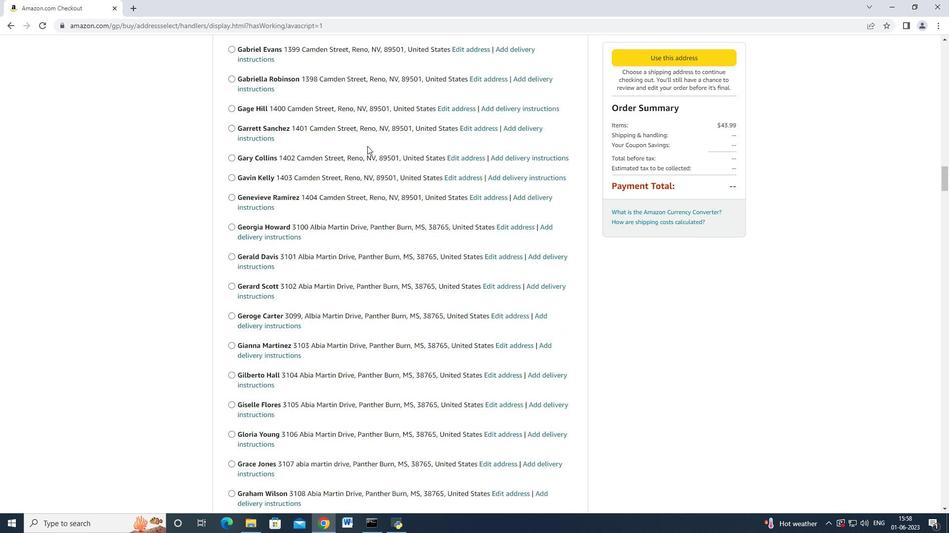 
Action: Mouse scrolled (366, 145) with delta (0, 0)
Screenshot: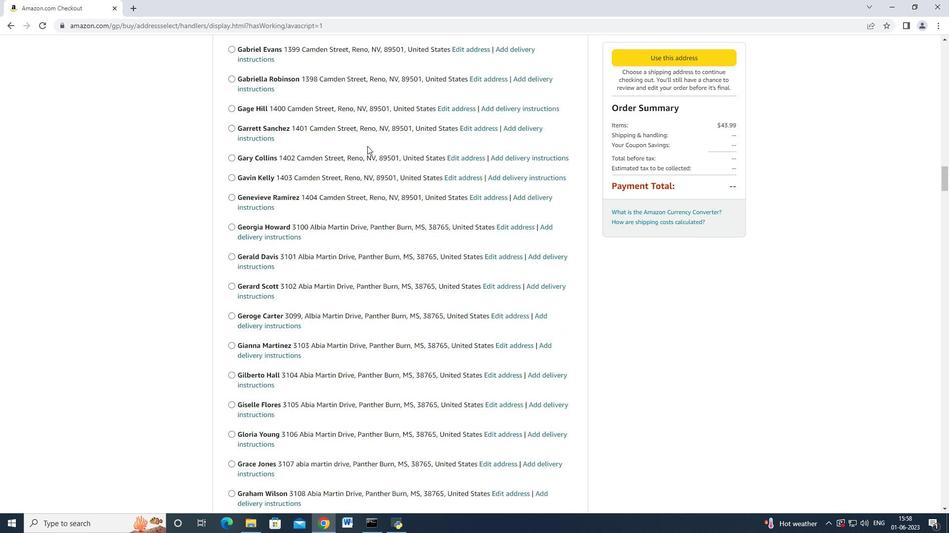 
Action: Mouse moved to (366, 146)
Screenshot: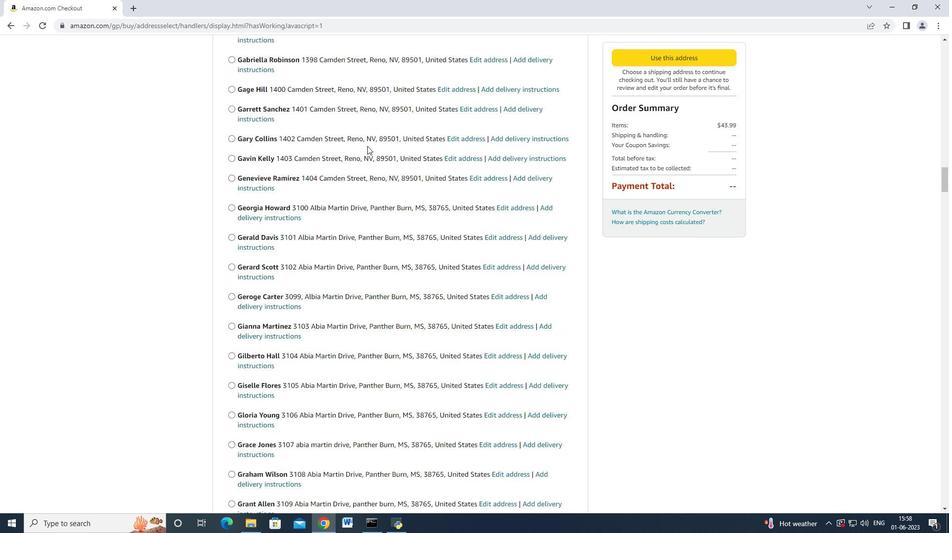 
Action: Mouse scrolled (366, 145) with delta (0, 0)
Screenshot: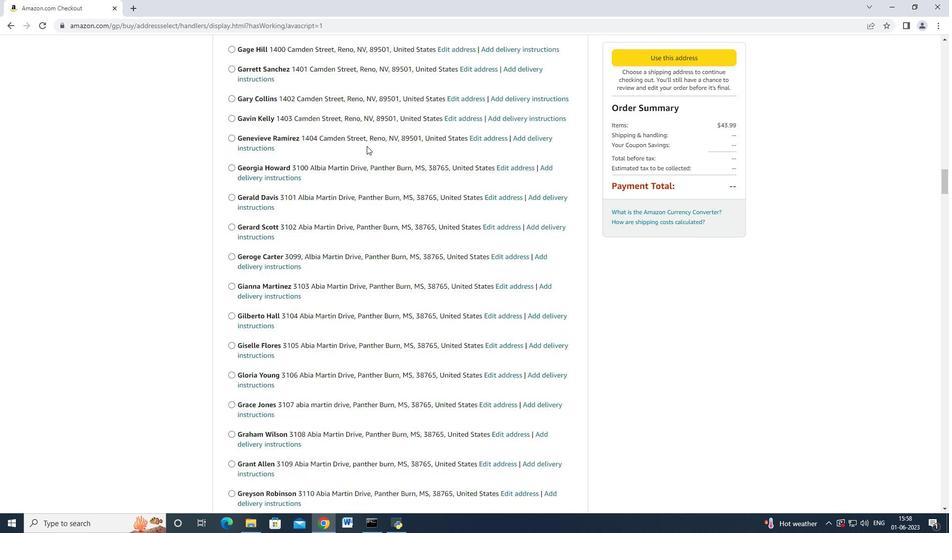 
Action: Mouse moved to (366, 146)
Screenshot: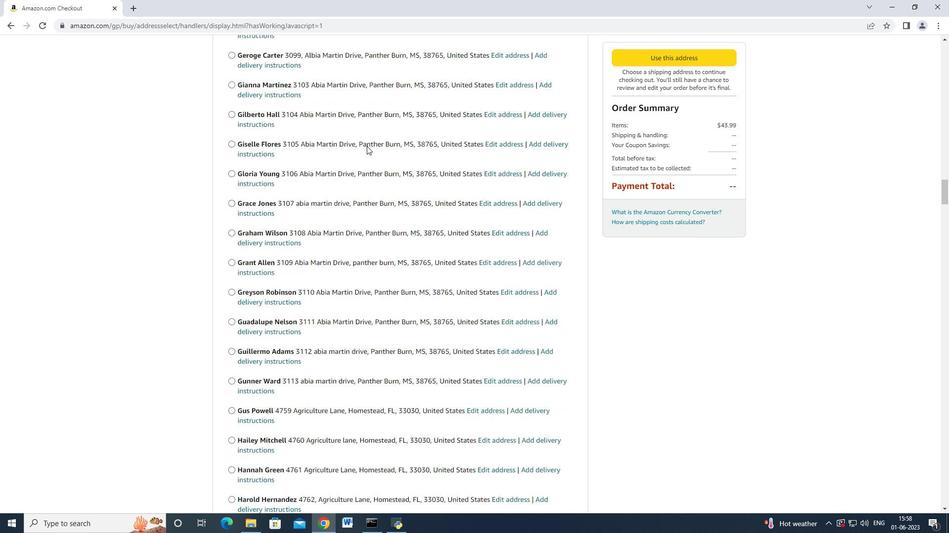 
Action: Mouse scrolled (366, 145) with delta (0, 0)
Screenshot: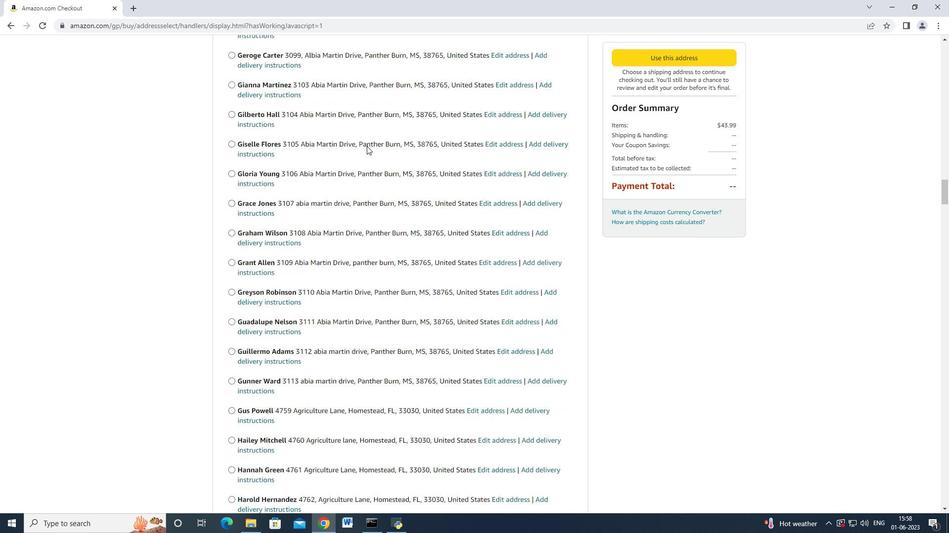 
Action: Mouse moved to (366, 146)
Screenshot: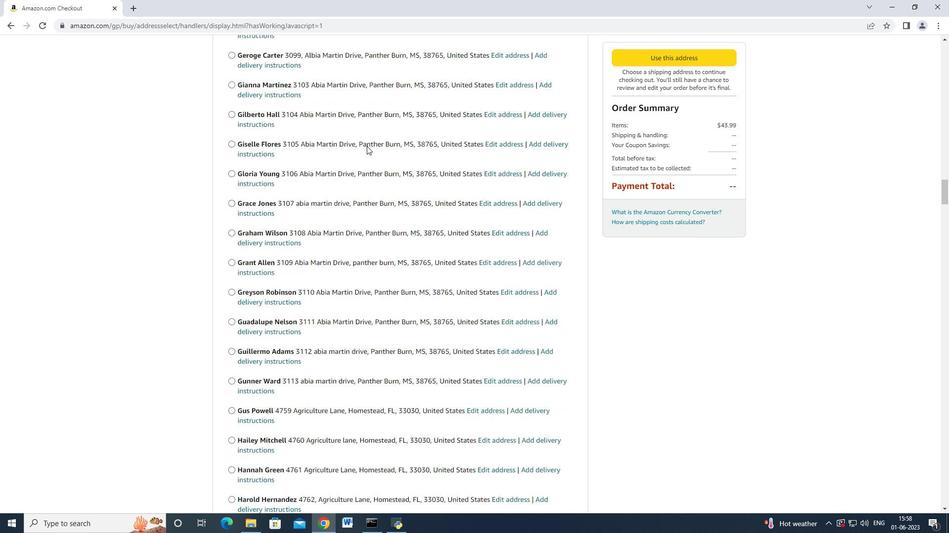 
Action: Mouse scrolled (366, 145) with delta (0, 0)
Screenshot: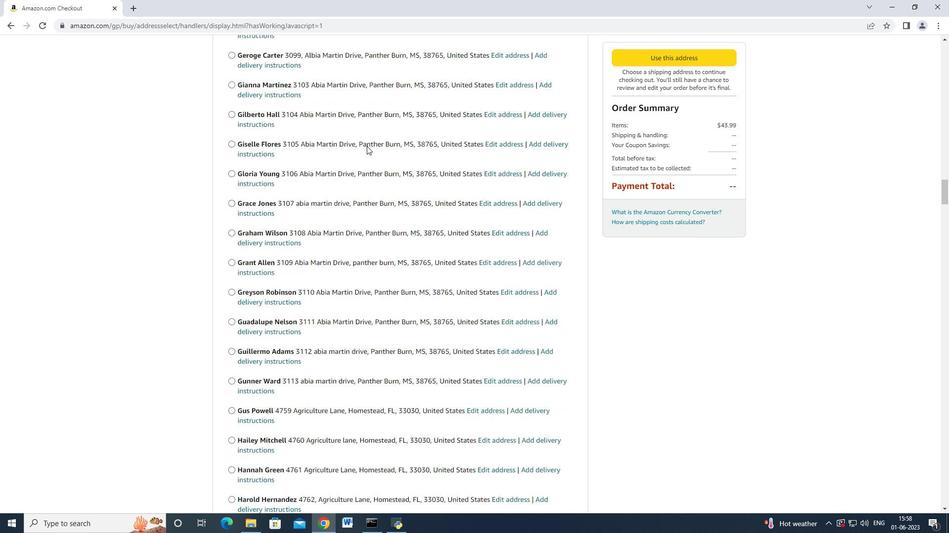 
Action: Mouse scrolled (366, 145) with delta (0, 0)
Screenshot: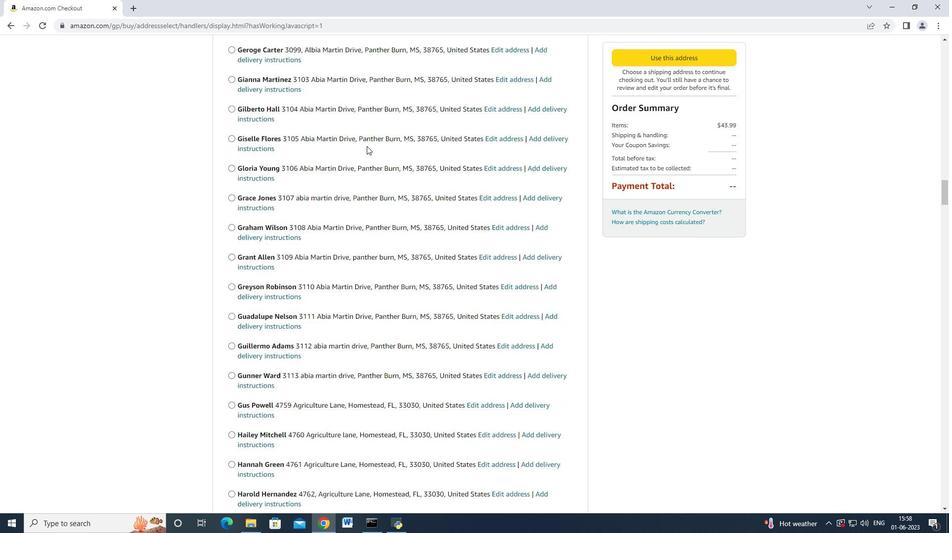 
Action: Mouse scrolled (366, 145) with delta (0, 0)
Screenshot: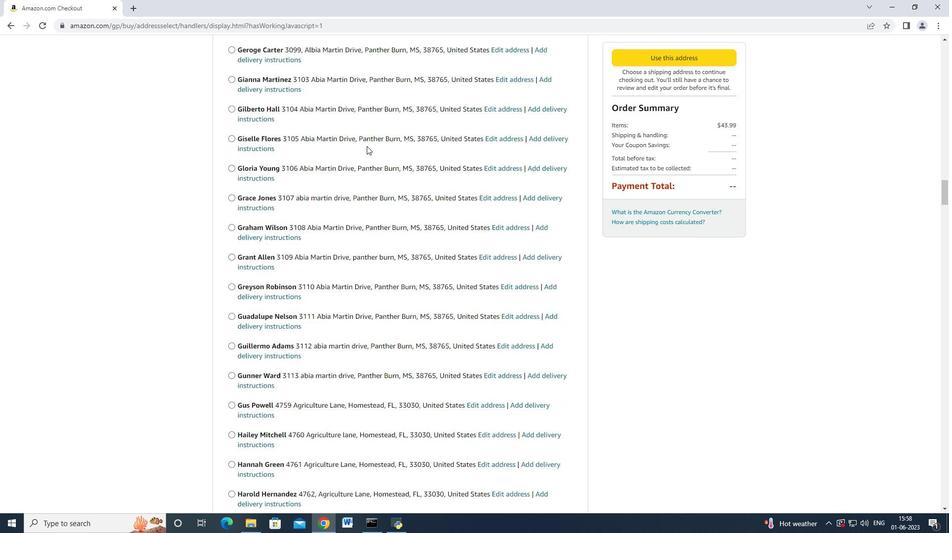 
Action: Mouse moved to (365, 146)
Screenshot: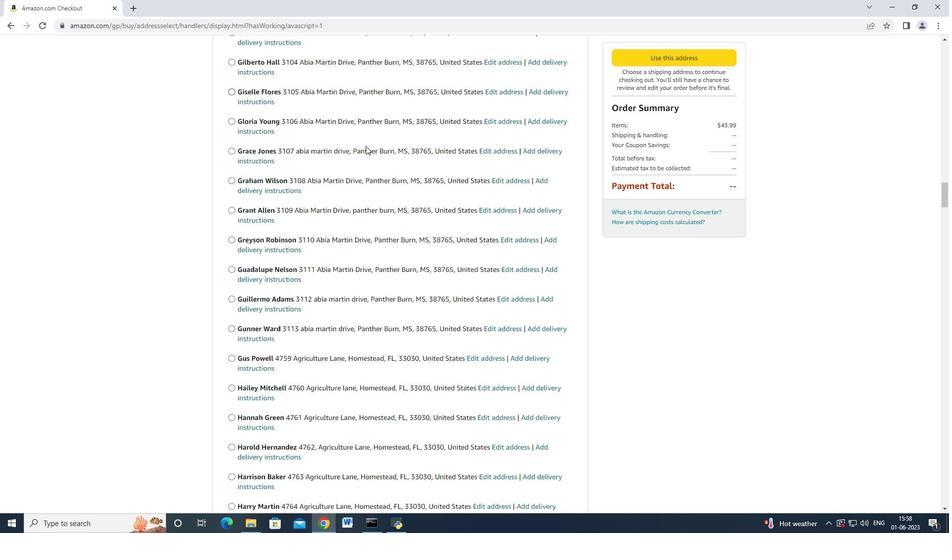 
Action: Mouse scrolled (365, 145) with delta (0, 0)
Screenshot: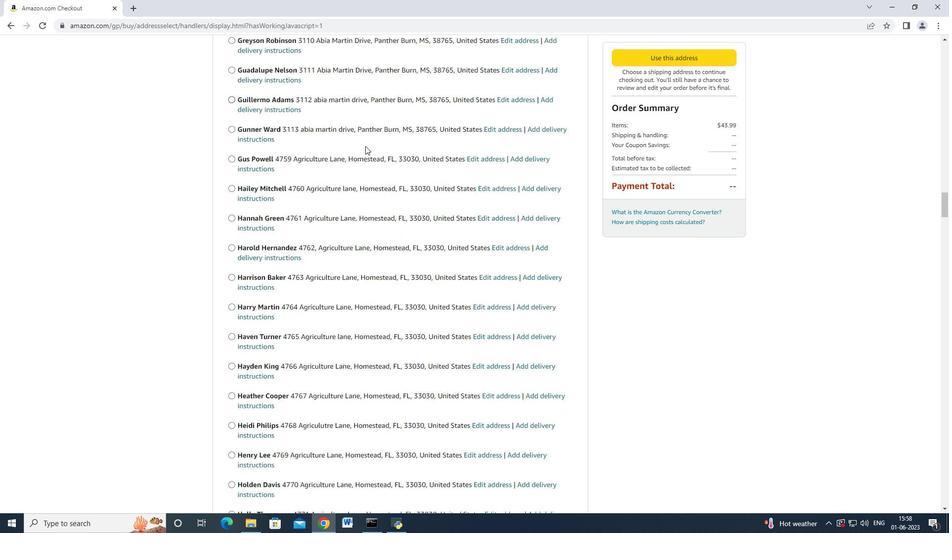 
Action: Mouse moved to (365, 146)
Screenshot: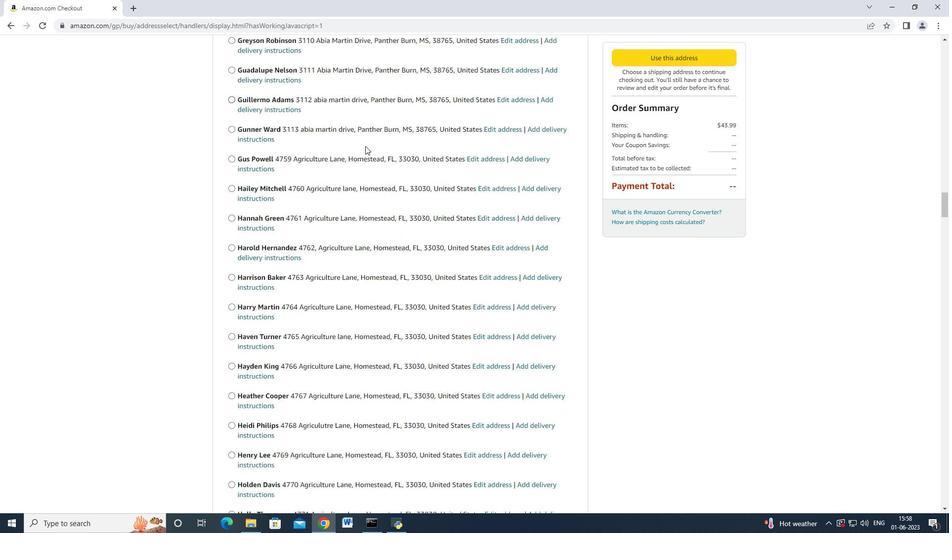 
Action: Mouse scrolled (365, 145) with delta (0, 0)
Screenshot: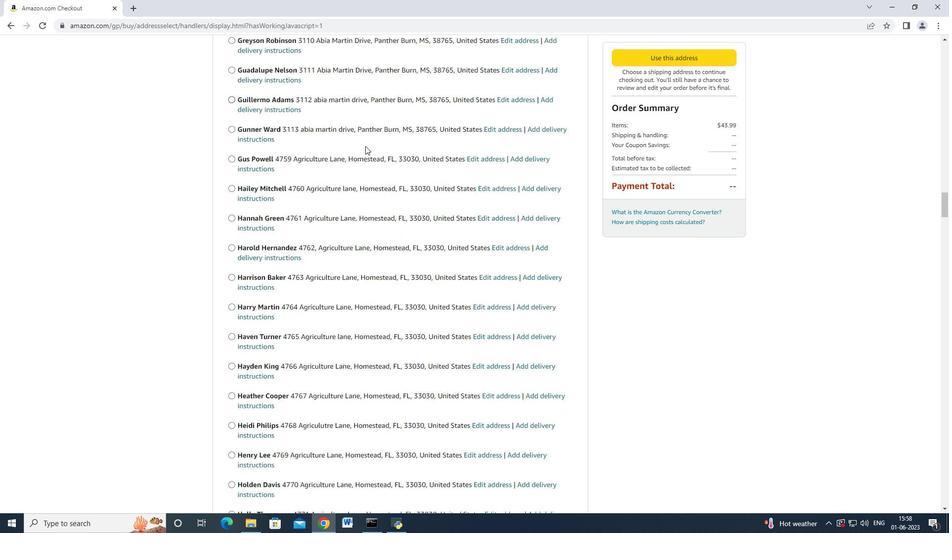 
Action: Mouse scrolled (365, 145) with delta (0, 0)
Screenshot: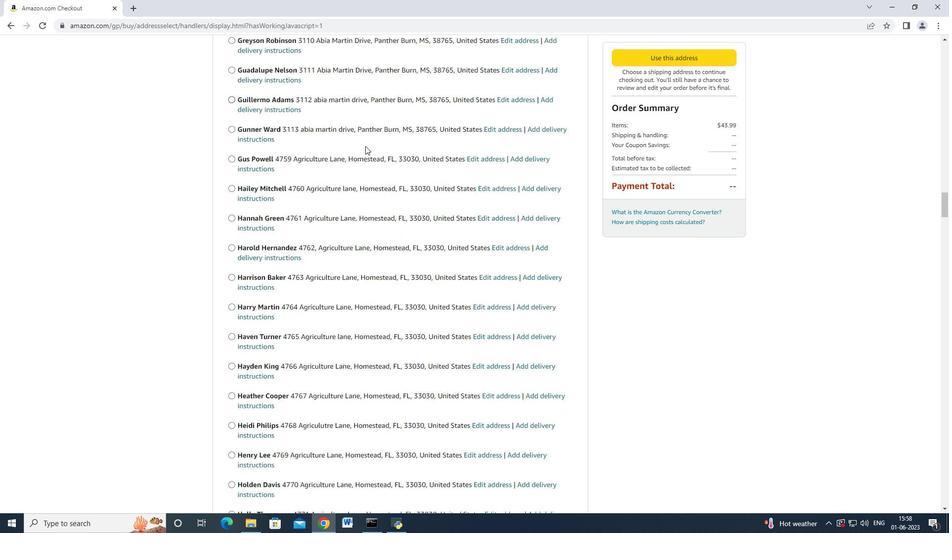 
Action: Mouse moved to (365, 146)
Screenshot: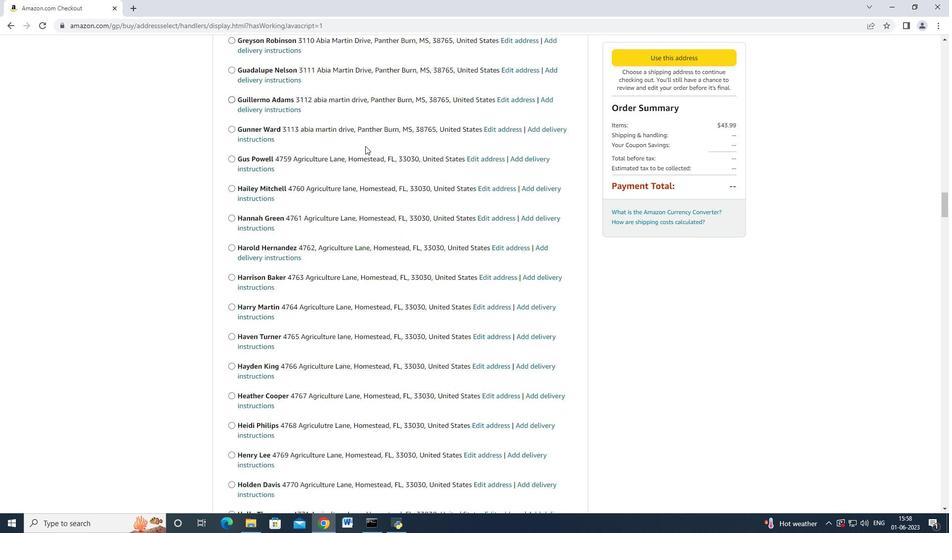 
Action: Mouse scrolled (365, 145) with delta (0, 0)
Screenshot: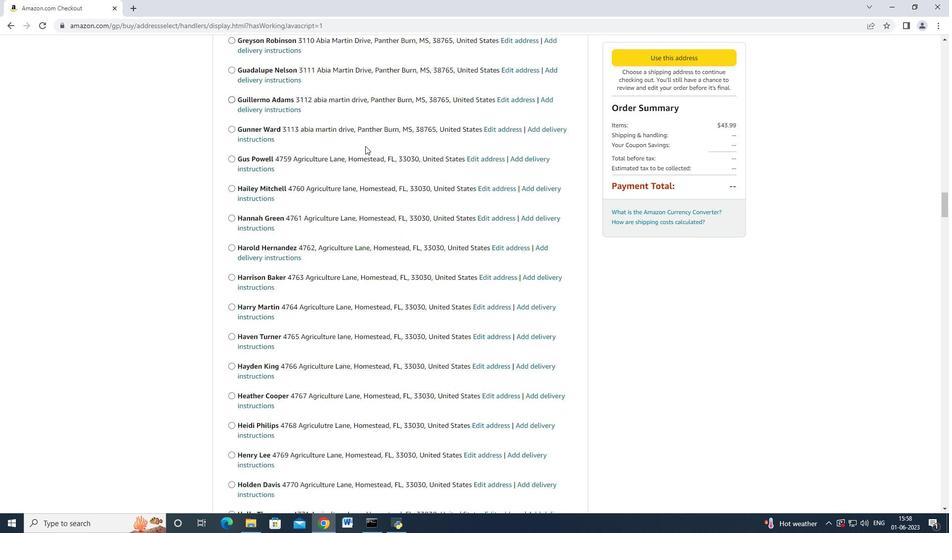 
Action: Mouse moved to (365, 146)
Screenshot: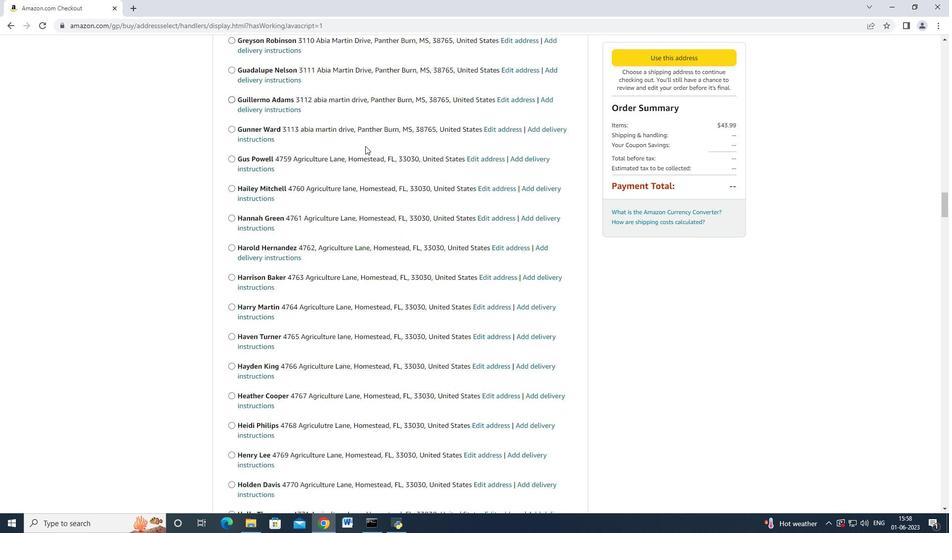 
Action: Mouse scrolled (365, 146) with delta (0, 0)
Screenshot: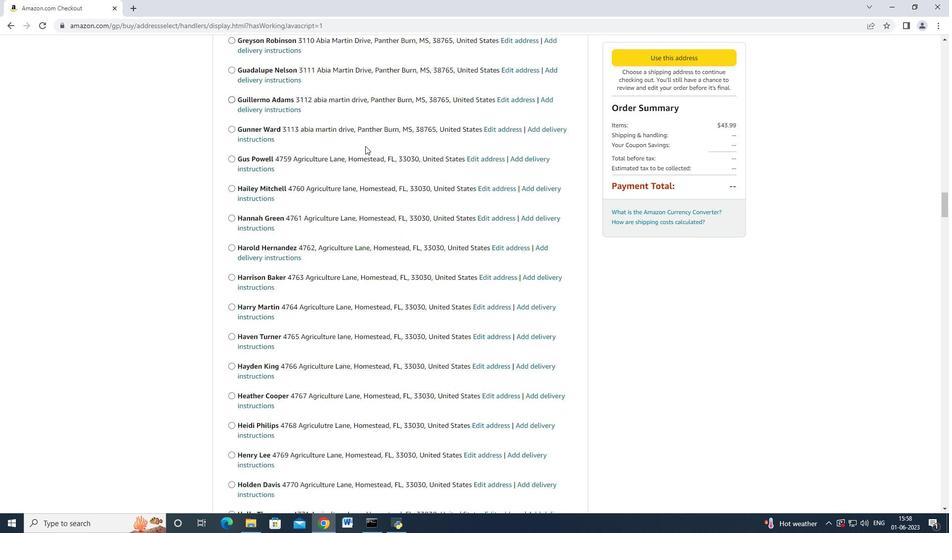 
Action: Mouse moved to (364, 146)
Screenshot: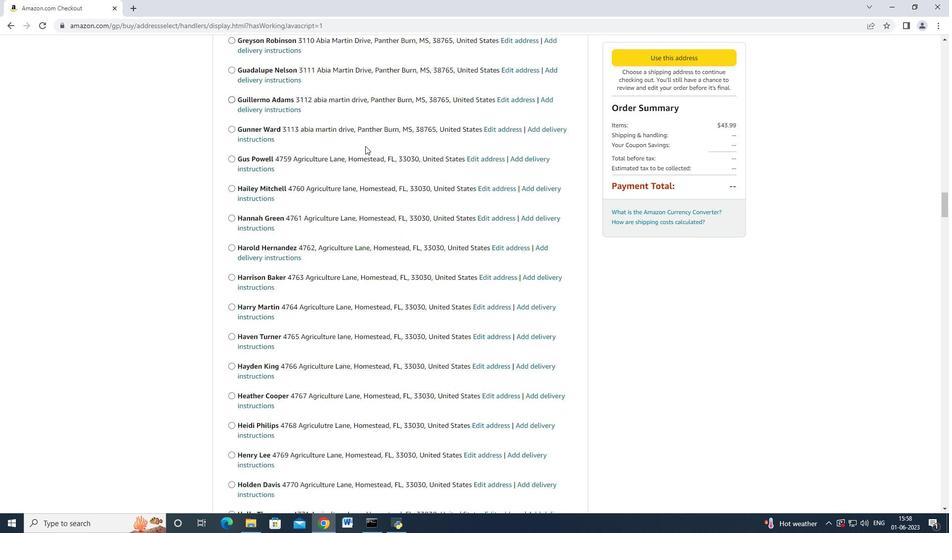 
Action: Mouse scrolled (364, 146) with delta (0, 0)
Screenshot: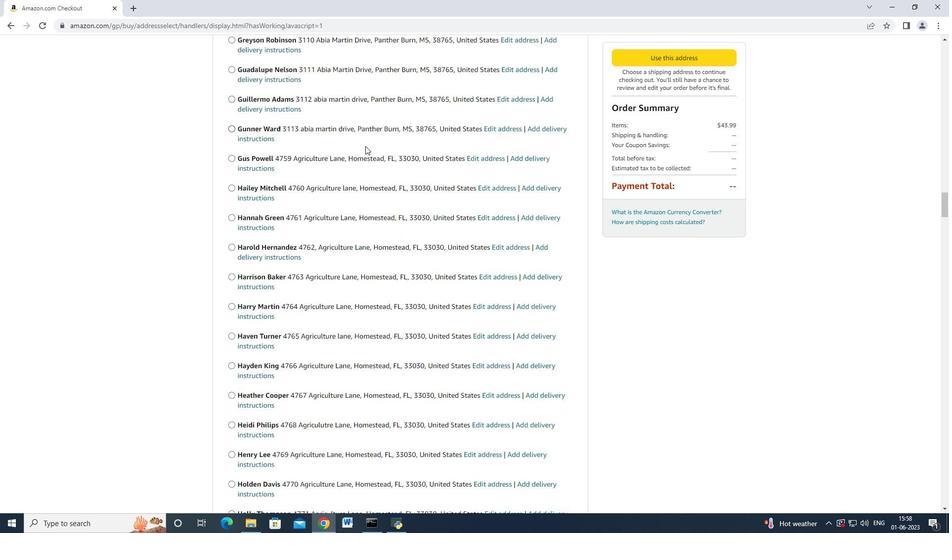
Action: Mouse moved to (364, 147)
Screenshot: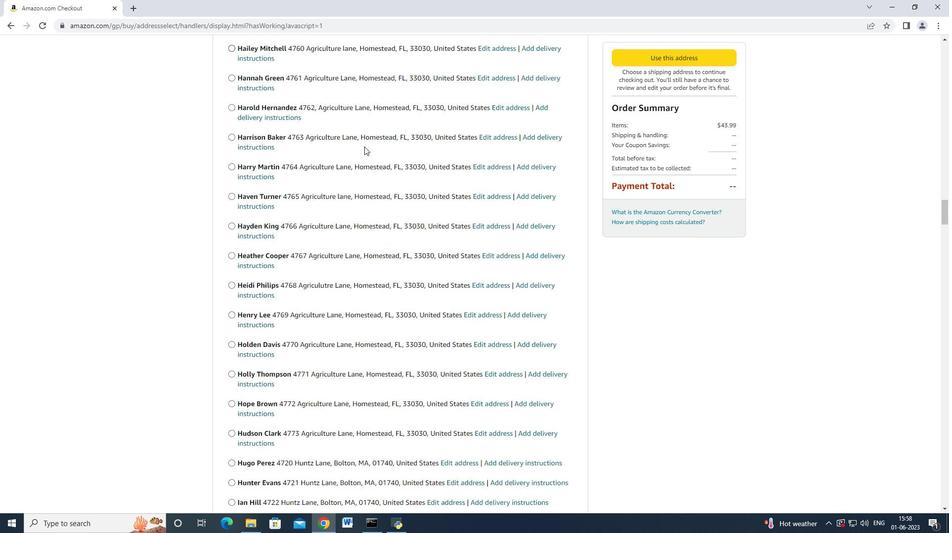 
Action: Mouse scrolled (364, 146) with delta (0, 0)
Screenshot: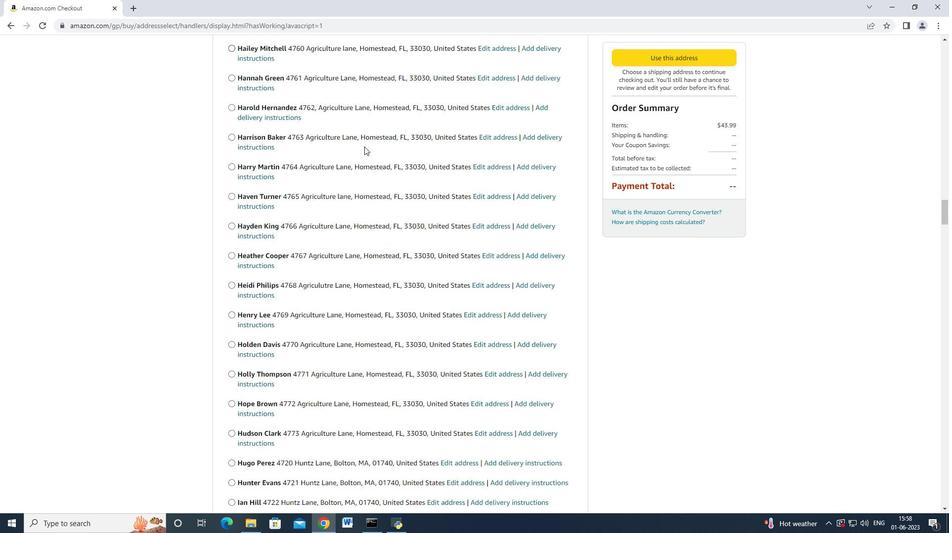 
Action: Mouse moved to (364, 147)
Screenshot: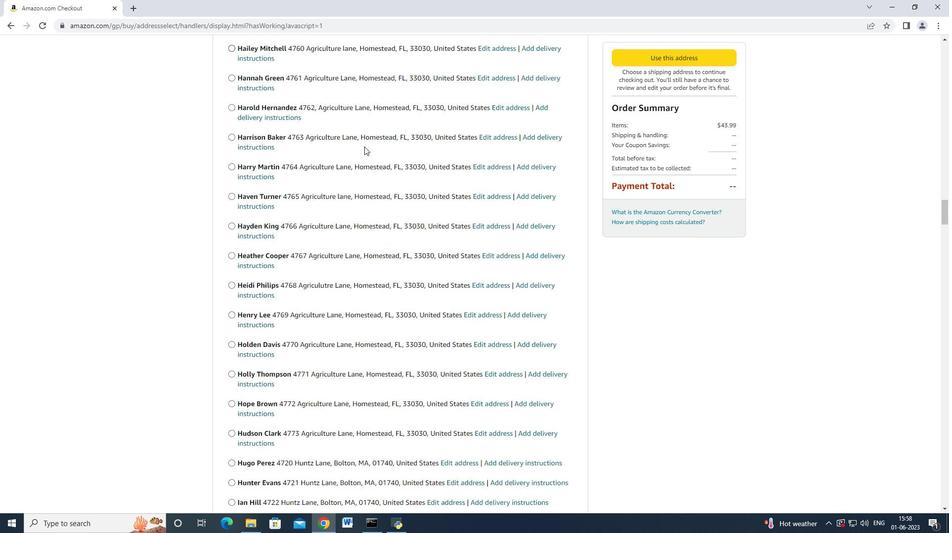 
Action: Mouse scrolled (364, 146) with delta (0, 0)
Screenshot: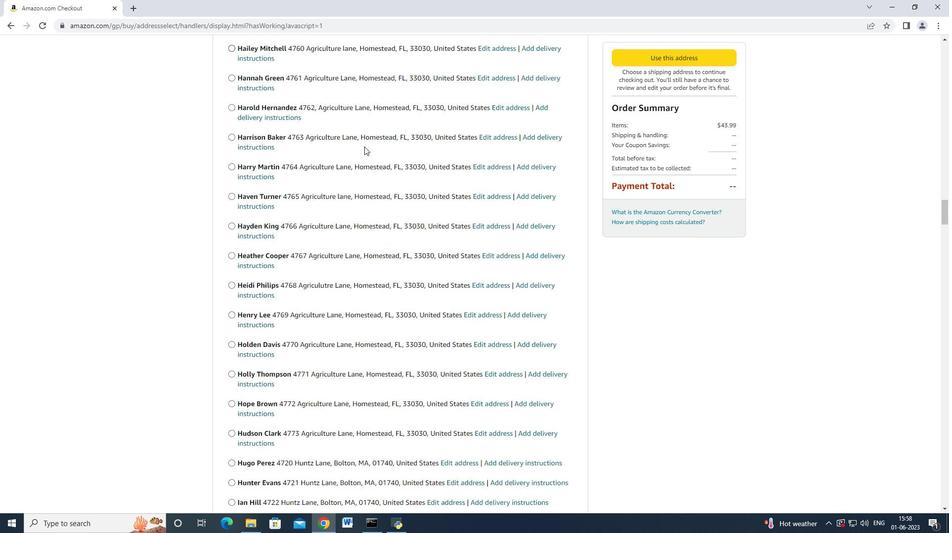 
Action: Mouse scrolled (364, 146) with delta (0, 0)
Screenshot: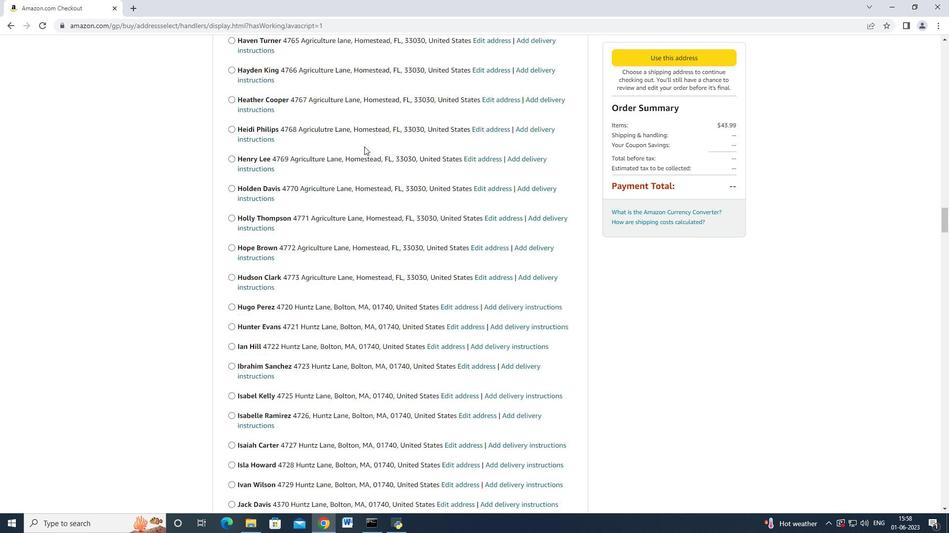 
Action: Mouse scrolled (364, 146) with delta (0, 0)
Screenshot: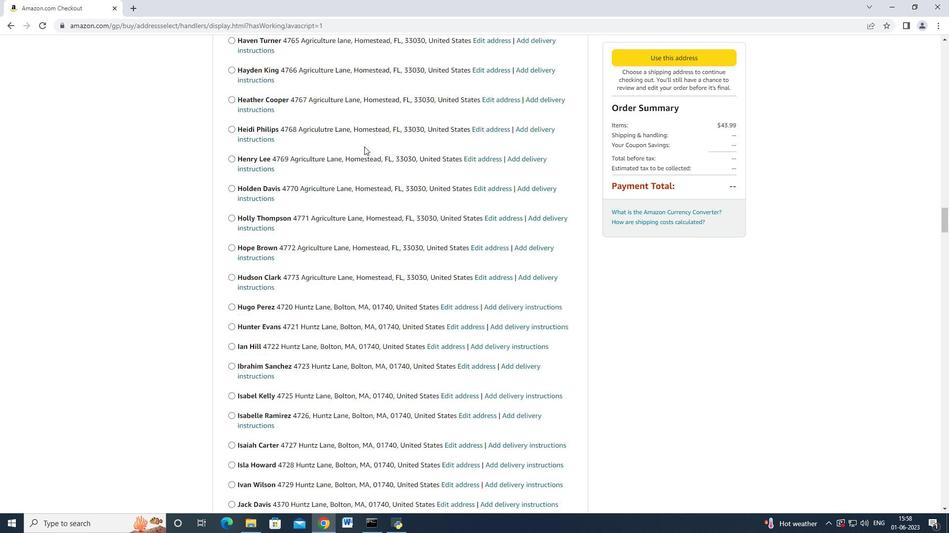 
Action: Mouse moved to (363, 147)
Screenshot: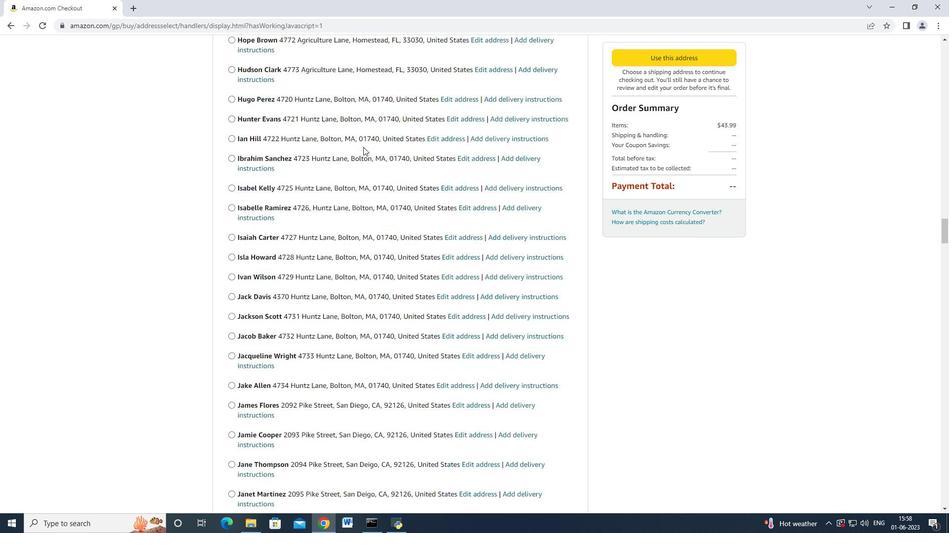 
Action: Mouse scrolled (363, 146) with delta (0, 0)
Screenshot: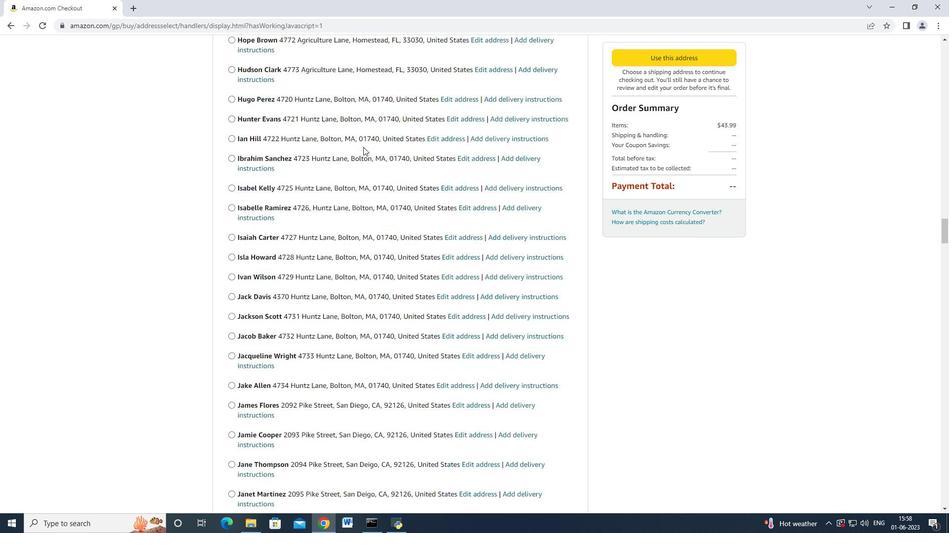 
Action: Mouse moved to (362, 147)
Screenshot: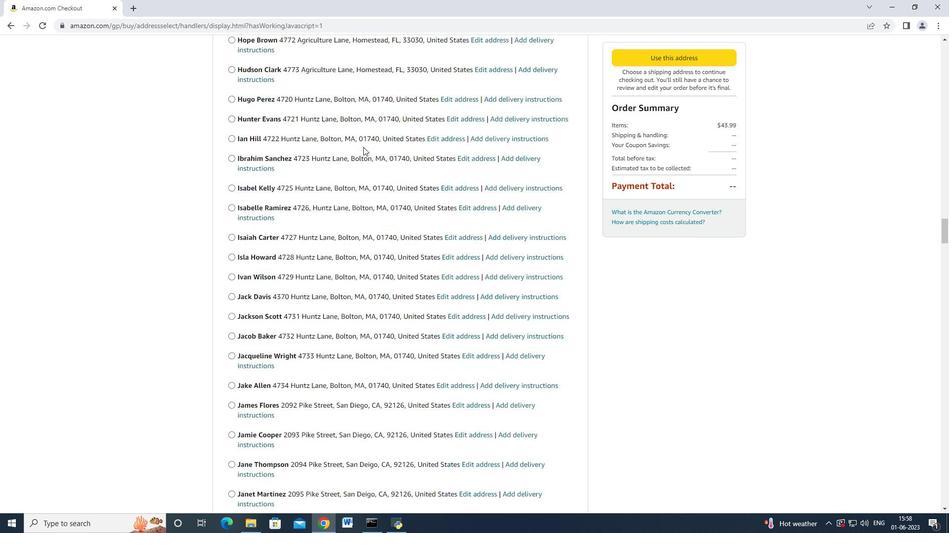 
Action: Mouse scrolled (362, 147) with delta (0, 0)
Screenshot: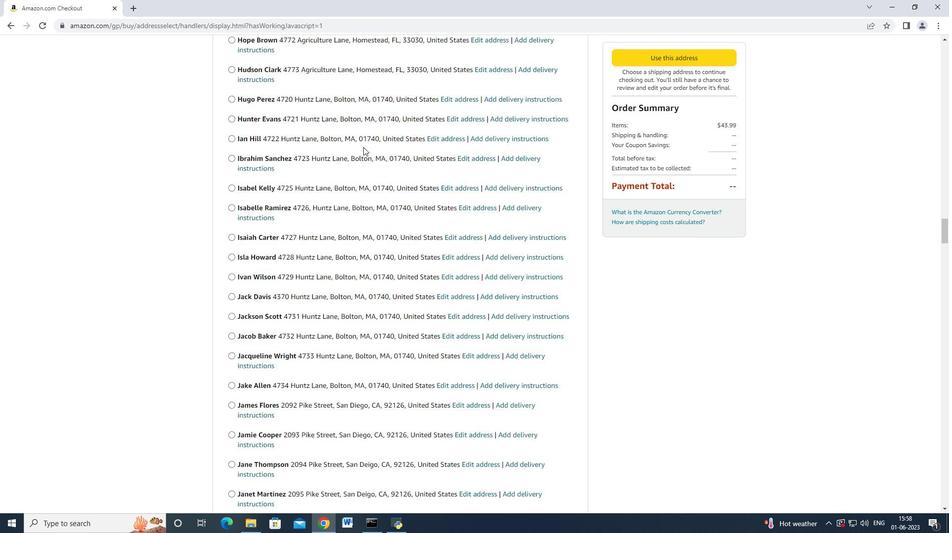 
Action: Mouse moved to (362, 148)
Screenshot: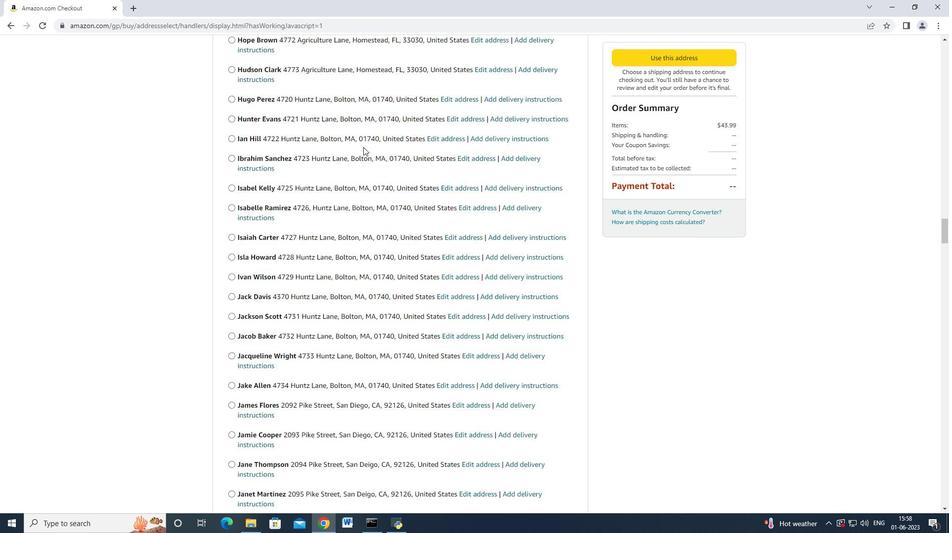 
Action: Mouse scrolled (362, 147) with delta (0, 0)
Screenshot: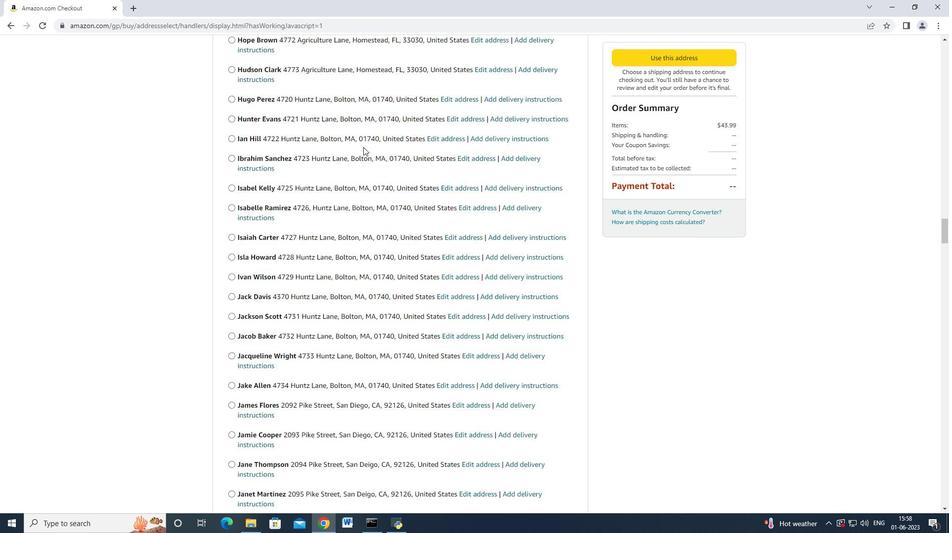 
Action: Mouse scrolled (362, 147) with delta (0, 0)
Screenshot: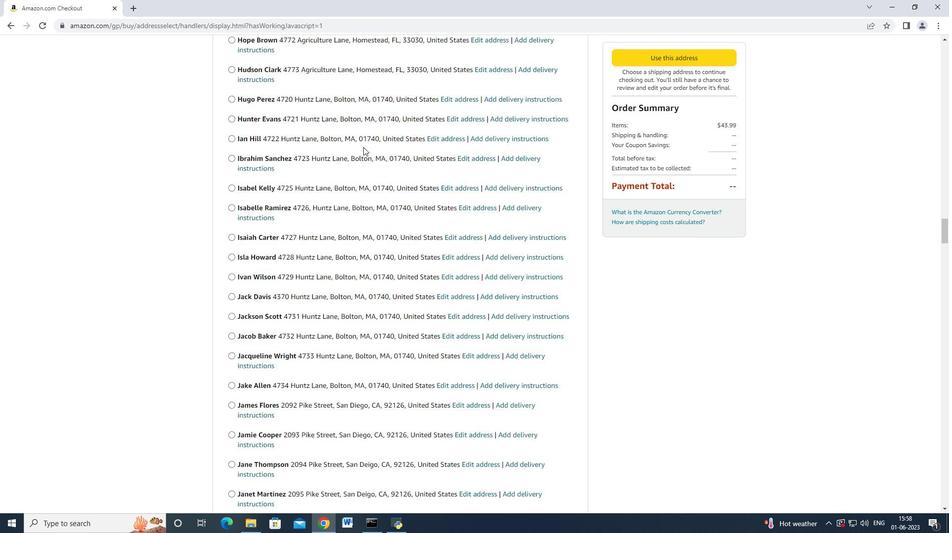 
Action: Mouse scrolled (362, 147) with delta (0, 0)
Screenshot: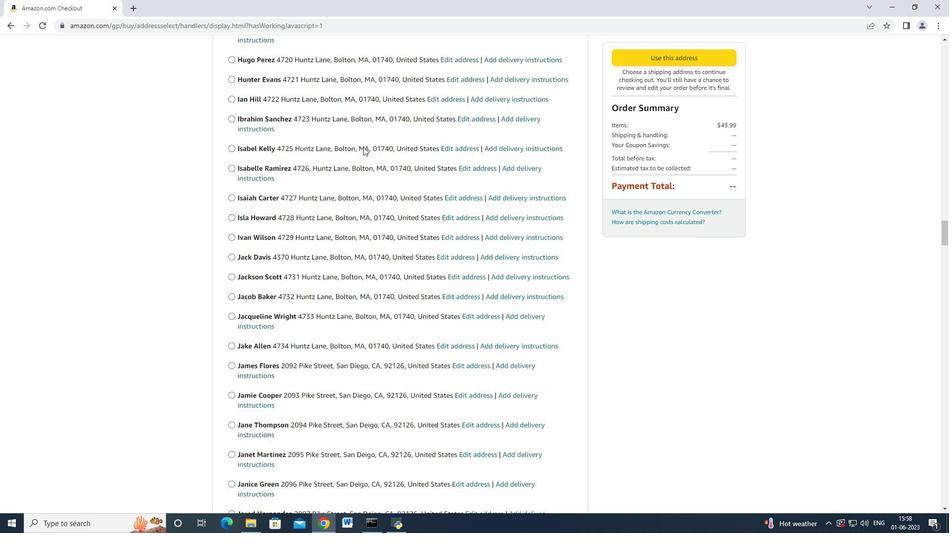 
Action: Mouse scrolled (362, 147) with delta (0, 0)
Screenshot: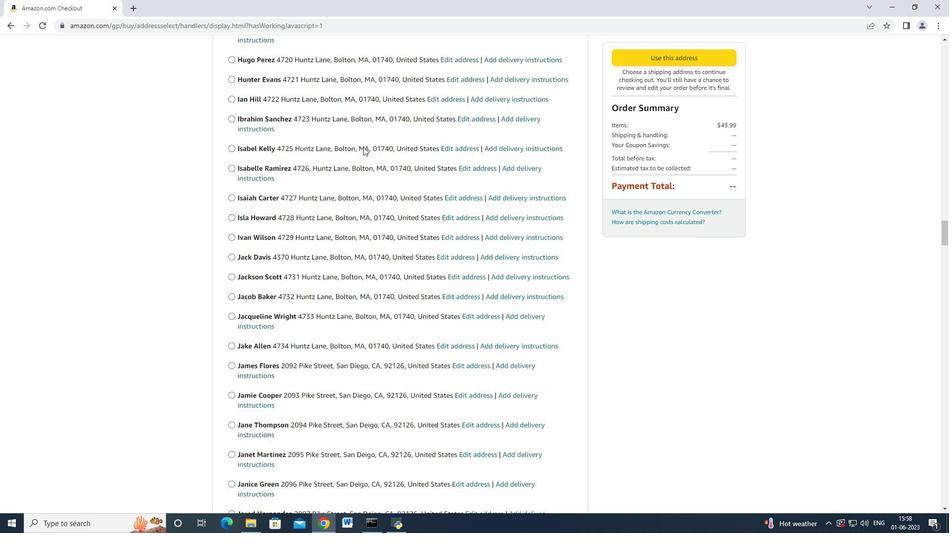 
Action: Mouse moved to (360, 147)
Screenshot: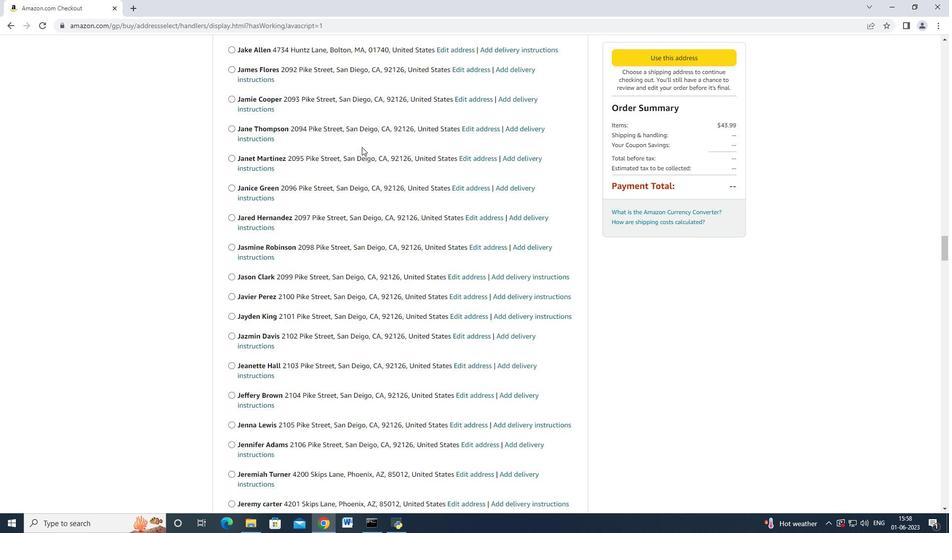 
Action: Mouse scrolled (361, 147) with delta (0, 0)
Screenshot: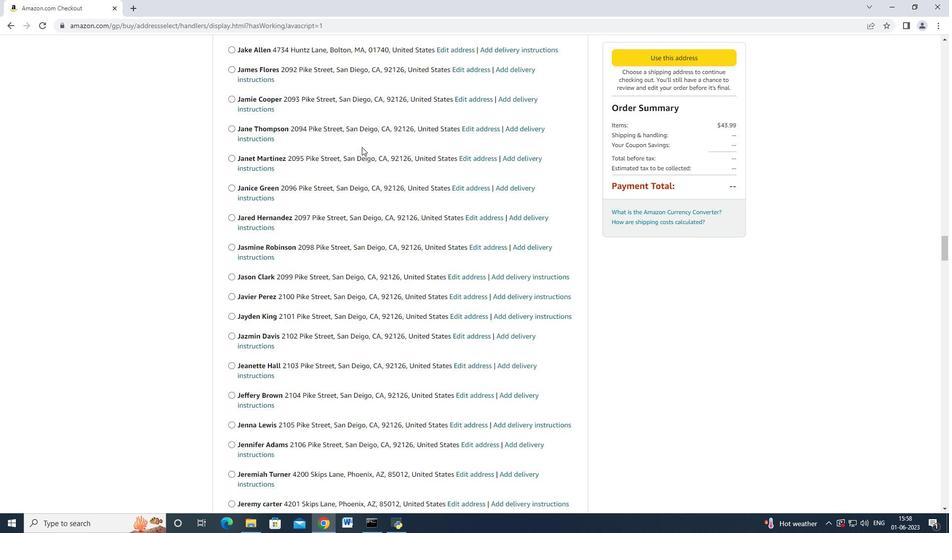 
Action: Mouse scrolled (361, 147) with delta (0, 0)
Screenshot: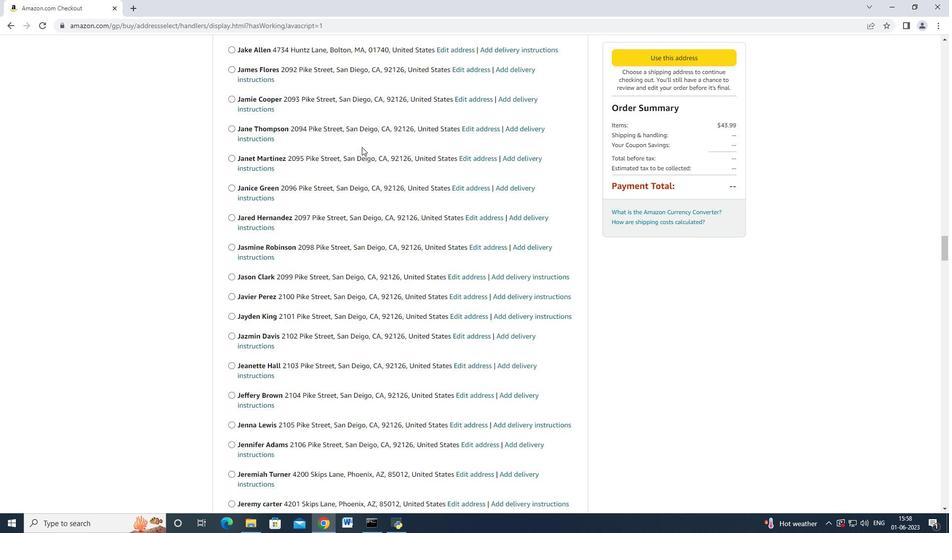 
Action: Mouse scrolled (361, 147) with delta (0, 0)
Screenshot: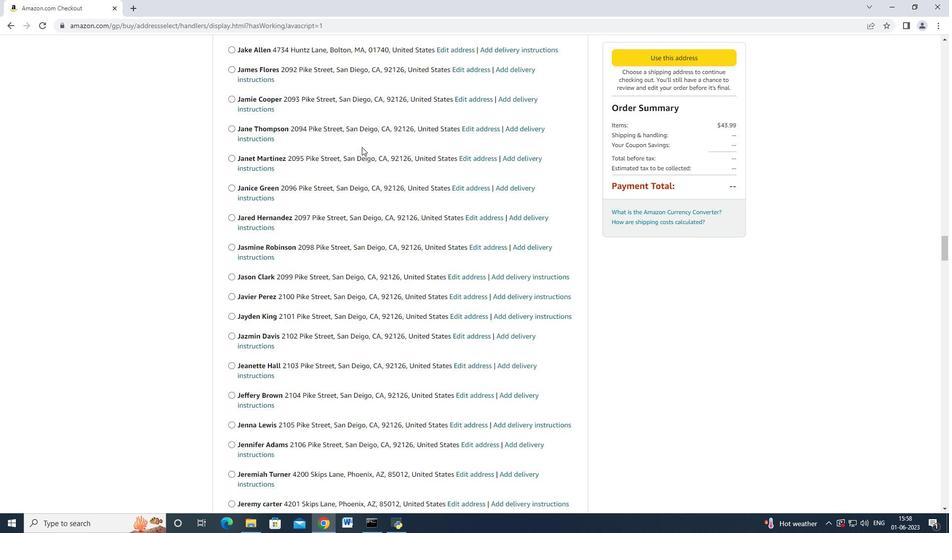 
Action: Mouse scrolled (361, 147) with delta (0, 0)
Screenshot: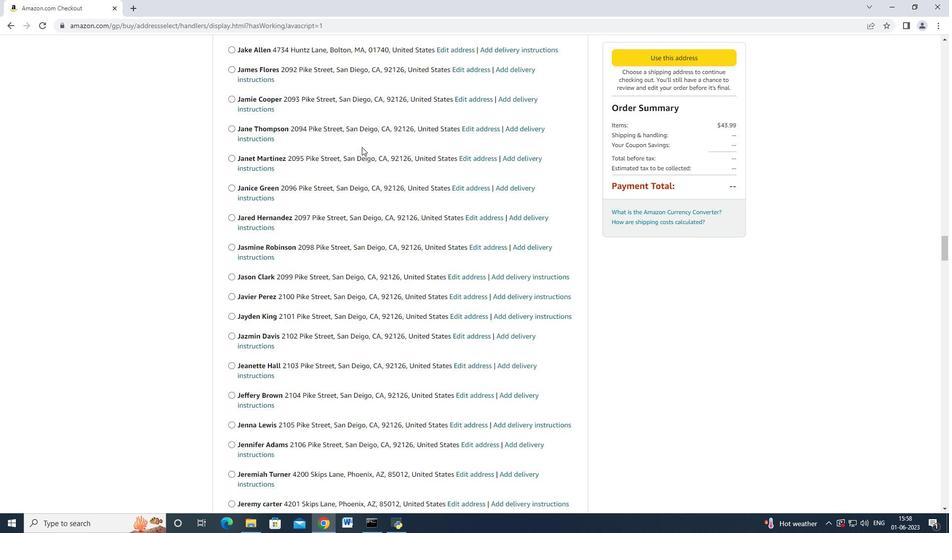 
Action: Mouse scrolled (361, 147) with delta (0, 0)
Screenshot: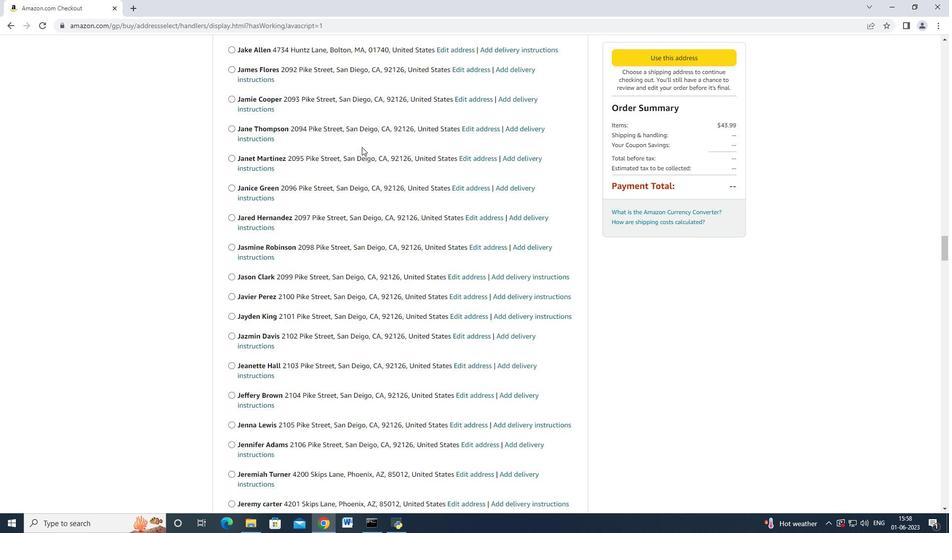
Action: Mouse scrolled (361, 147) with delta (0, 0)
Screenshot: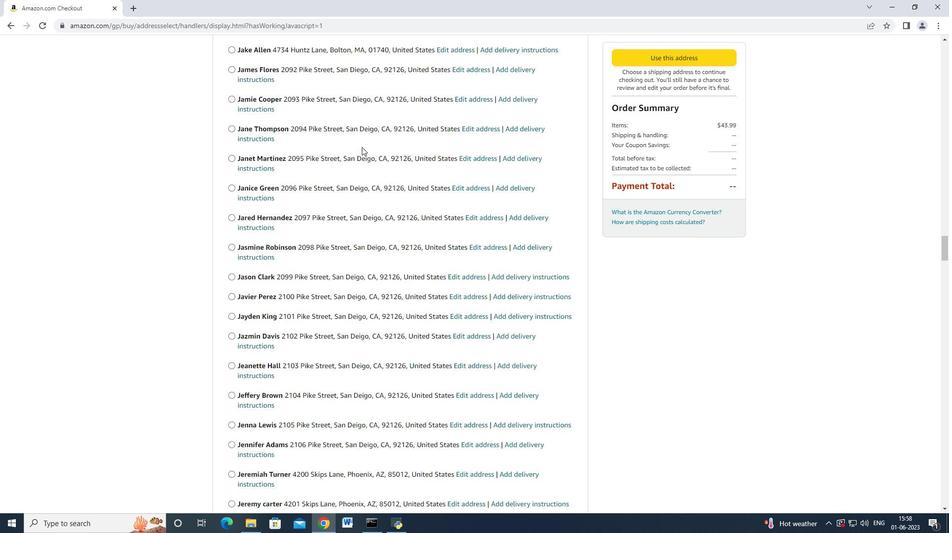 
Action: Mouse moved to (360, 148)
Screenshot: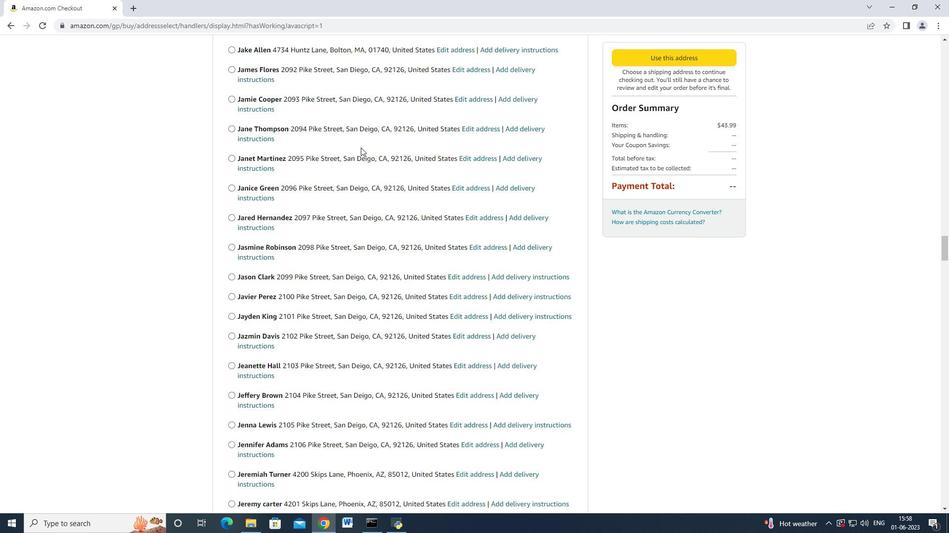 
Action: Mouse scrolled (360, 147) with delta (0, 0)
Screenshot: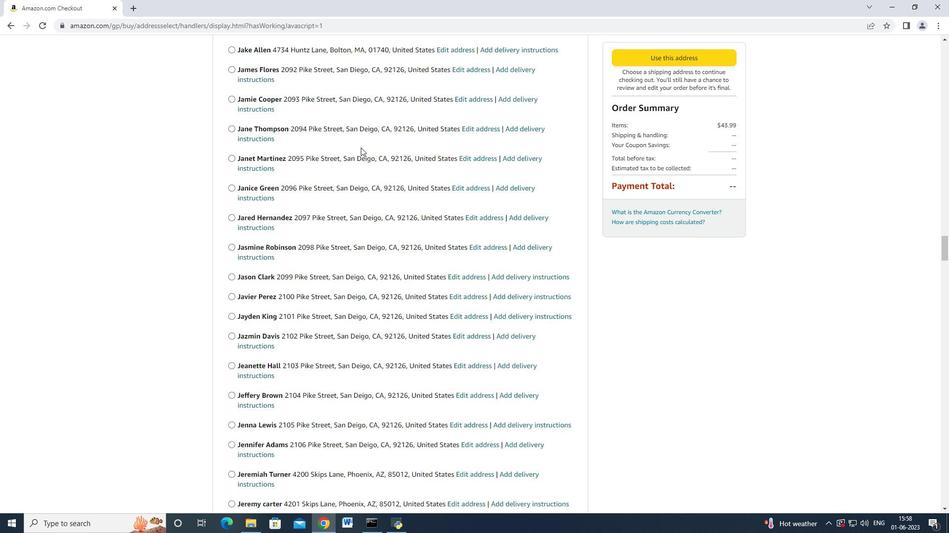 
Action: Mouse scrolled (360, 147) with delta (0, 0)
Screenshot: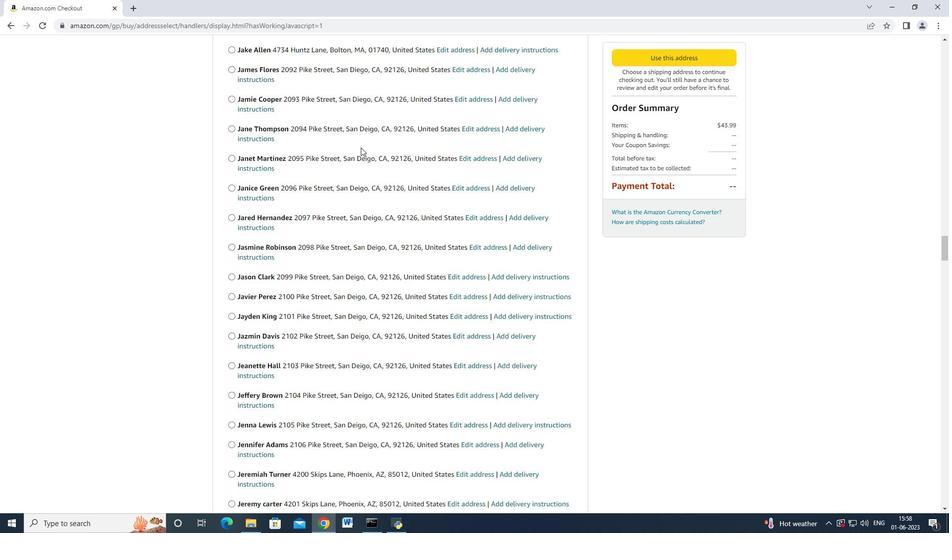 
Action: Mouse scrolled (360, 147) with delta (0, 0)
Screenshot: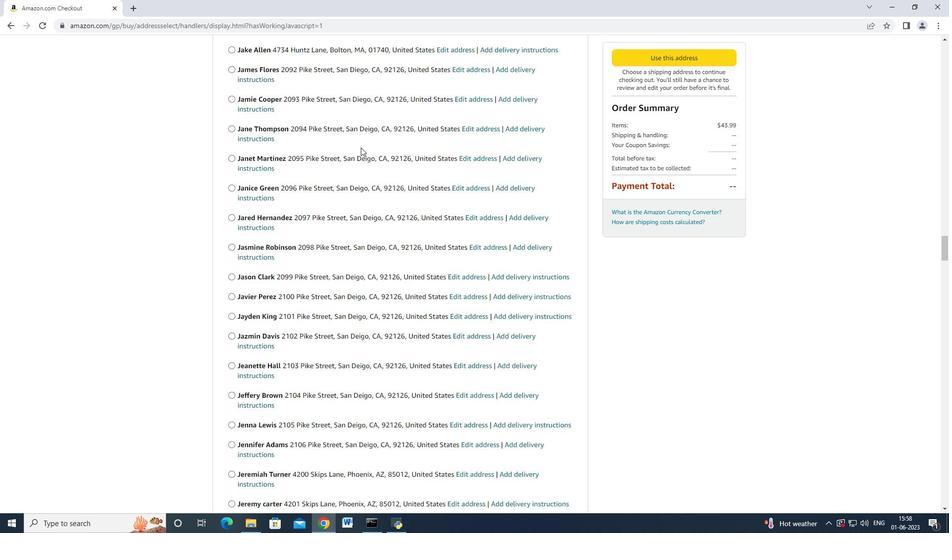
Action: Mouse scrolled (360, 147) with delta (0, 0)
Screenshot: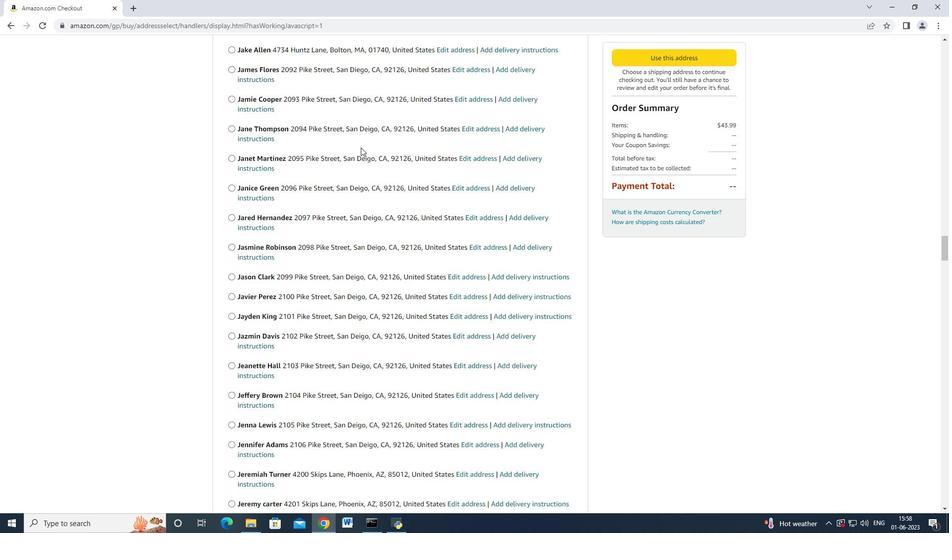 
Action: Mouse scrolled (360, 147) with delta (0, 0)
Screenshot: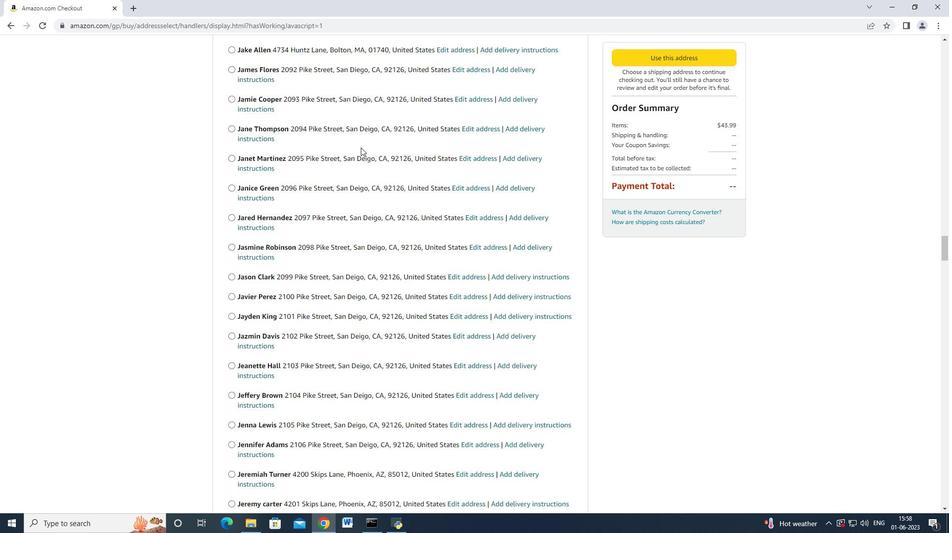 
Action: Mouse moved to (359, 148)
Screenshot: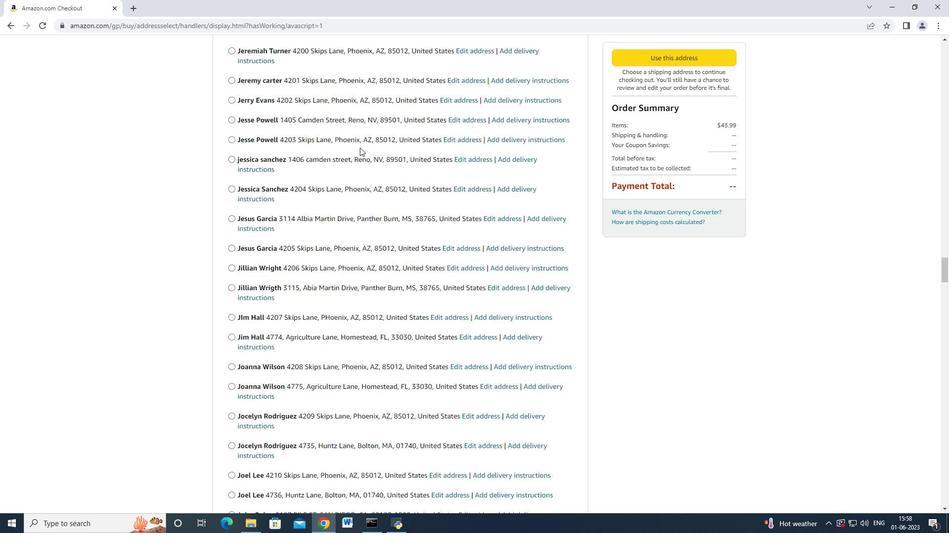 
Action: Mouse scrolled (359, 147) with delta (0, 0)
Screenshot: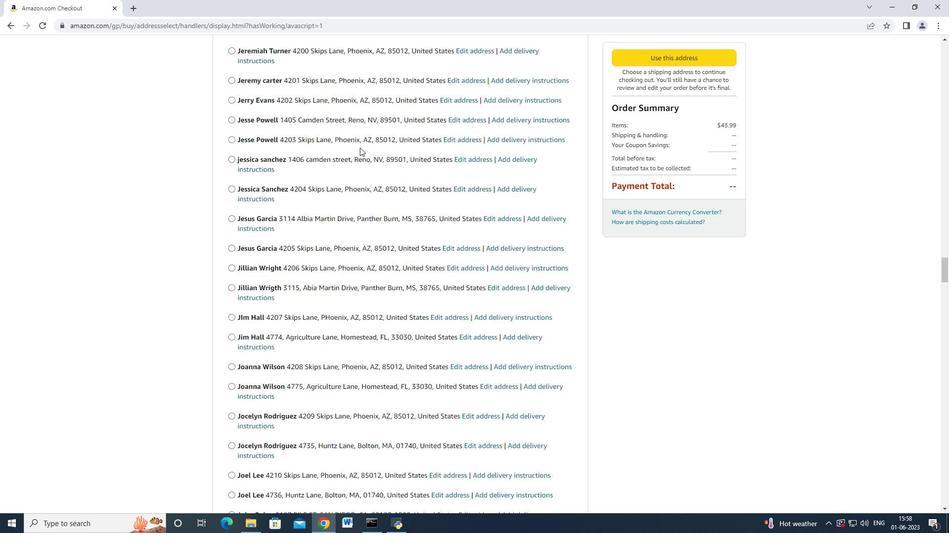 
Action: Mouse scrolled (359, 147) with delta (0, 0)
Screenshot: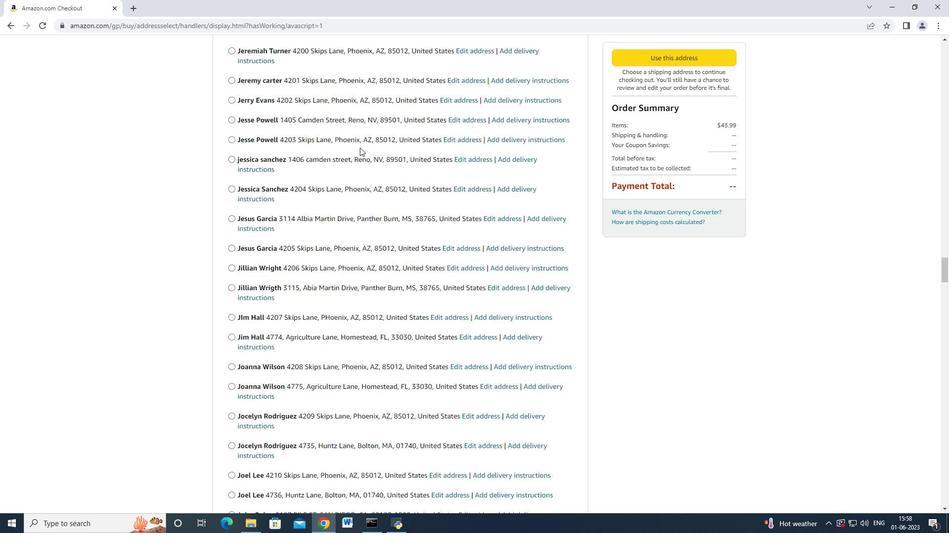 
Action: Mouse moved to (359, 148)
Screenshot: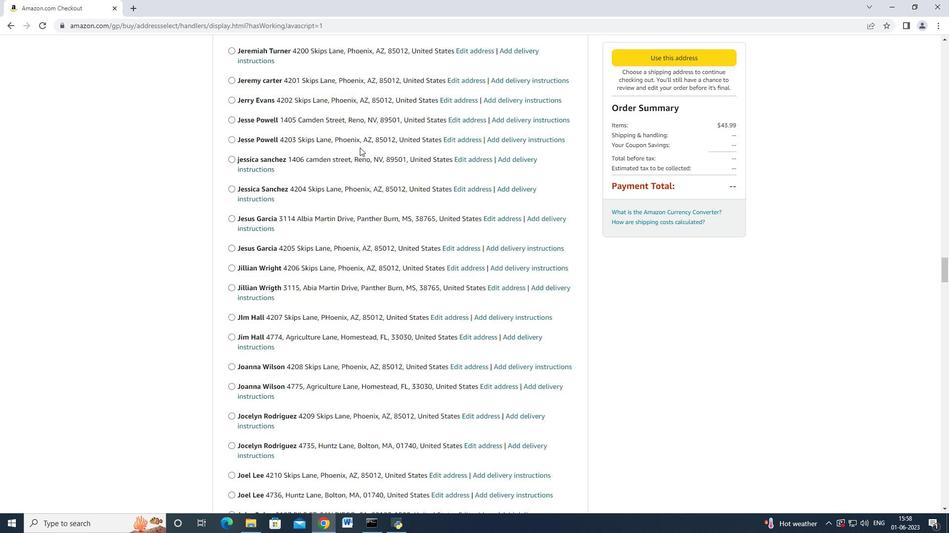
Action: Mouse scrolled (359, 147) with delta (0, 0)
Screenshot: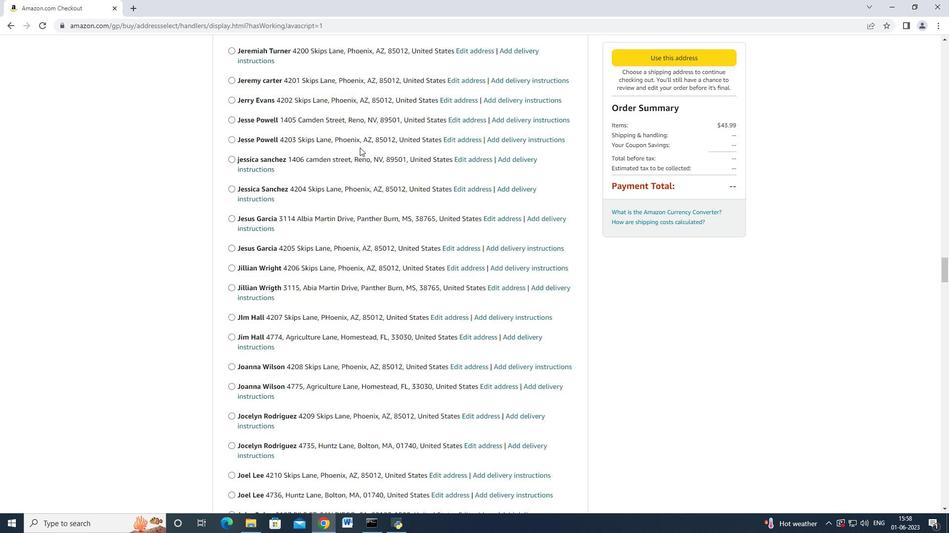 
Action: Mouse scrolled (359, 147) with delta (0, 0)
Screenshot: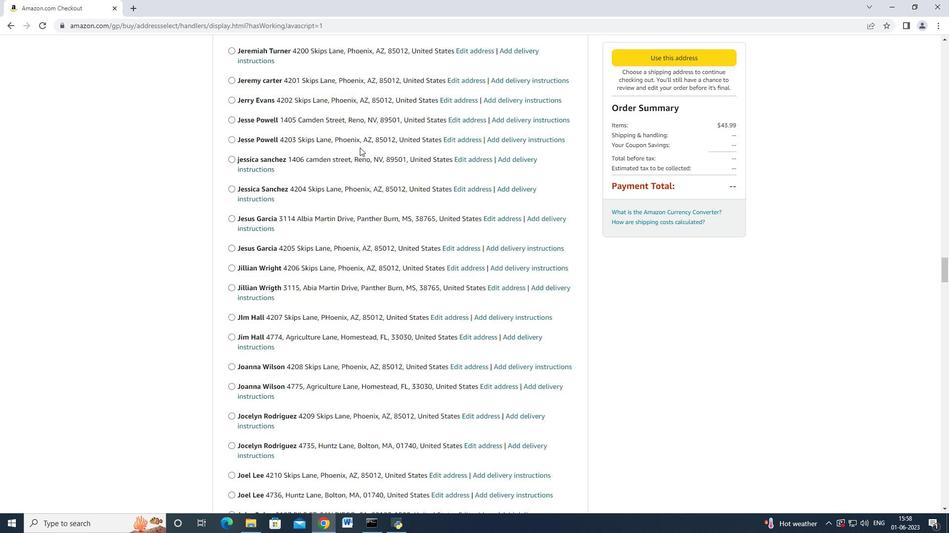 
Action: Mouse scrolled (359, 147) with delta (0, 0)
Screenshot: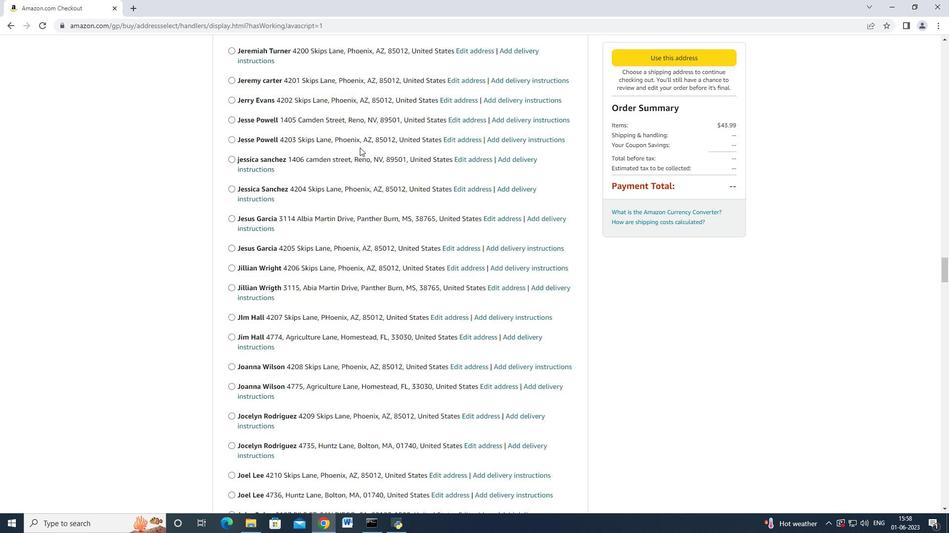 
Action: Mouse moved to (358, 147)
Screenshot: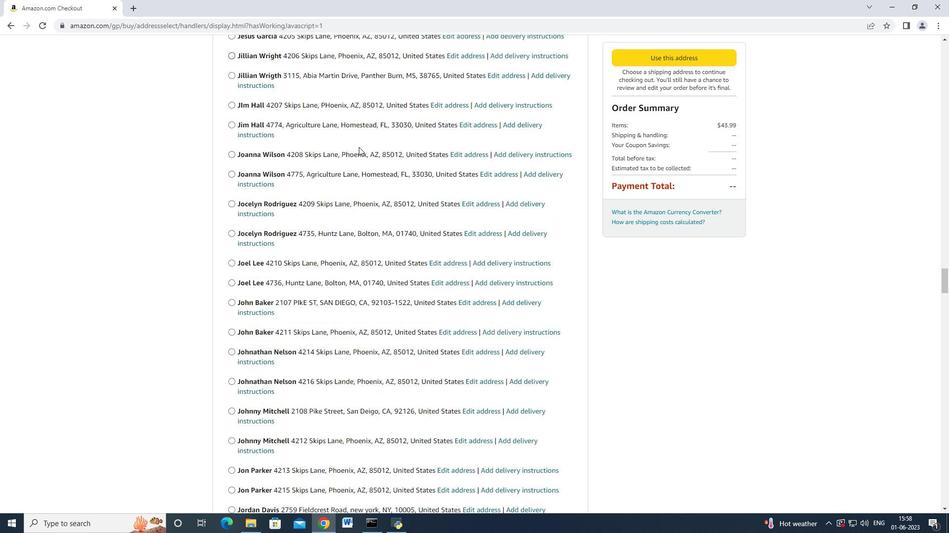 
Action: Mouse scrolled (358, 147) with delta (0, 0)
Screenshot: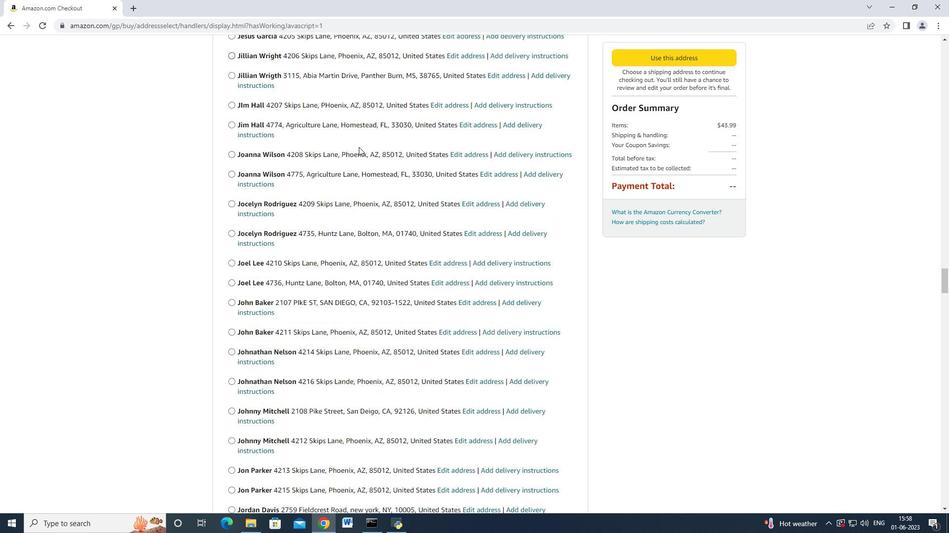 
Action: Mouse moved to (358, 148)
Screenshot: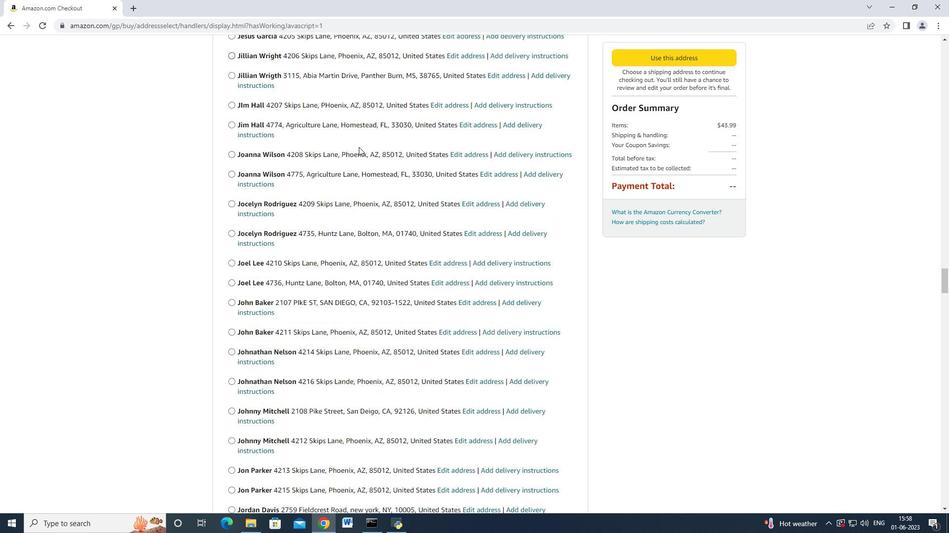 
Action: Mouse scrolled (358, 147) with delta (0, 0)
Screenshot: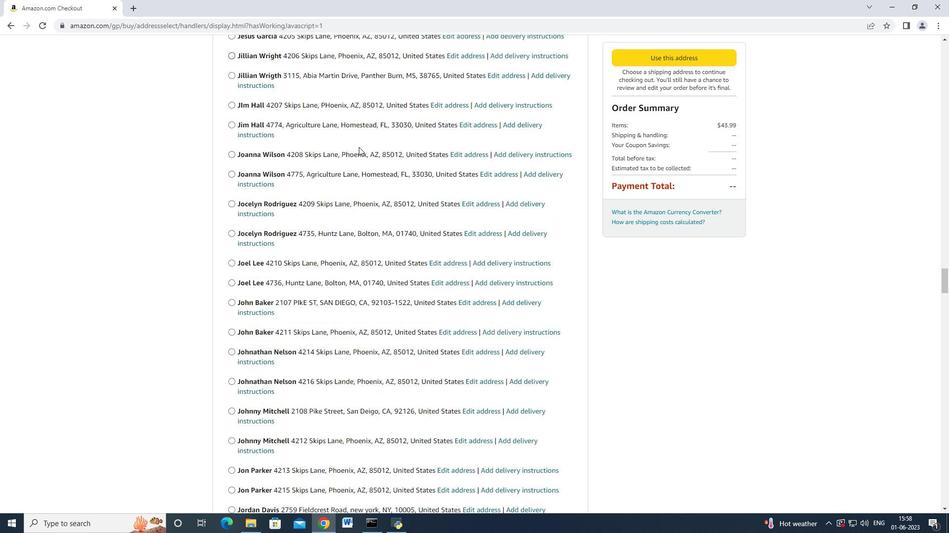 
Action: Mouse scrolled (358, 147) with delta (0, 0)
Screenshot: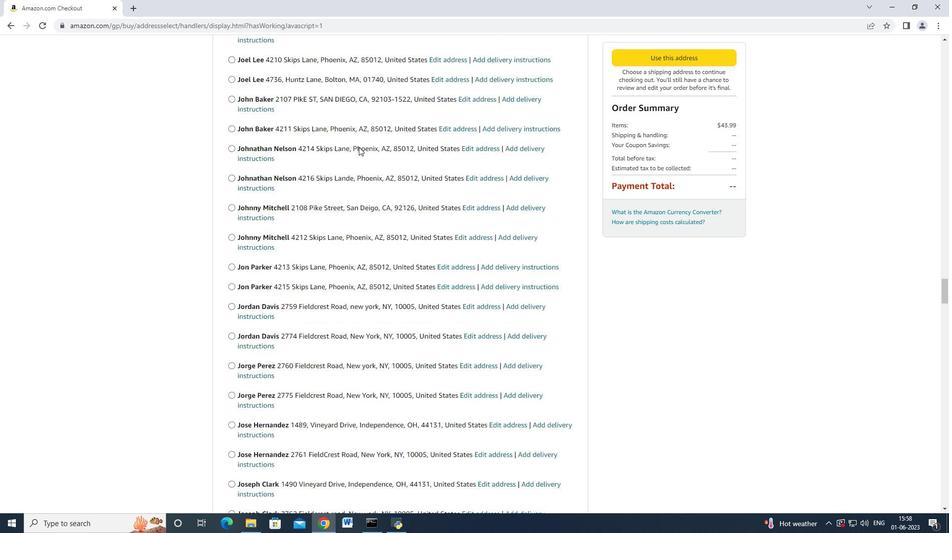 
Action: Mouse scrolled (358, 147) with delta (0, 0)
Screenshot: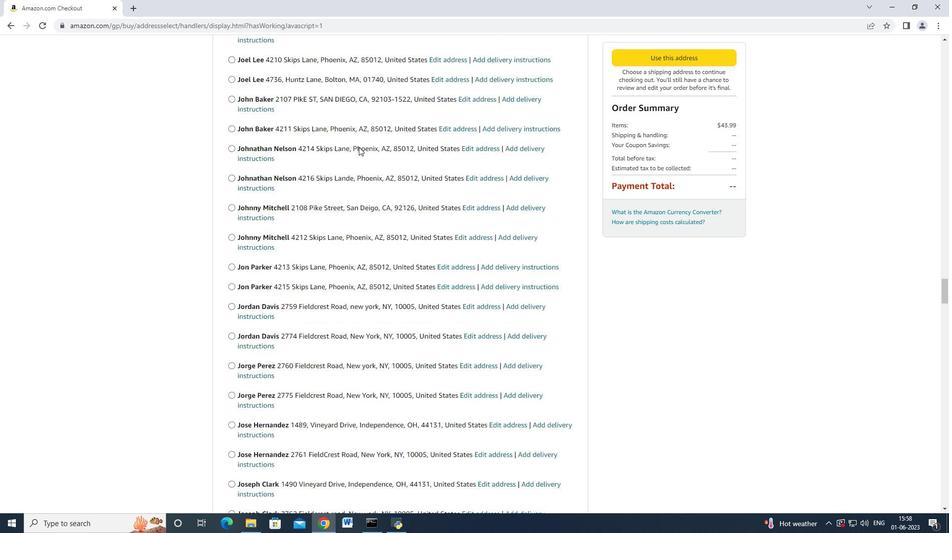 
Action: Mouse scrolled (358, 147) with delta (0, 0)
Screenshot: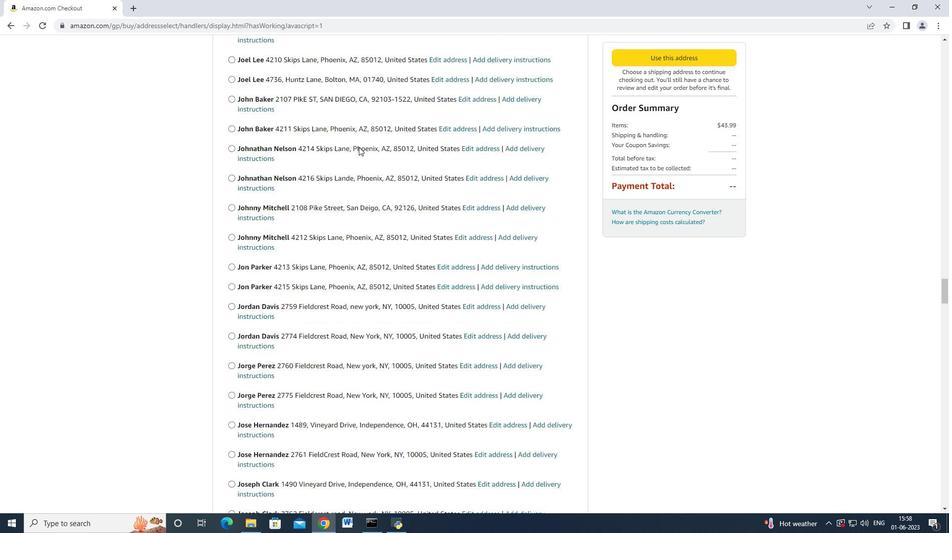 
Action: Mouse moved to (357, 147)
Screenshot: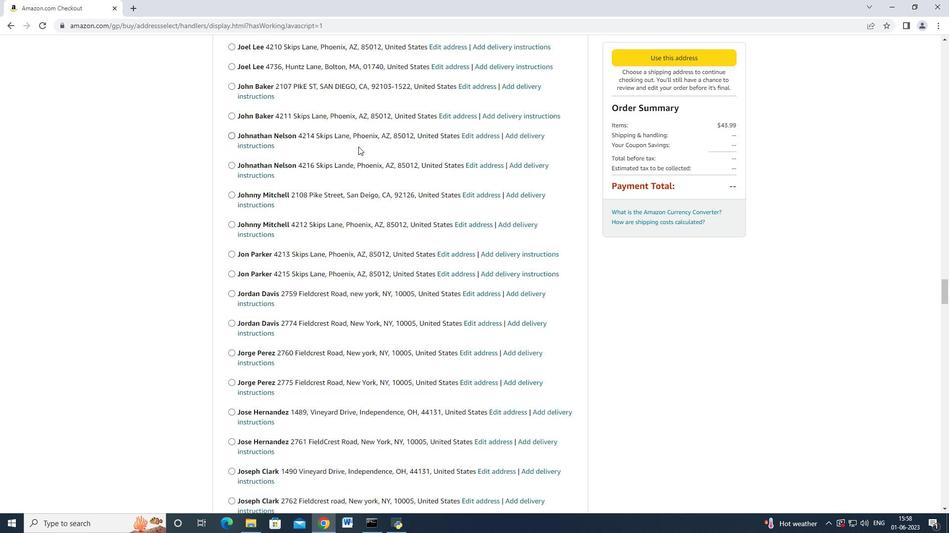
Action: Mouse scrolled (357, 147) with delta (0, 0)
Screenshot: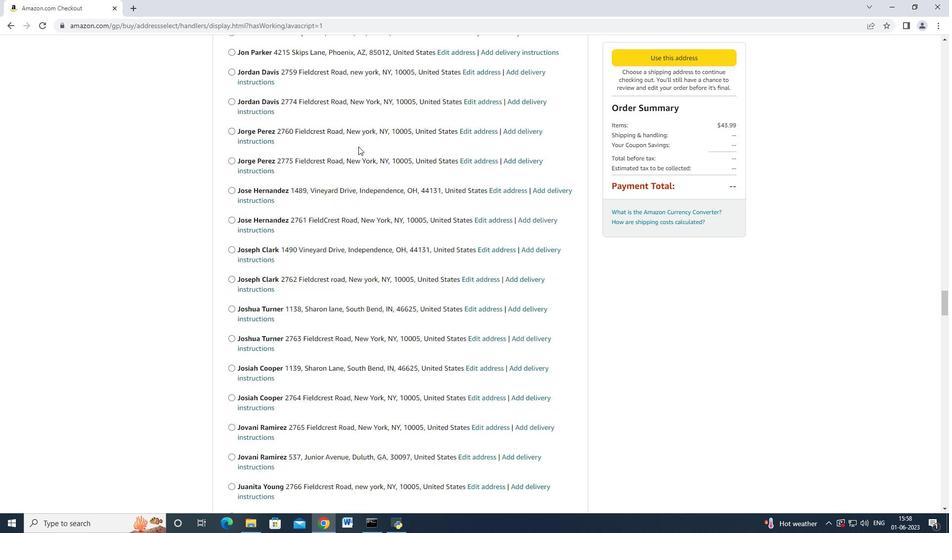 
Action: Mouse scrolled (357, 147) with delta (0, 0)
Screenshot: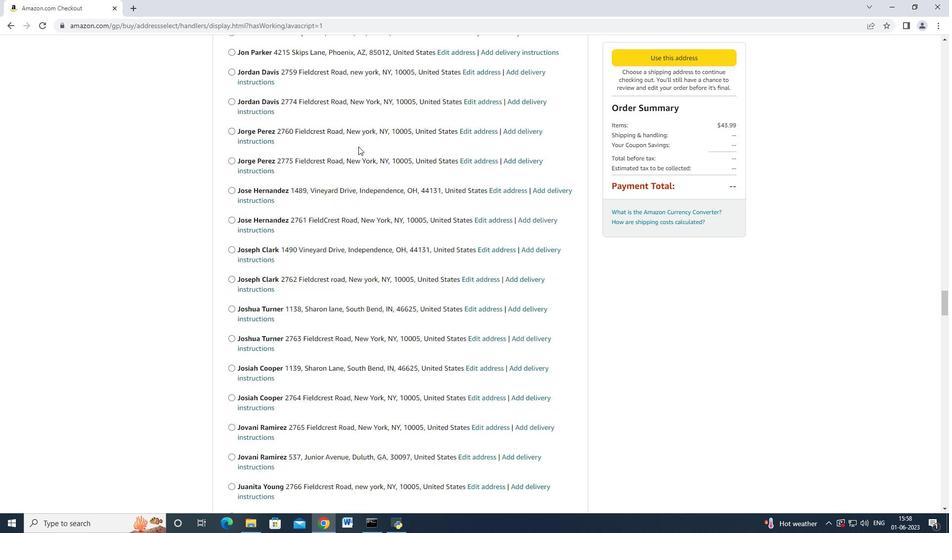 
Action: Mouse scrolled (357, 147) with delta (0, 0)
Screenshot: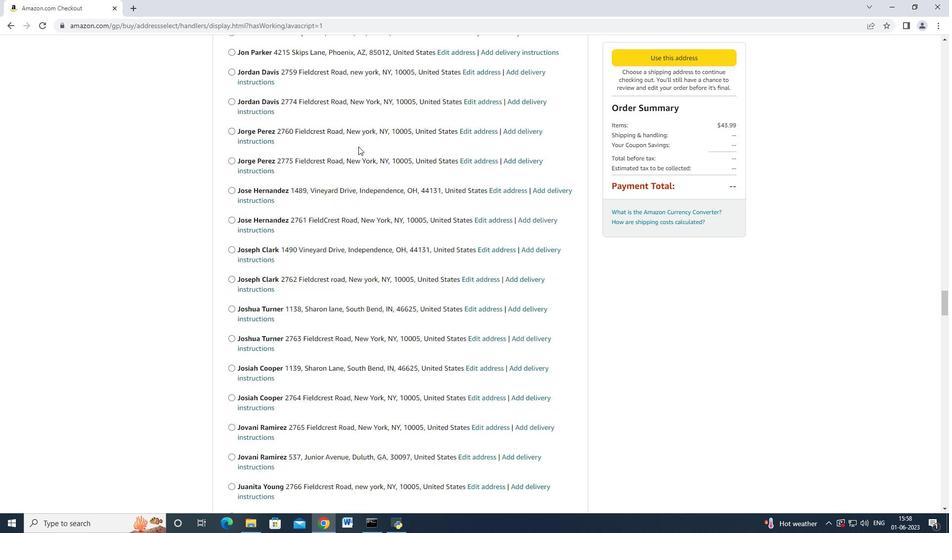 
Action: Mouse moved to (357, 148)
Screenshot: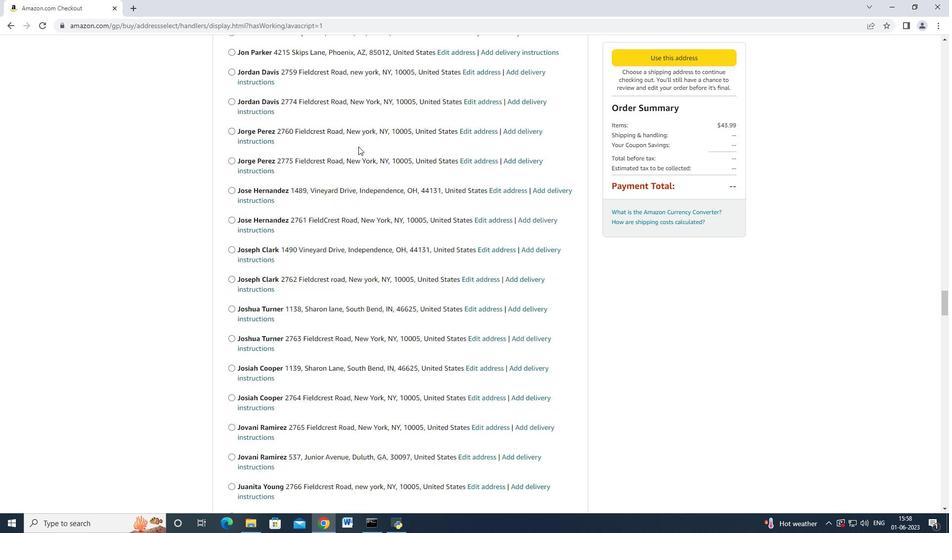
Action: Mouse scrolled (357, 147) with delta (0, 0)
Screenshot: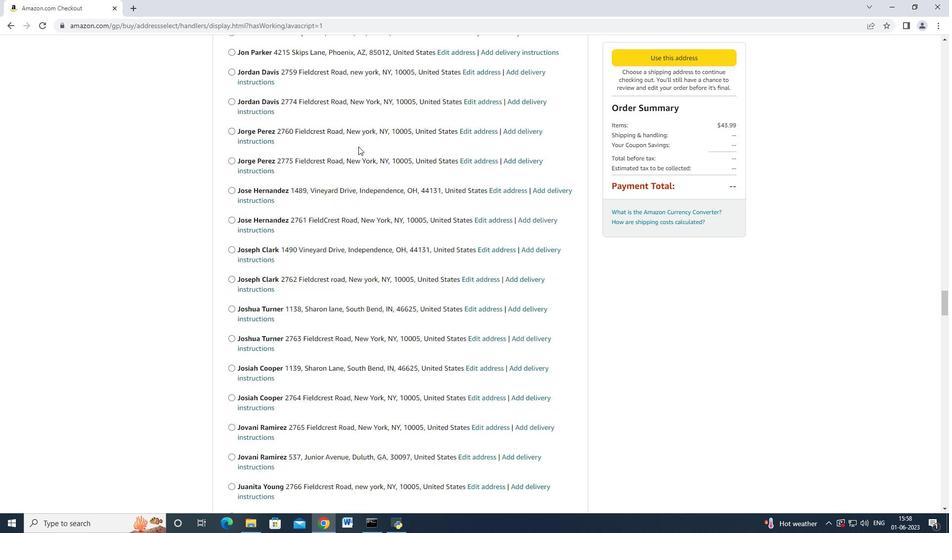 
Action: Mouse scrolled (357, 147) with delta (0, 0)
Screenshot: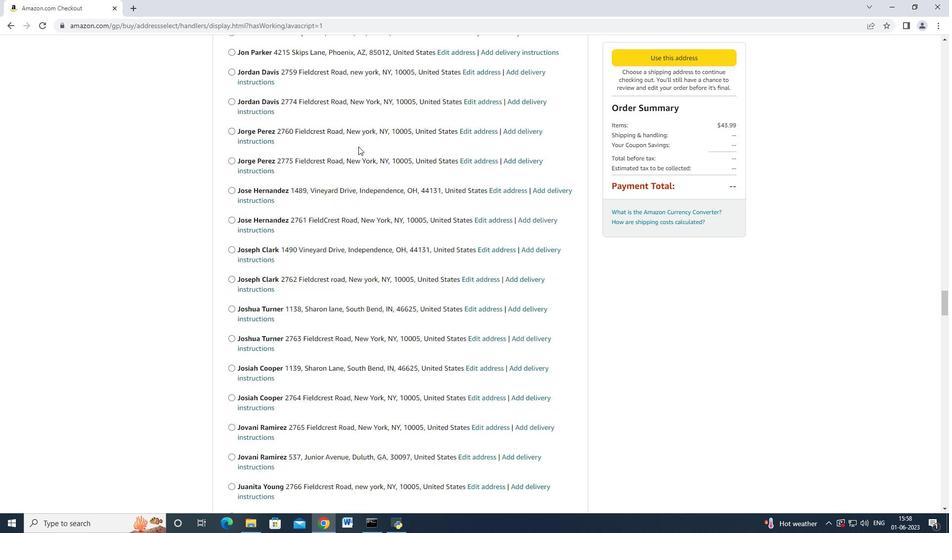 
Action: Mouse moved to (357, 147)
Screenshot: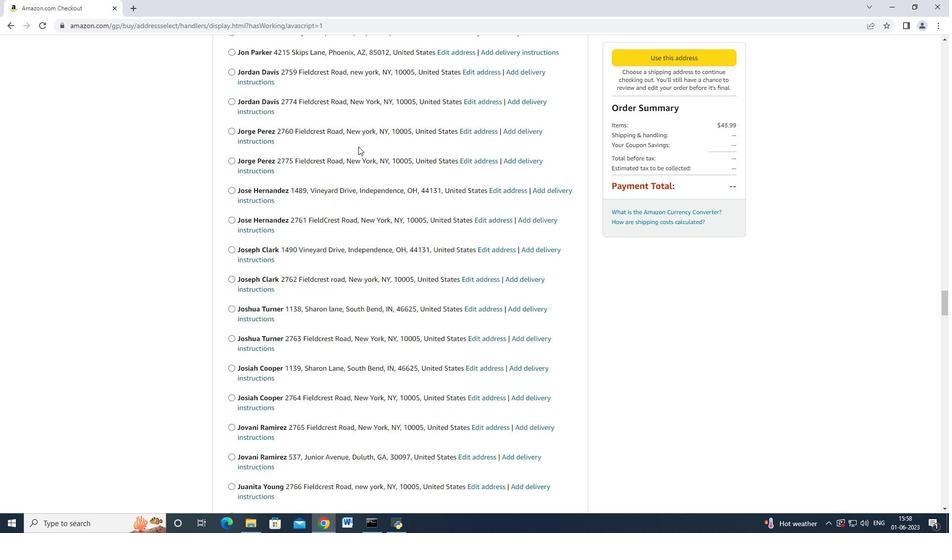 
Action: Mouse scrolled (357, 147) with delta (0, 0)
Screenshot: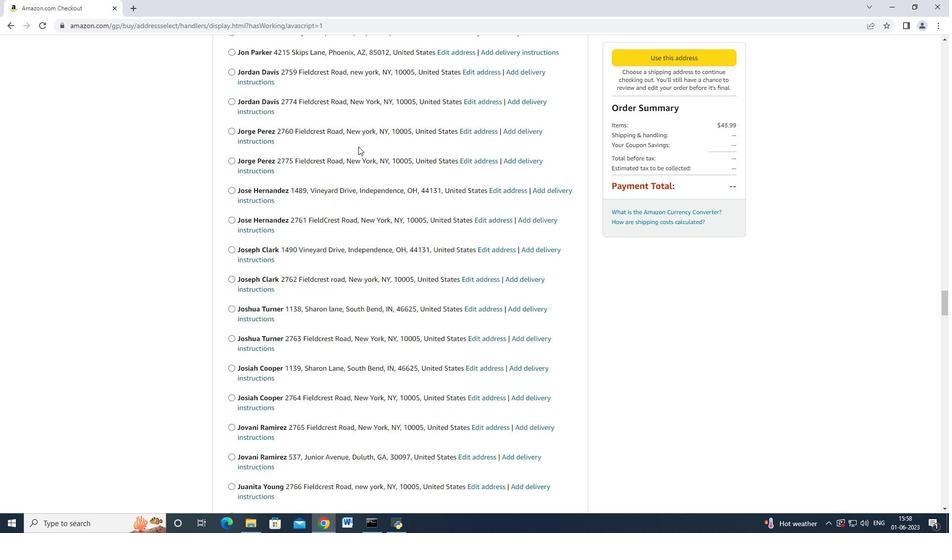 
Action: Mouse moved to (357, 145)
Screenshot: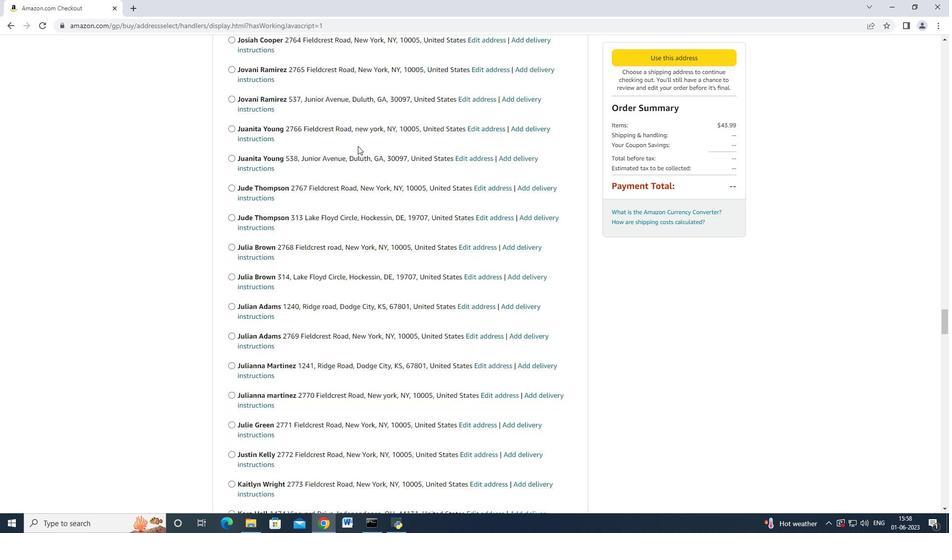 
Action: Mouse scrolled (357, 146) with delta (0, 0)
Screenshot: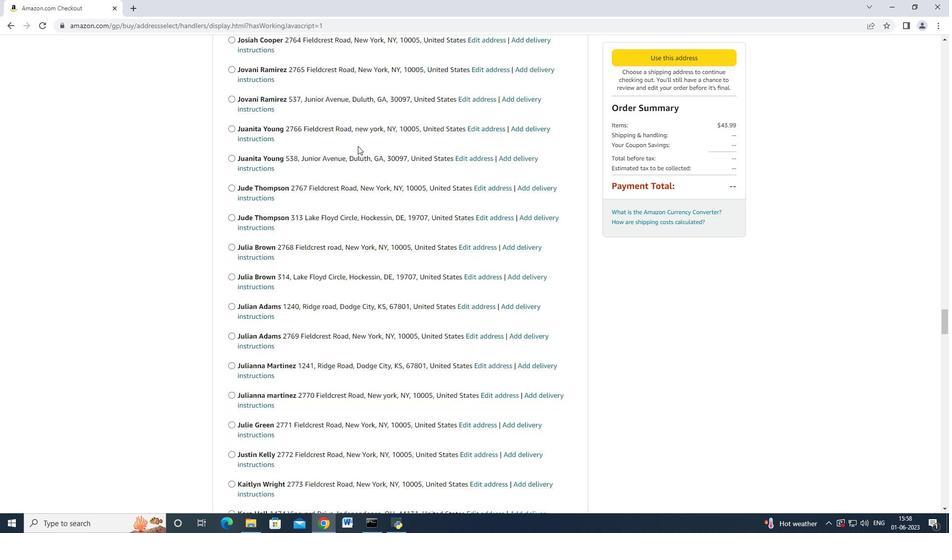 
Action: Mouse scrolled (357, 146) with delta (0, 0)
Screenshot: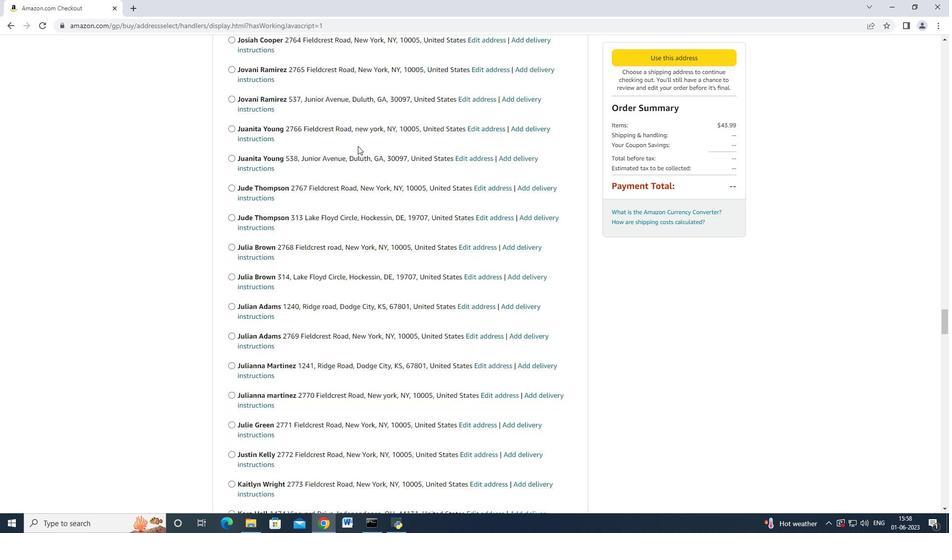 
Action: Mouse scrolled (357, 146) with delta (0, 0)
Screenshot: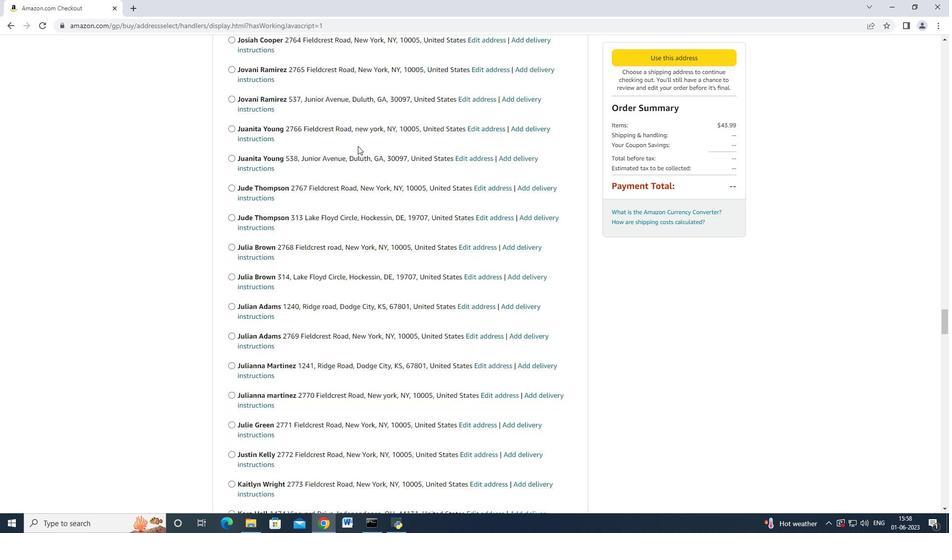 
Action: Mouse scrolled (357, 146) with delta (0, 0)
Screenshot: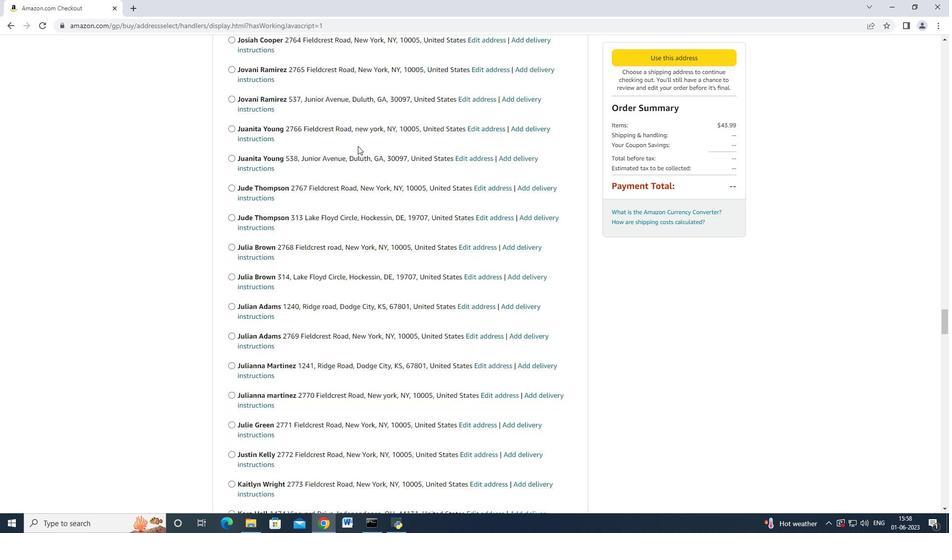 
Action: Mouse scrolled (357, 146) with delta (0, 0)
Screenshot: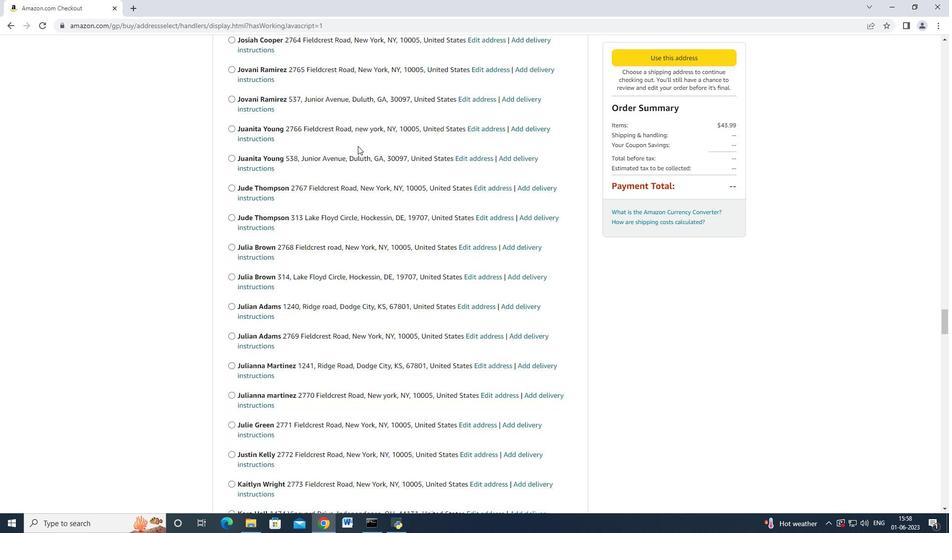 
Action: Mouse scrolled (357, 145) with delta (0, 0)
Screenshot: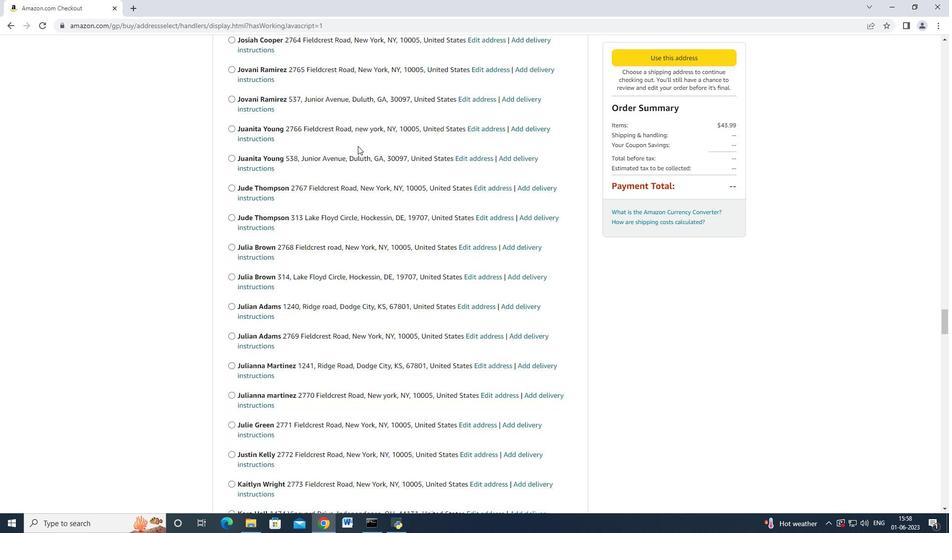 
Action: Mouse moved to (356, 145)
Screenshot: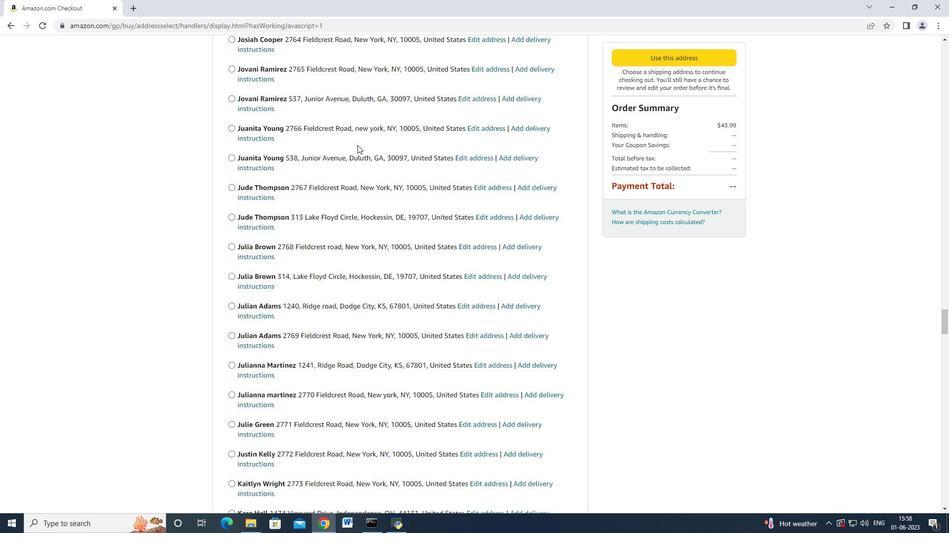 
Action: Mouse scrolled (356, 144) with delta (0, 0)
Screenshot: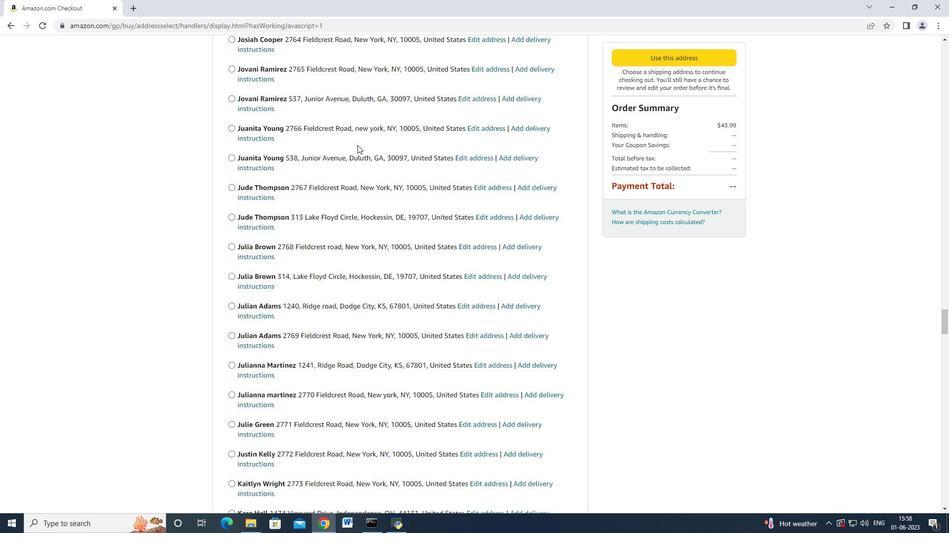 
Action: Mouse moved to (356, 145)
Screenshot: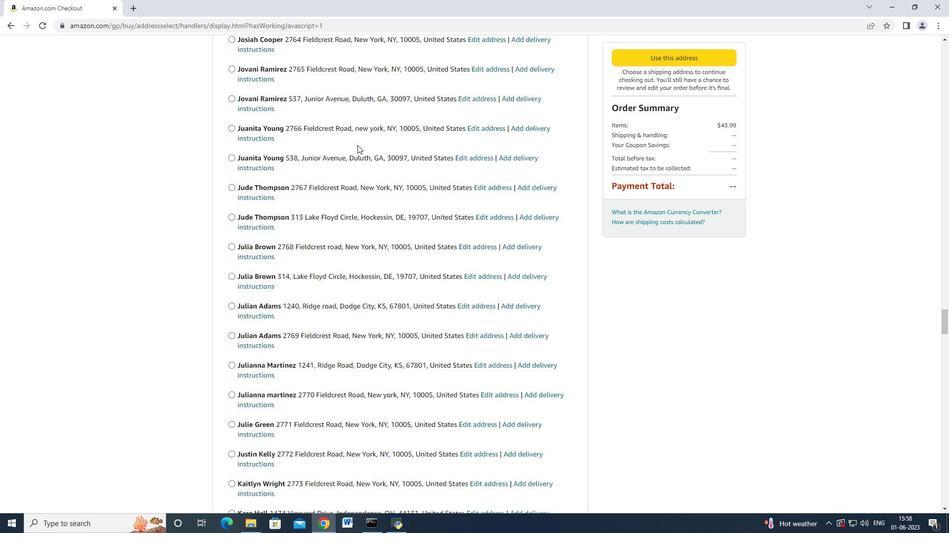 
Action: Mouse scrolled (356, 145) with delta (0, 0)
Screenshot: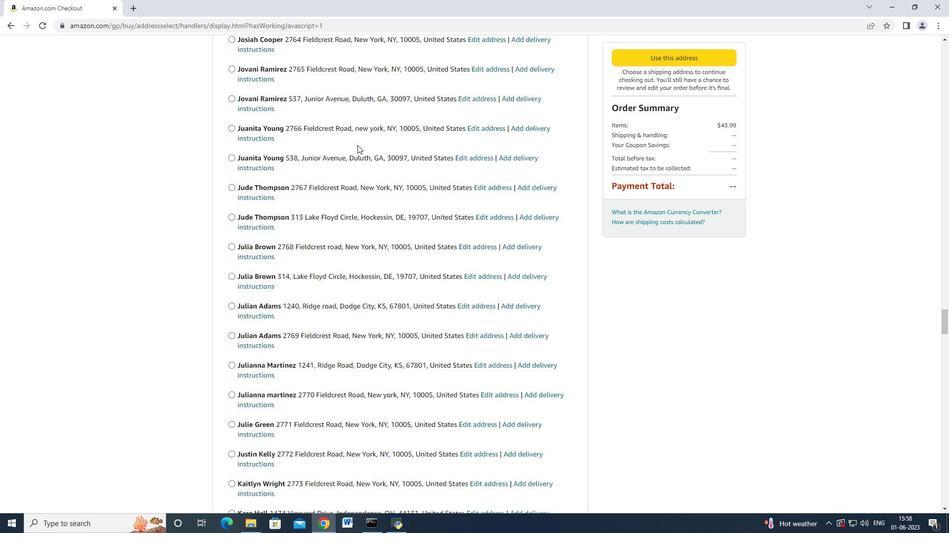 
Action: Mouse scrolled (356, 144) with delta (0, 0)
Screenshot: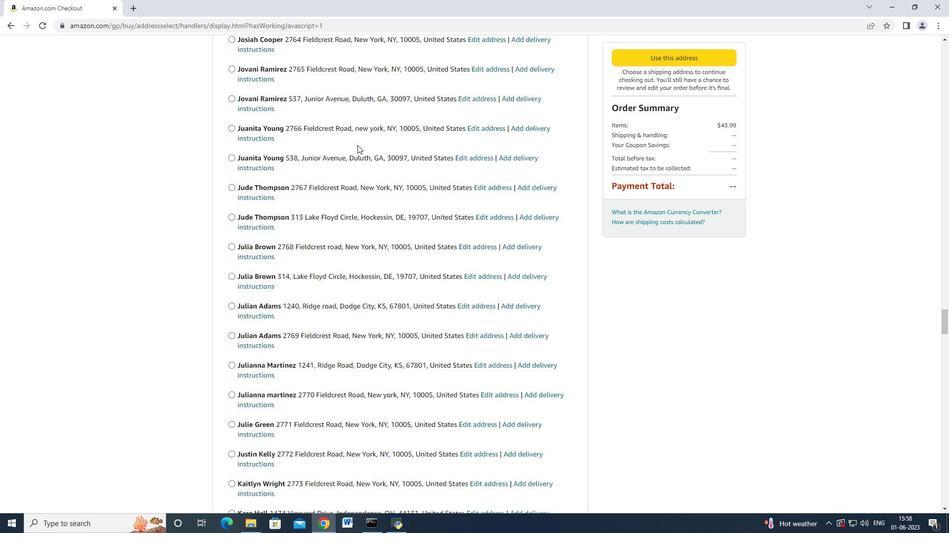
Action: Mouse scrolled (356, 145) with delta (0, 0)
Screenshot: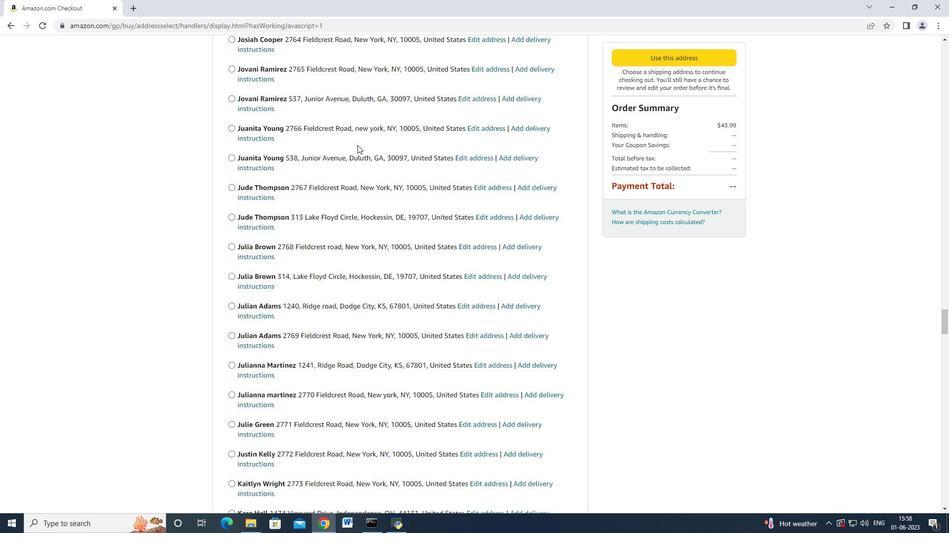 
Action: Mouse scrolled (356, 145) with delta (0, 0)
Screenshot: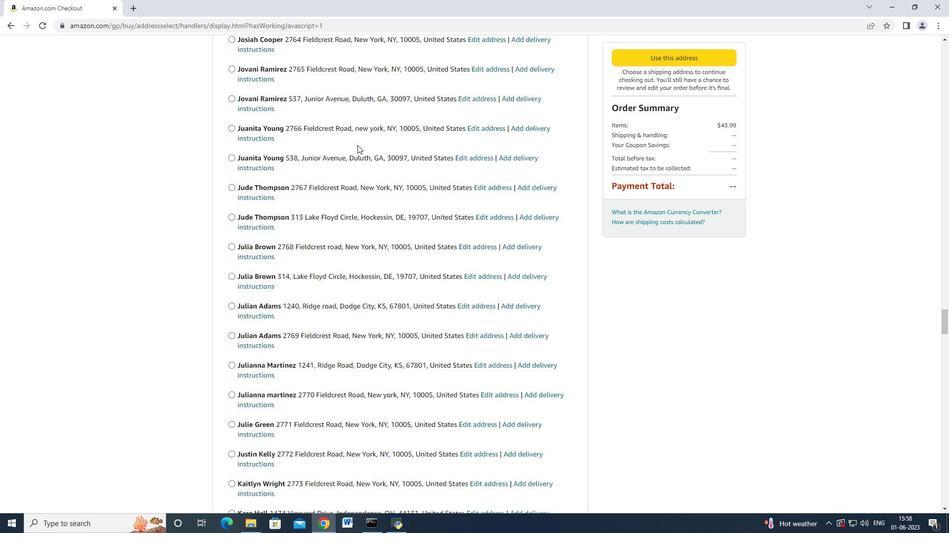 
Action: Mouse moved to (356, 145)
Screenshot: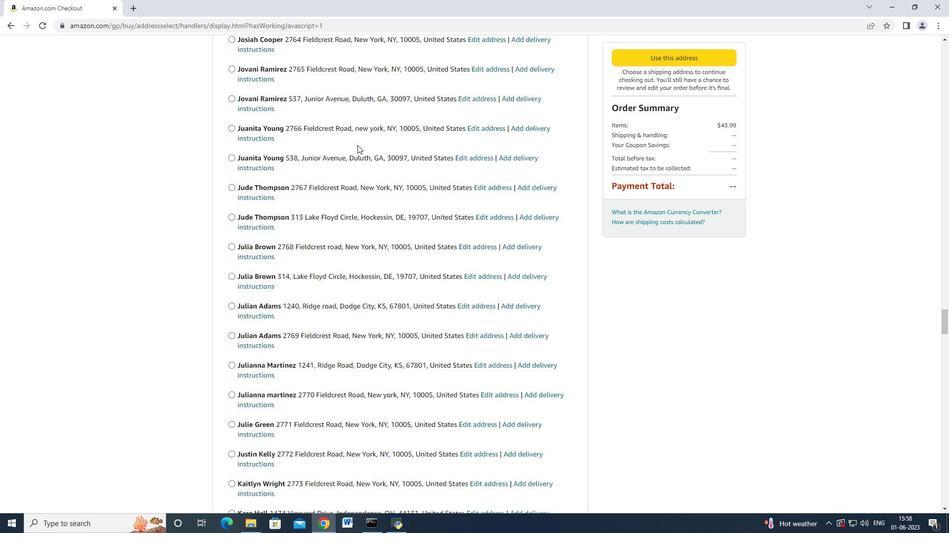 
Action: Mouse scrolled (356, 144) with delta (0, 0)
Screenshot: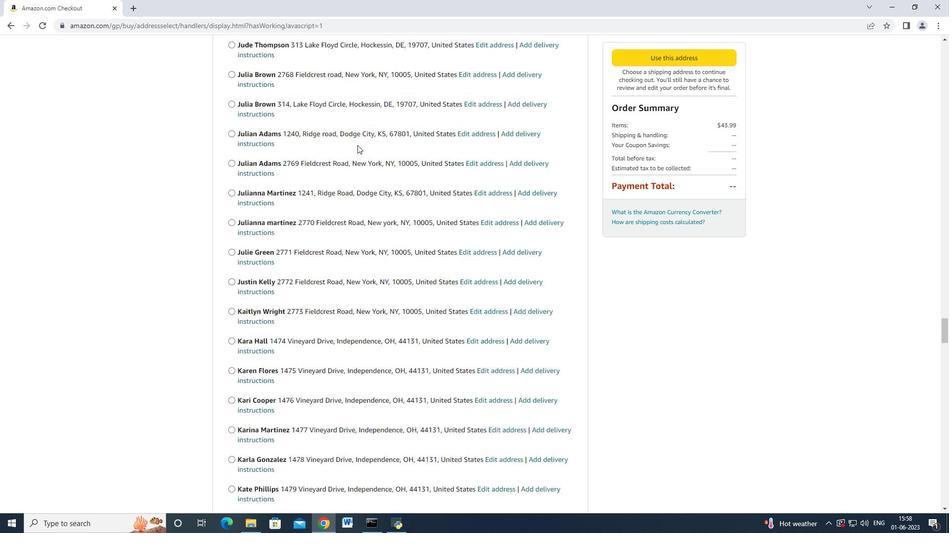 
Action: Mouse moved to (356, 144)
Screenshot: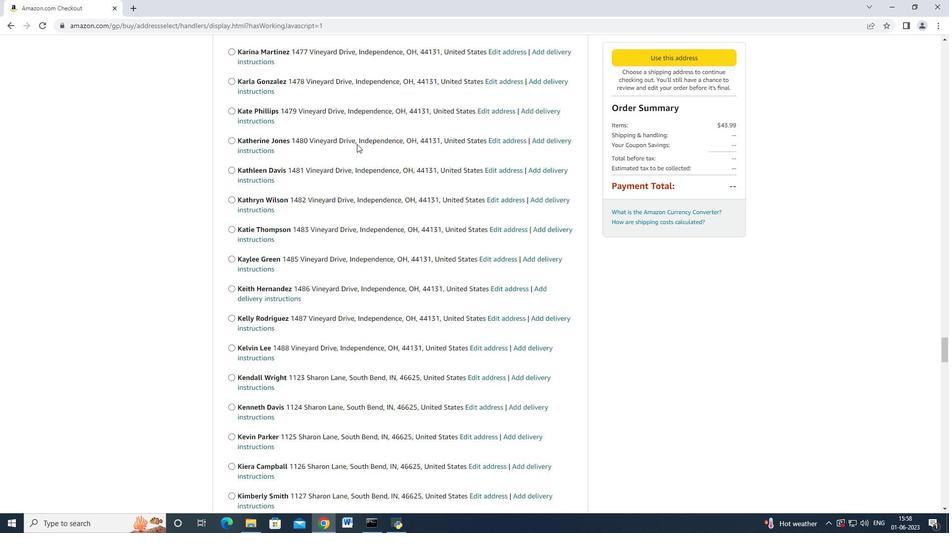 
Action: Mouse scrolled (356, 143) with delta (0, 0)
Screenshot: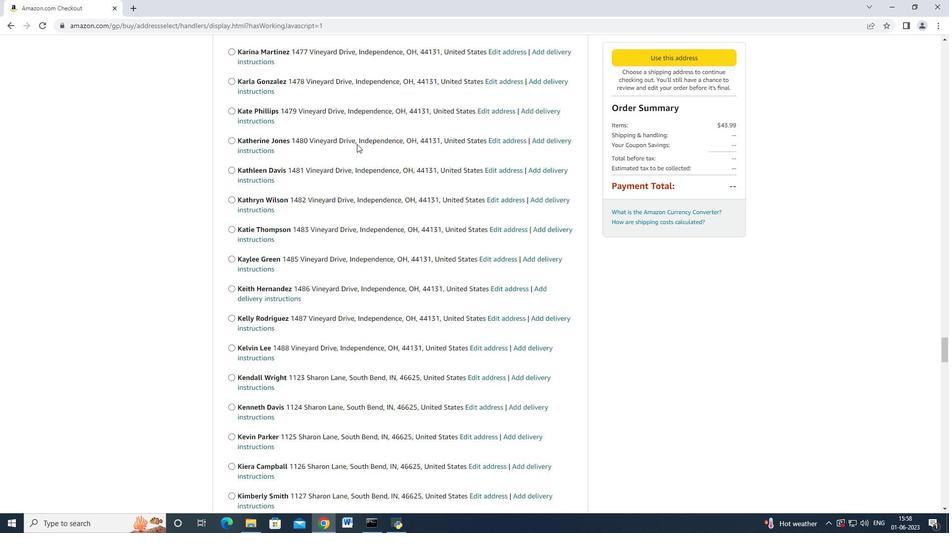 
Action: Mouse scrolled (356, 143) with delta (0, 0)
Screenshot: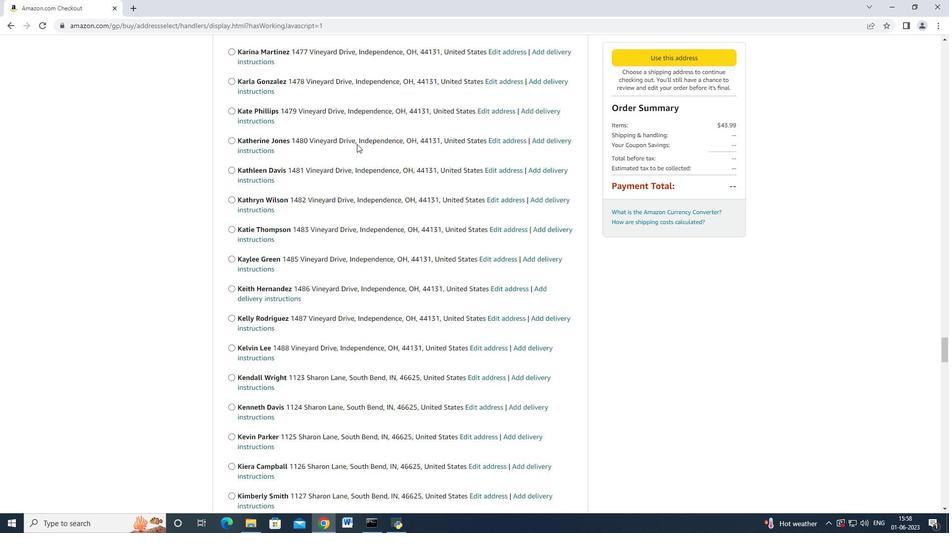 
Action: Mouse moved to (356, 144)
Screenshot: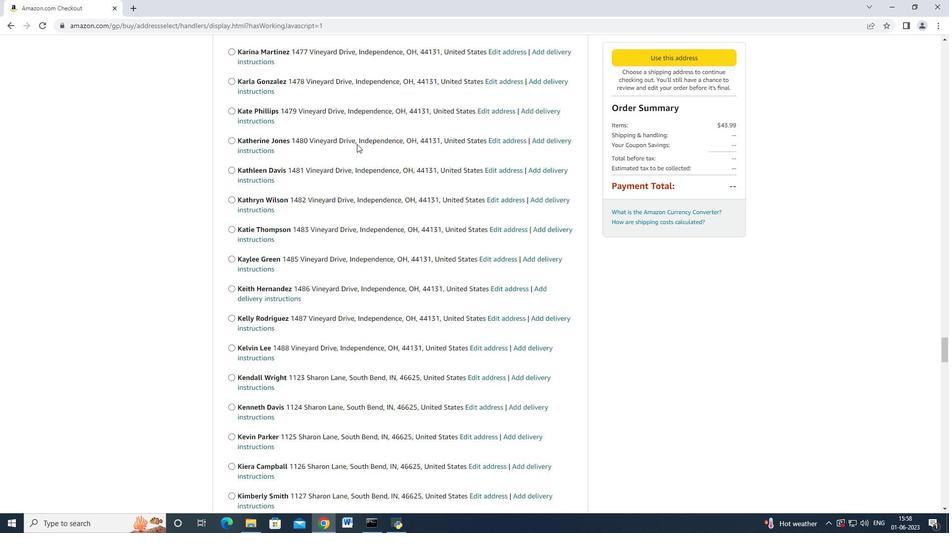 
Action: Mouse scrolled (356, 144) with delta (0, 0)
Screenshot: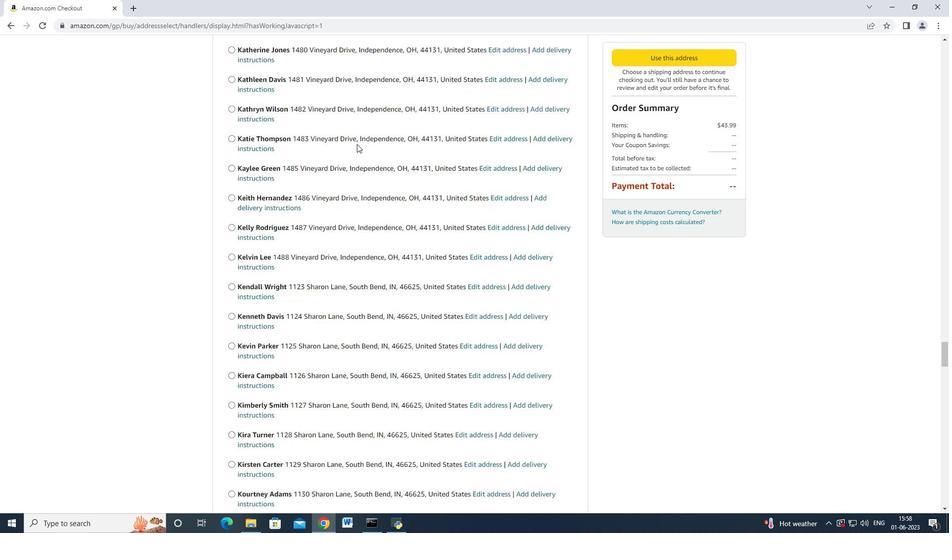 
Action: Mouse scrolled (356, 144) with delta (0, 0)
Screenshot: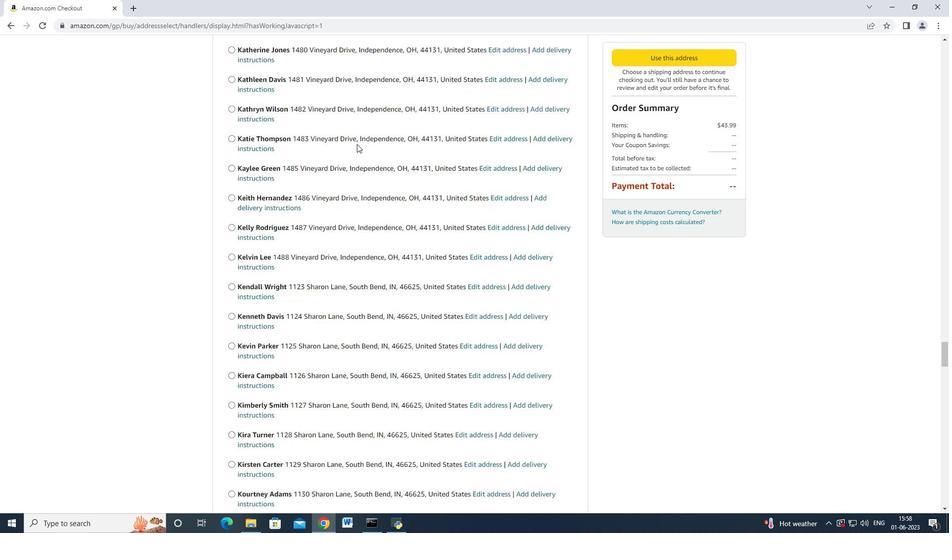 
Action: Mouse moved to (356, 144)
Screenshot: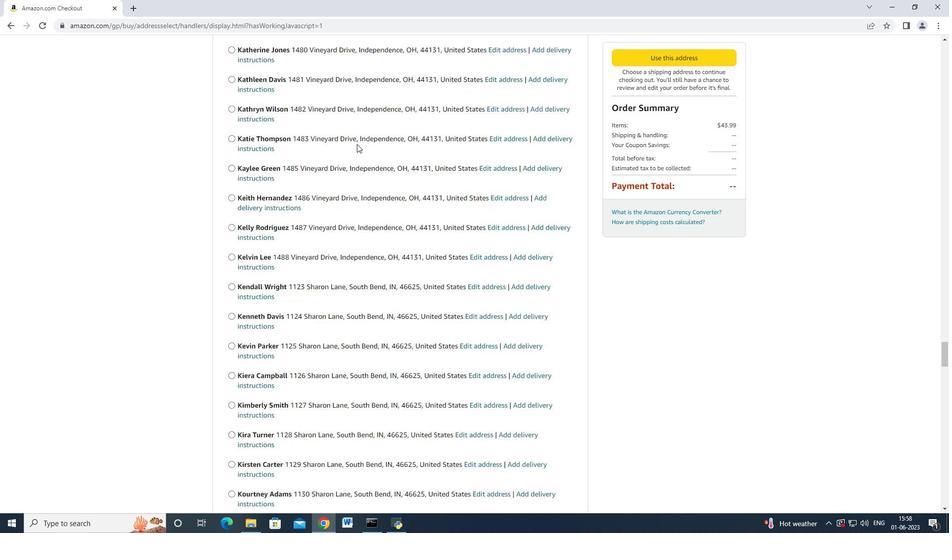 
Action: Mouse scrolled (356, 144) with delta (0, 0)
Screenshot: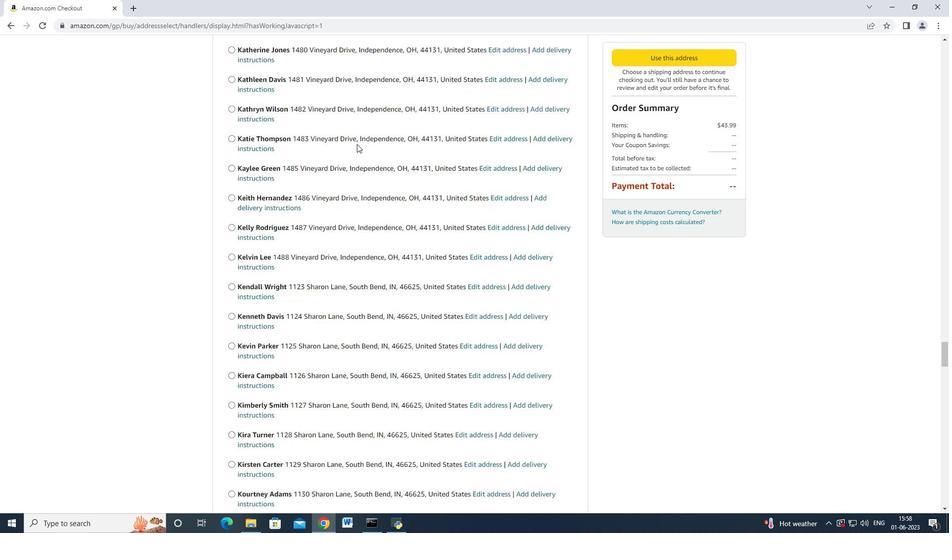 
Action: Mouse scrolled (356, 144) with delta (0, 0)
Screenshot: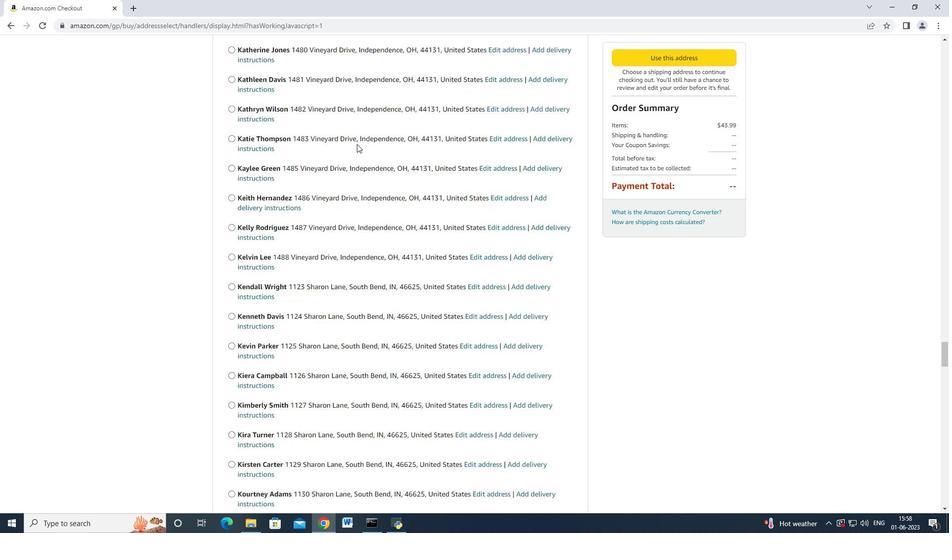 
Action: Mouse moved to (355, 144)
Screenshot: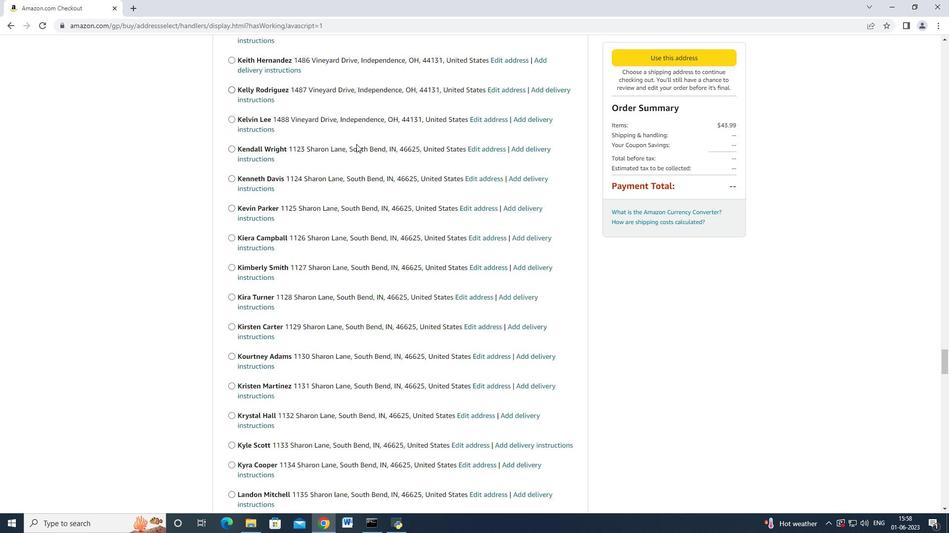 
Action: Mouse scrolled (355, 143) with delta (0, 0)
Screenshot: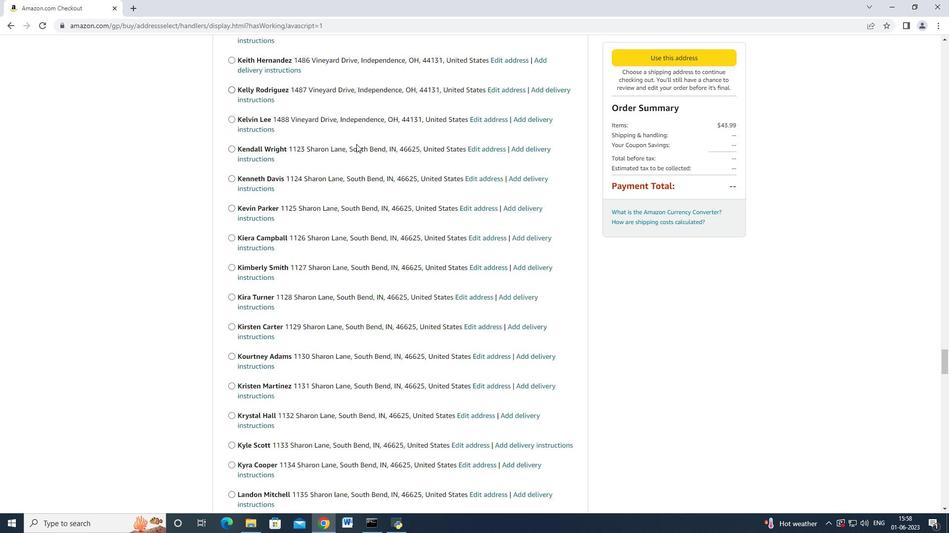 
Action: Mouse scrolled (355, 143) with delta (0, 0)
Screenshot: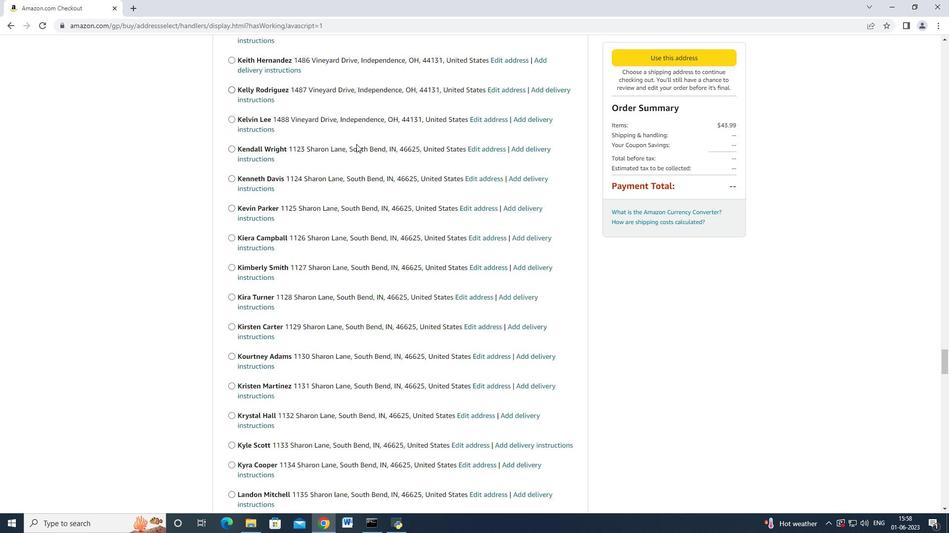 
Action: Mouse moved to (355, 144)
Screenshot: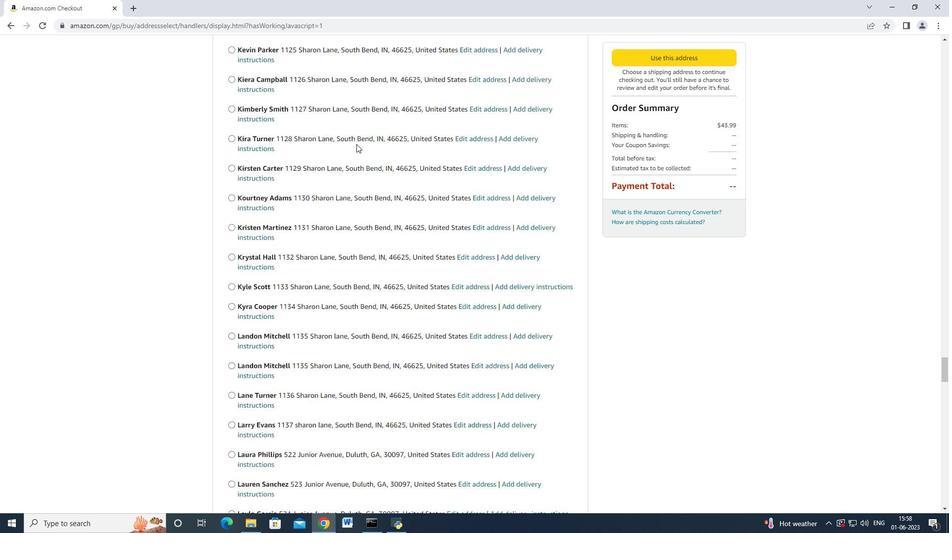 
Action: Mouse scrolled (355, 143) with delta (0, 0)
Screenshot: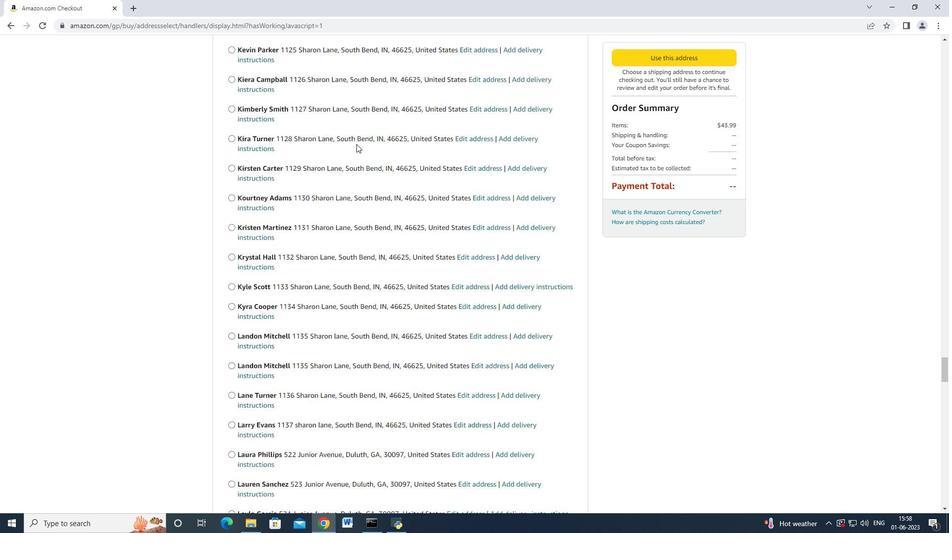 
Action: Mouse scrolled (355, 144) with delta (0, 0)
Screenshot: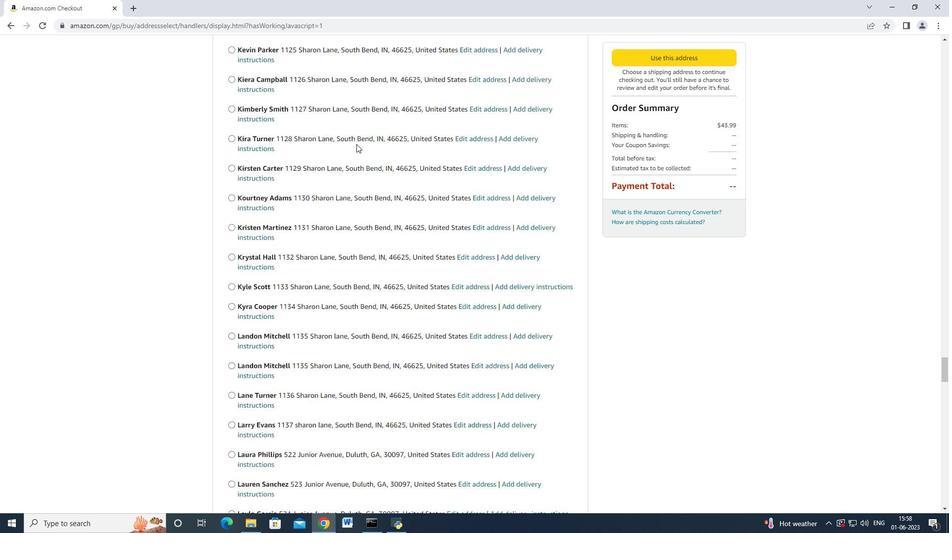 
Action: Mouse scrolled (355, 144) with delta (0, 0)
Screenshot: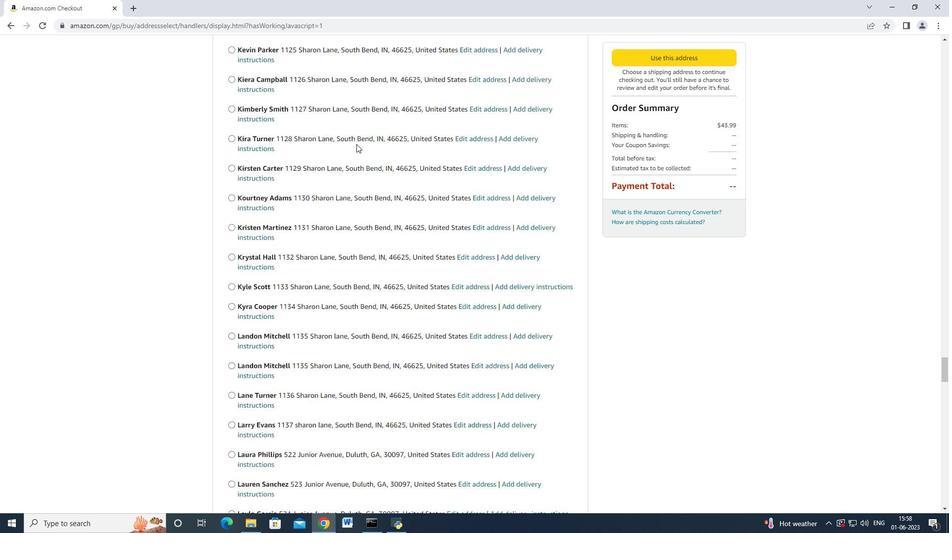 
Action: Mouse moved to (354, 144)
Screenshot: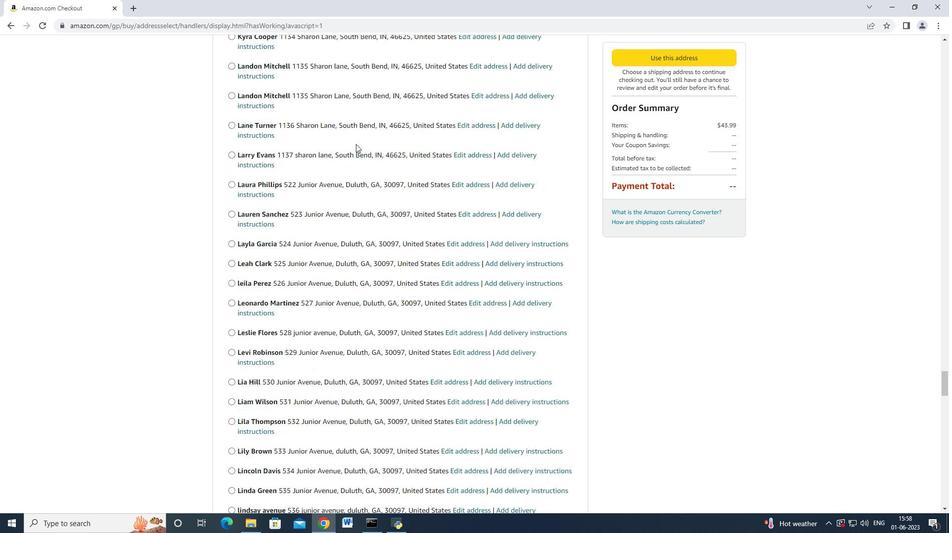 
Action: Mouse scrolled (354, 144) with delta (0, 0)
Screenshot: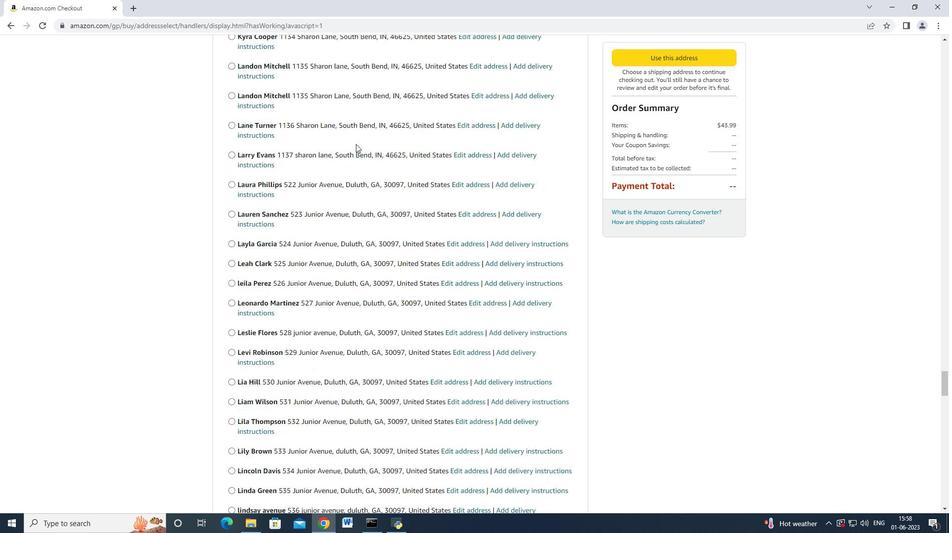 
Action: Mouse scrolled (354, 144) with delta (0, 0)
Screenshot: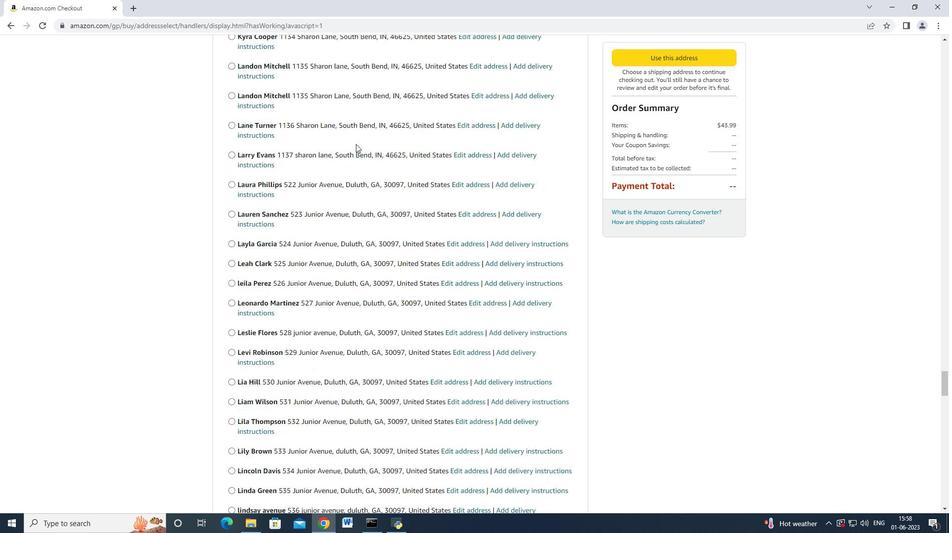 
Action: Mouse scrolled (354, 144) with delta (0, 0)
Screenshot: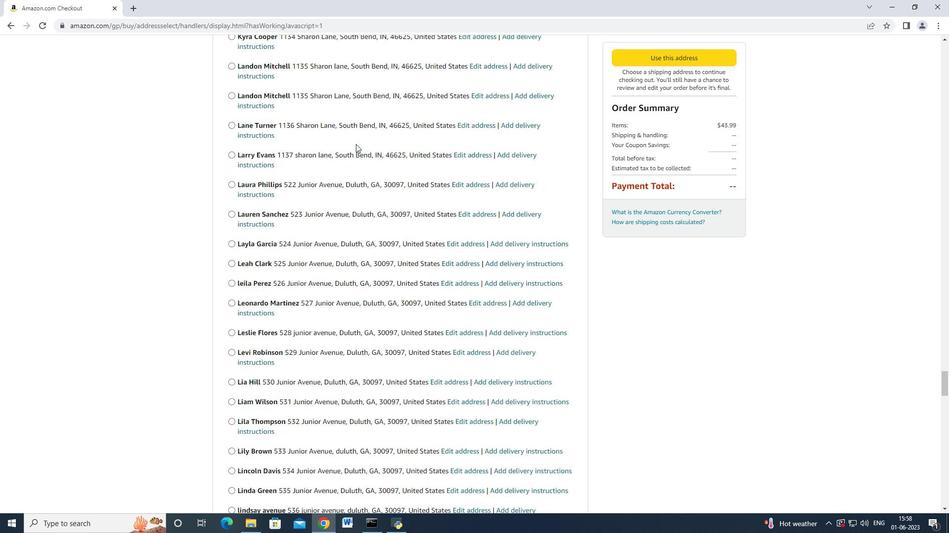 
Action: Mouse scrolled (354, 143) with delta (0, 0)
Screenshot: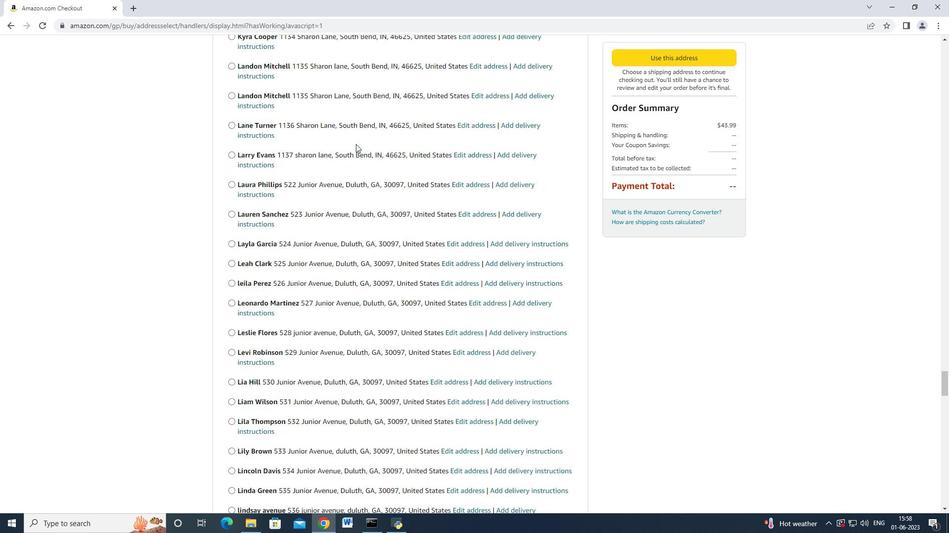 
Action: Mouse scrolled (354, 144) with delta (0, 0)
Screenshot: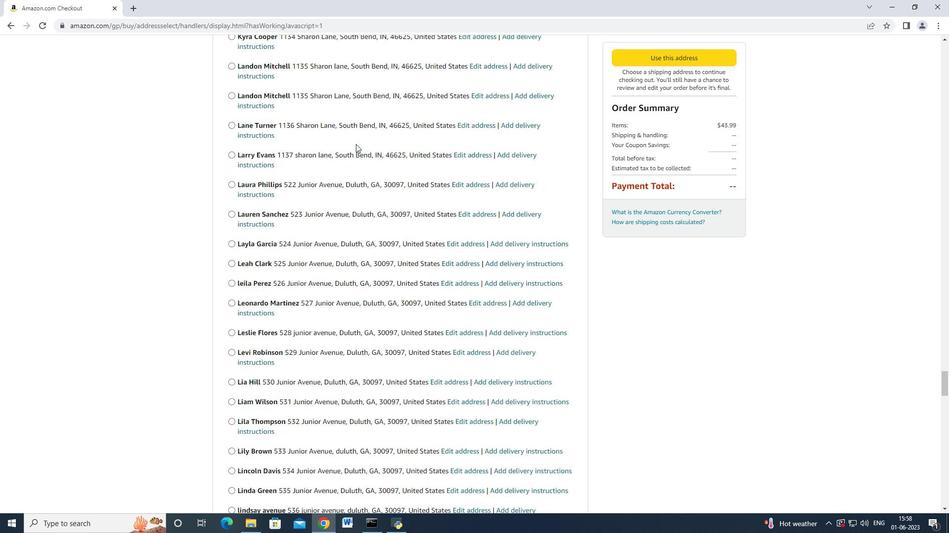 
Action: Mouse moved to (354, 144)
